 Task: Add a signature Daisy Wilson containing Have a wonderful holiday season, Daisy Wilson to email address softage.4@softage.net and add a label Network
Action: Mouse moved to (900, 309)
Screenshot: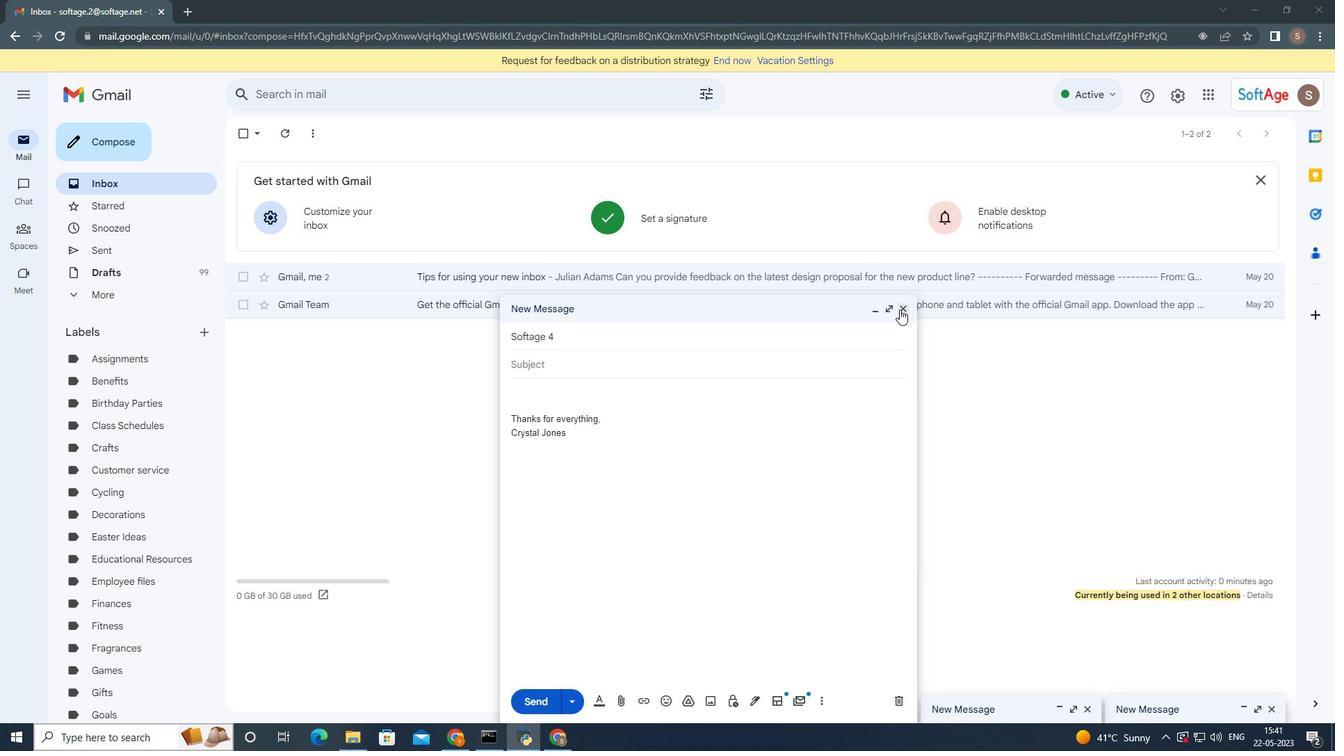 
Action: Mouse pressed left at (900, 309)
Screenshot: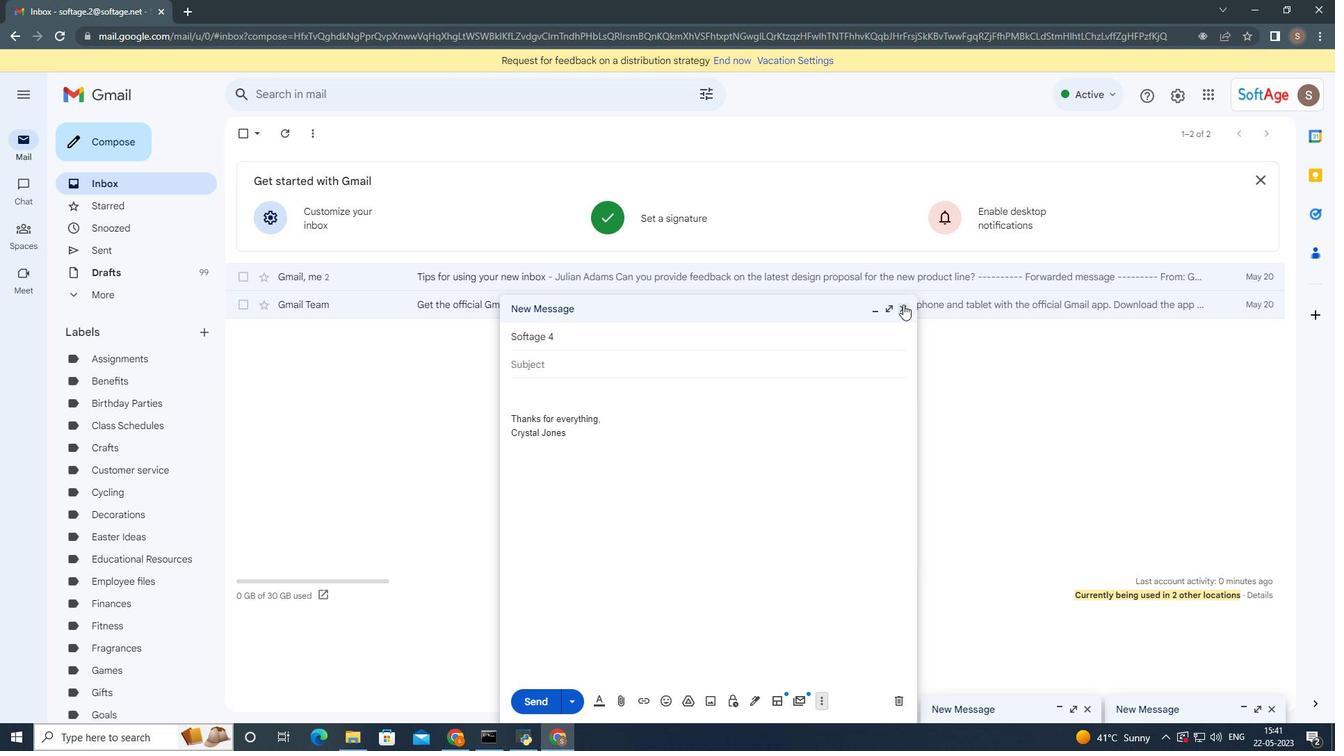 
Action: Mouse moved to (1175, 91)
Screenshot: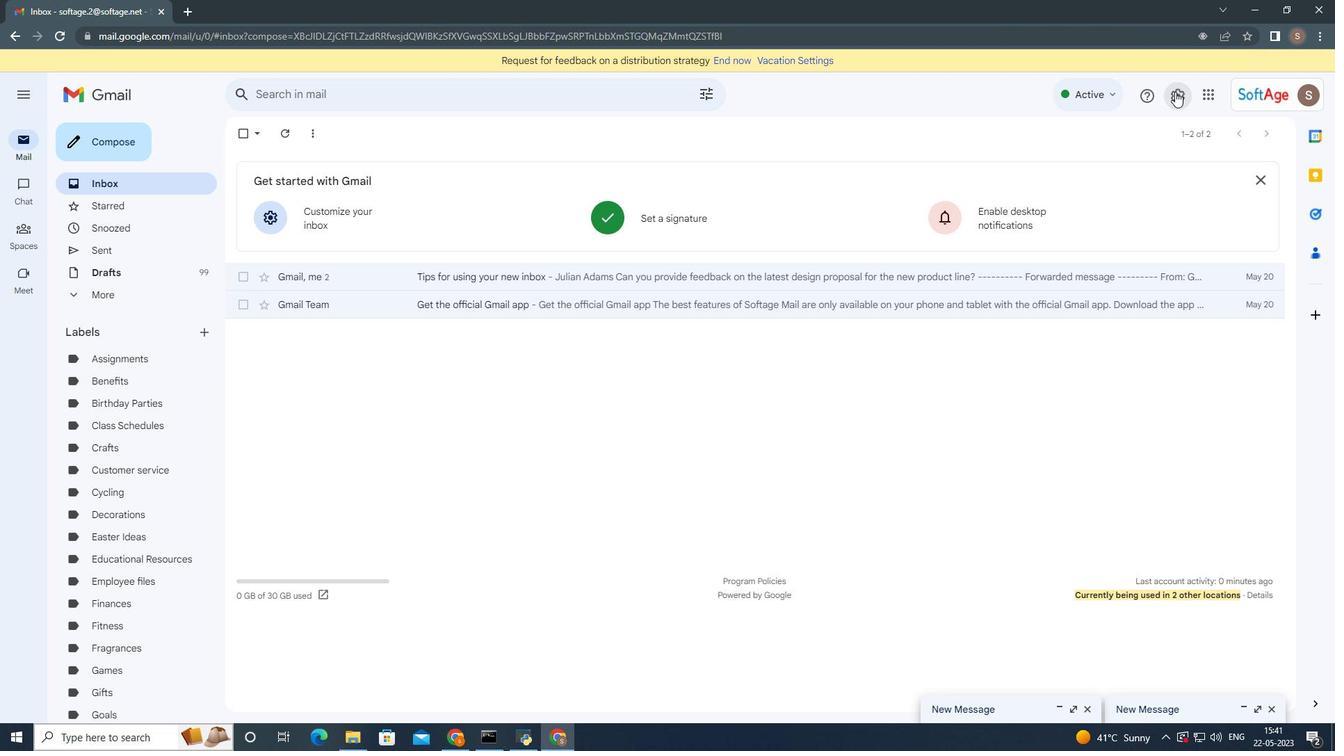 
Action: Mouse pressed left at (1175, 91)
Screenshot: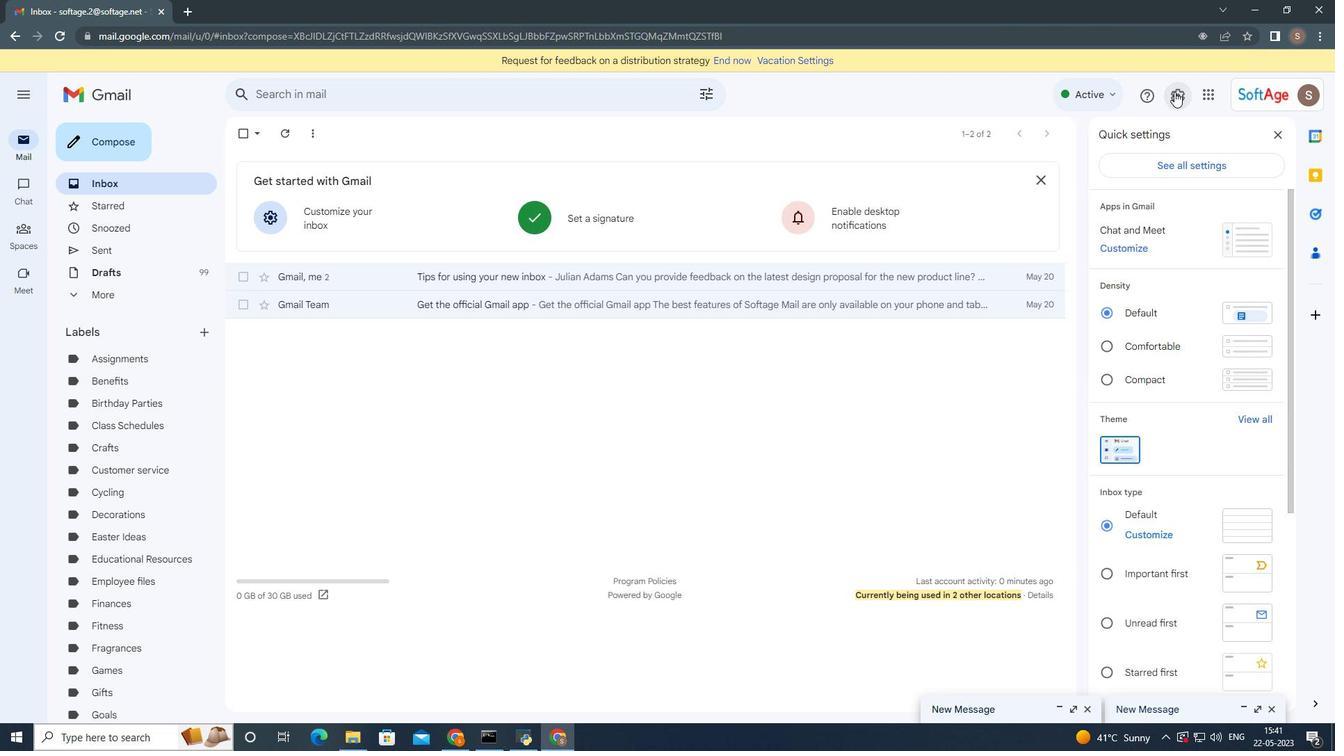 
Action: Mouse moved to (1137, 156)
Screenshot: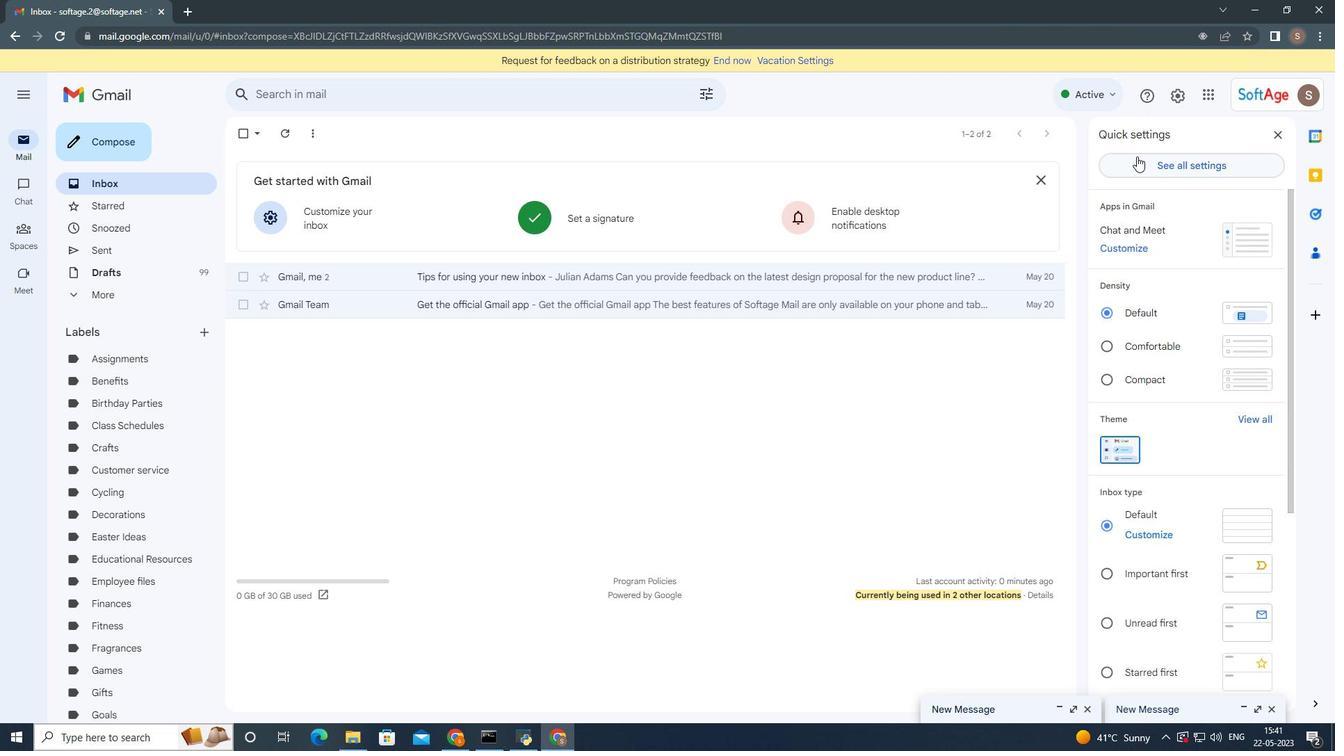 
Action: Mouse pressed left at (1137, 156)
Screenshot: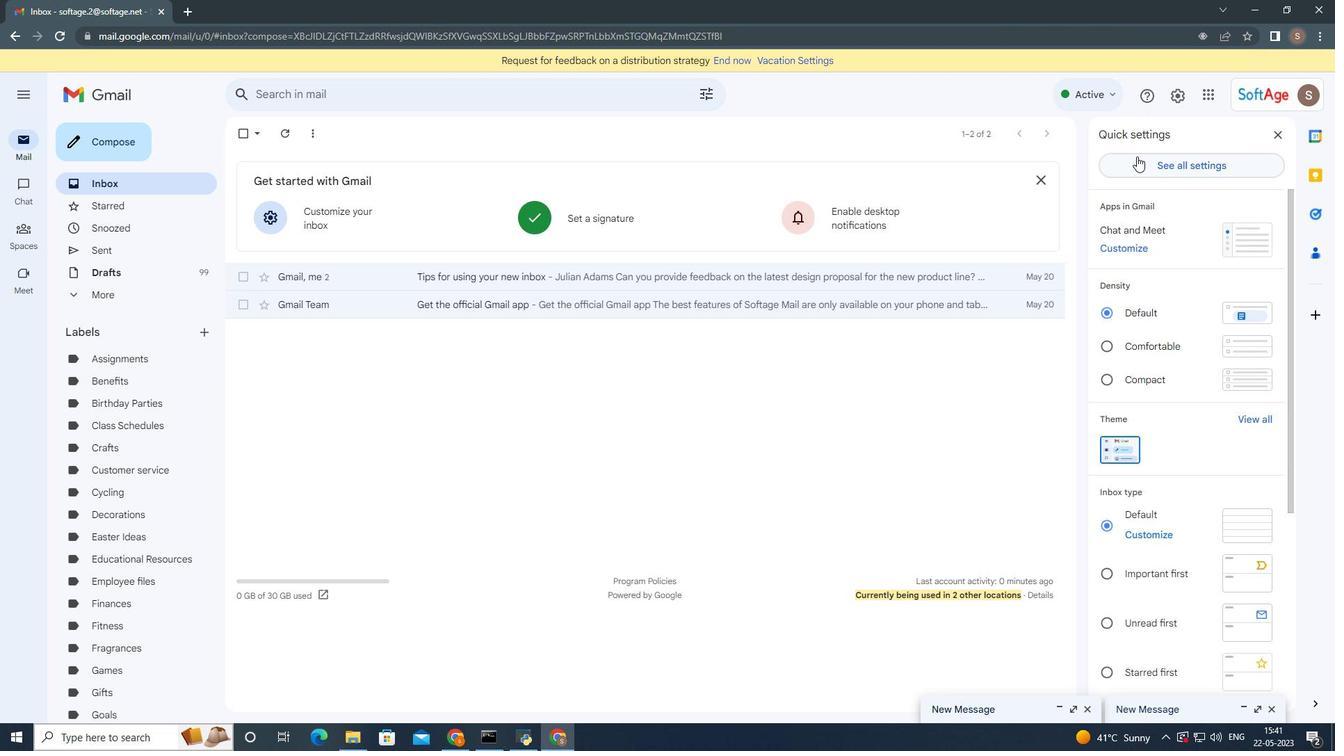 
Action: Mouse moved to (691, 233)
Screenshot: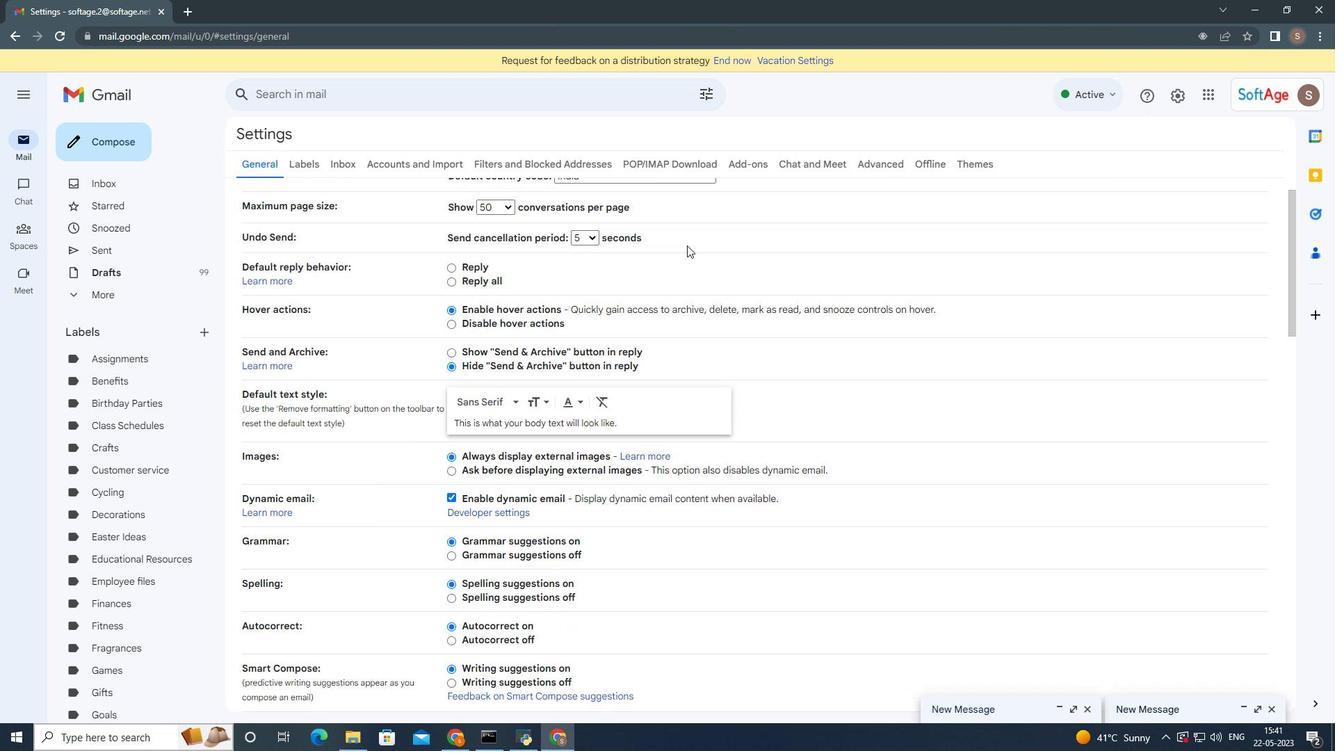 
Action: Mouse scrolled (691, 232) with delta (0, 0)
Screenshot: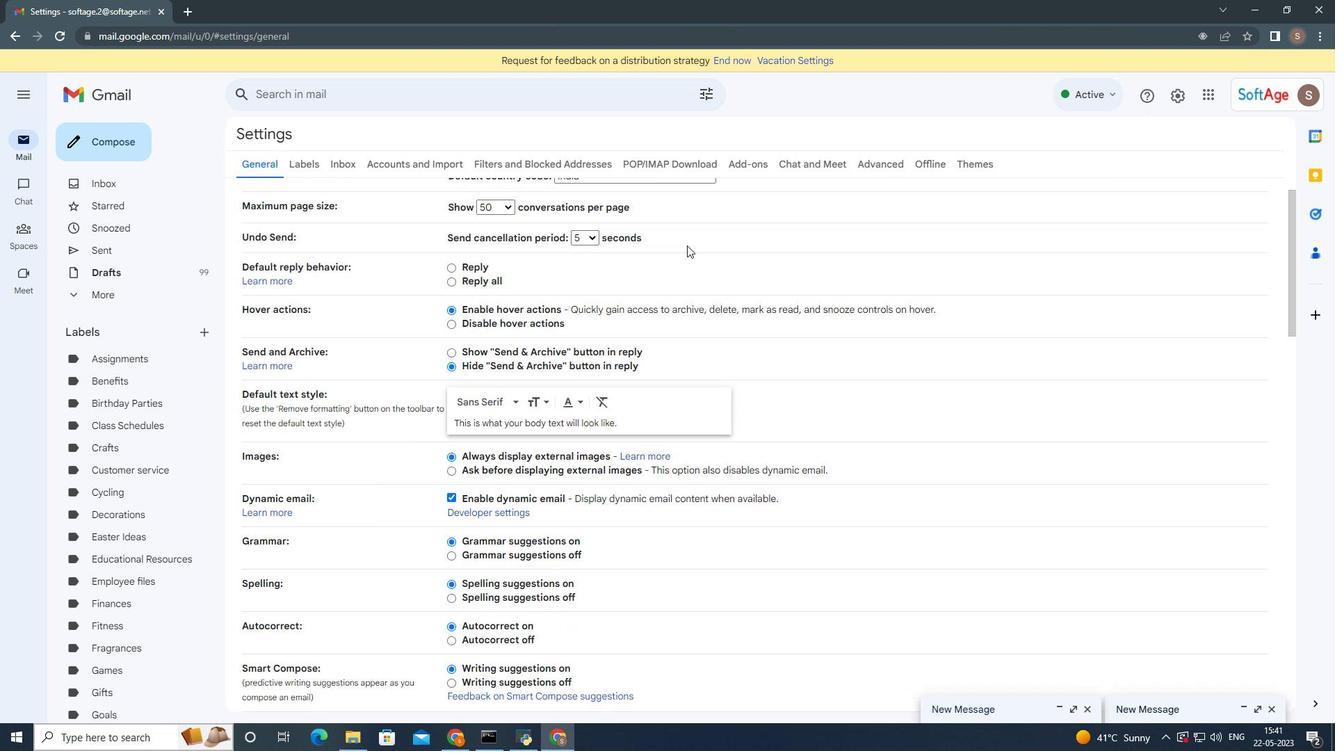 
Action: Mouse moved to (688, 244)
Screenshot: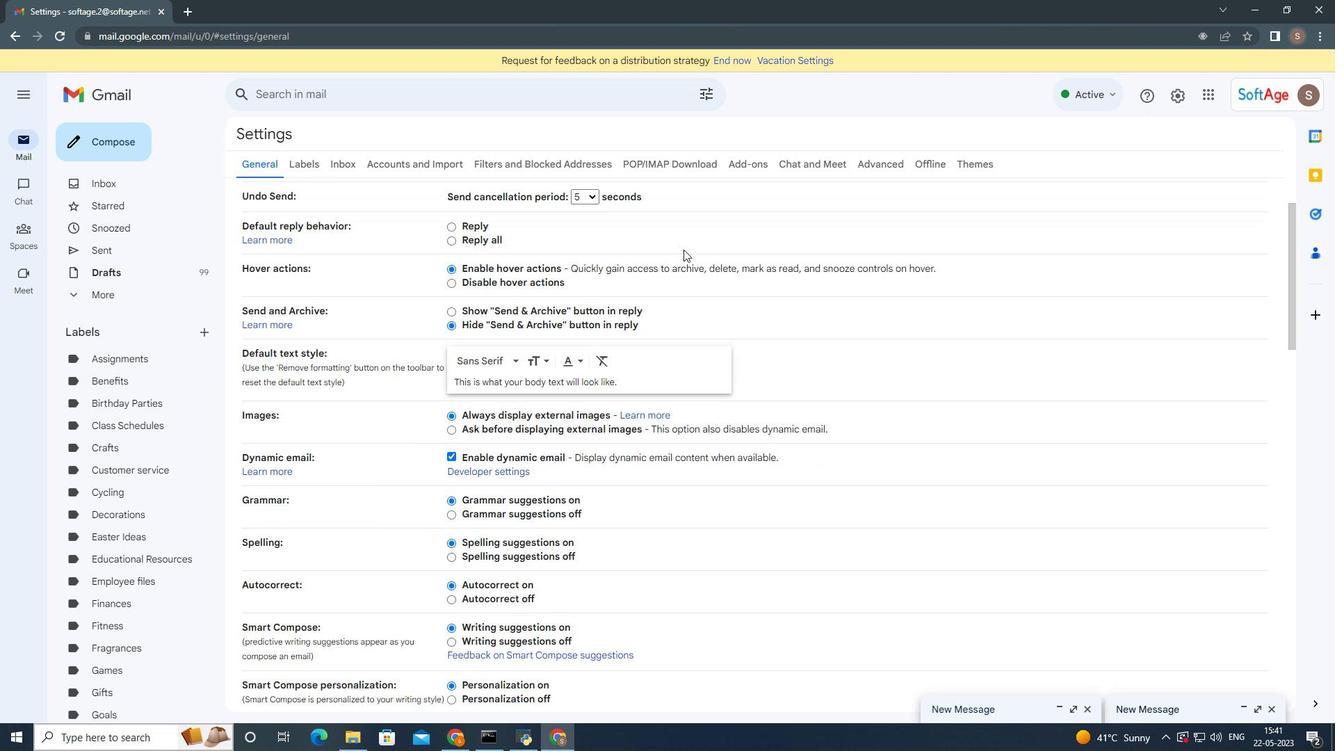 
Action: Mouse scrolled (688, 243) with delta (0, 0)
Screenshot: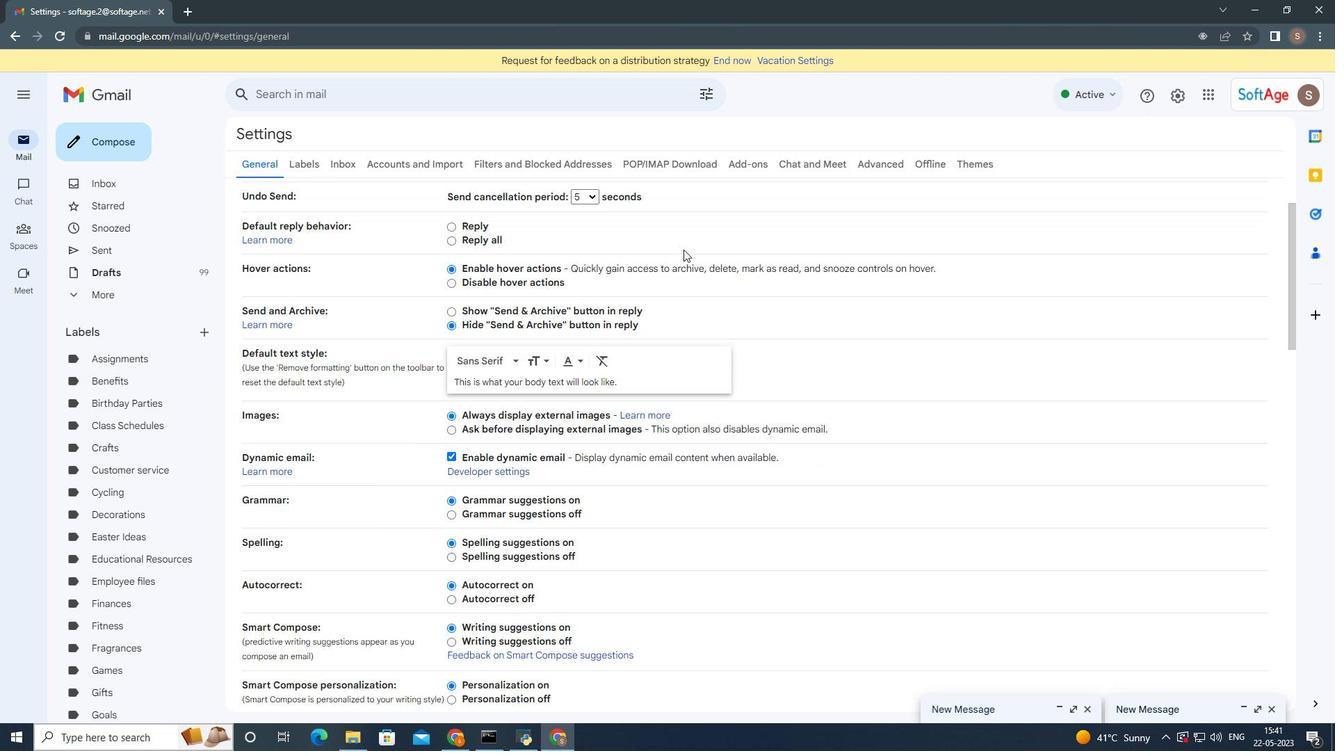 
Action: Mouse moved to (656, 267)
Screenshot: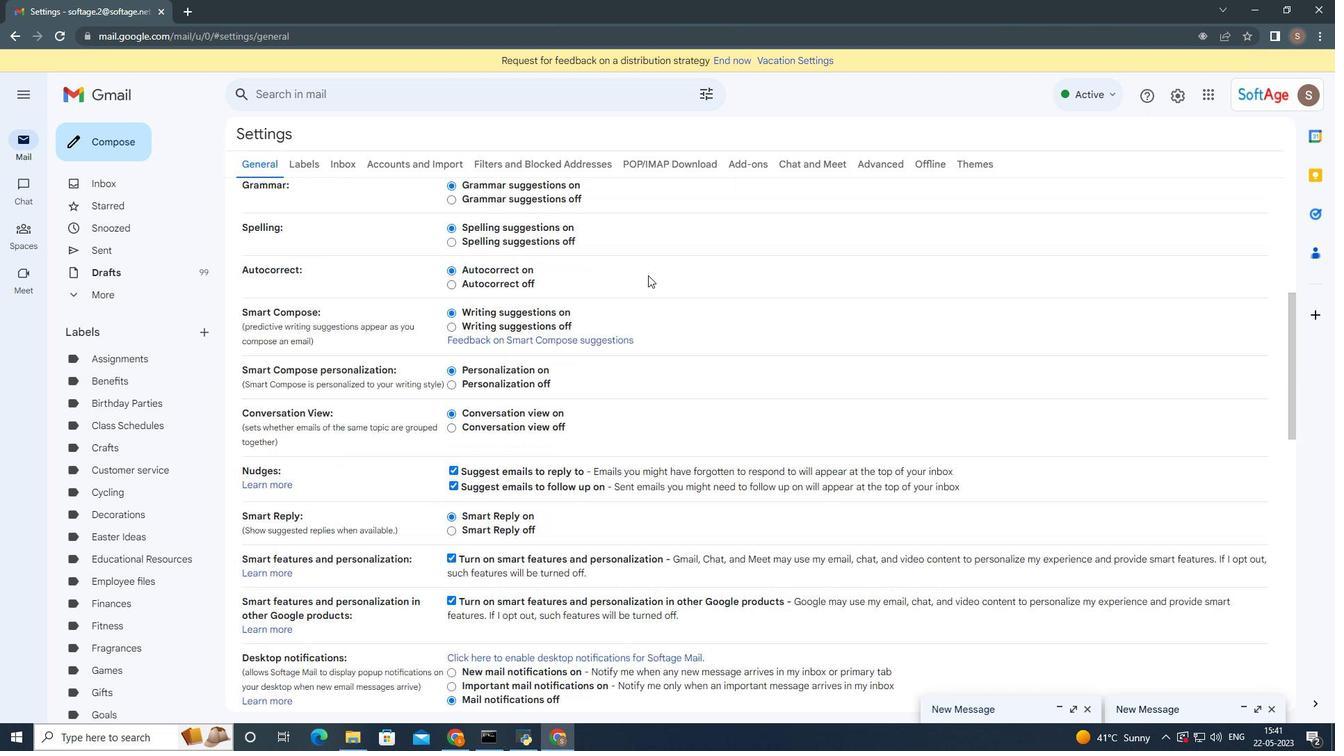 
Action: Mouse scrolled (682, 249) with delta (0, 0)
Screenshot: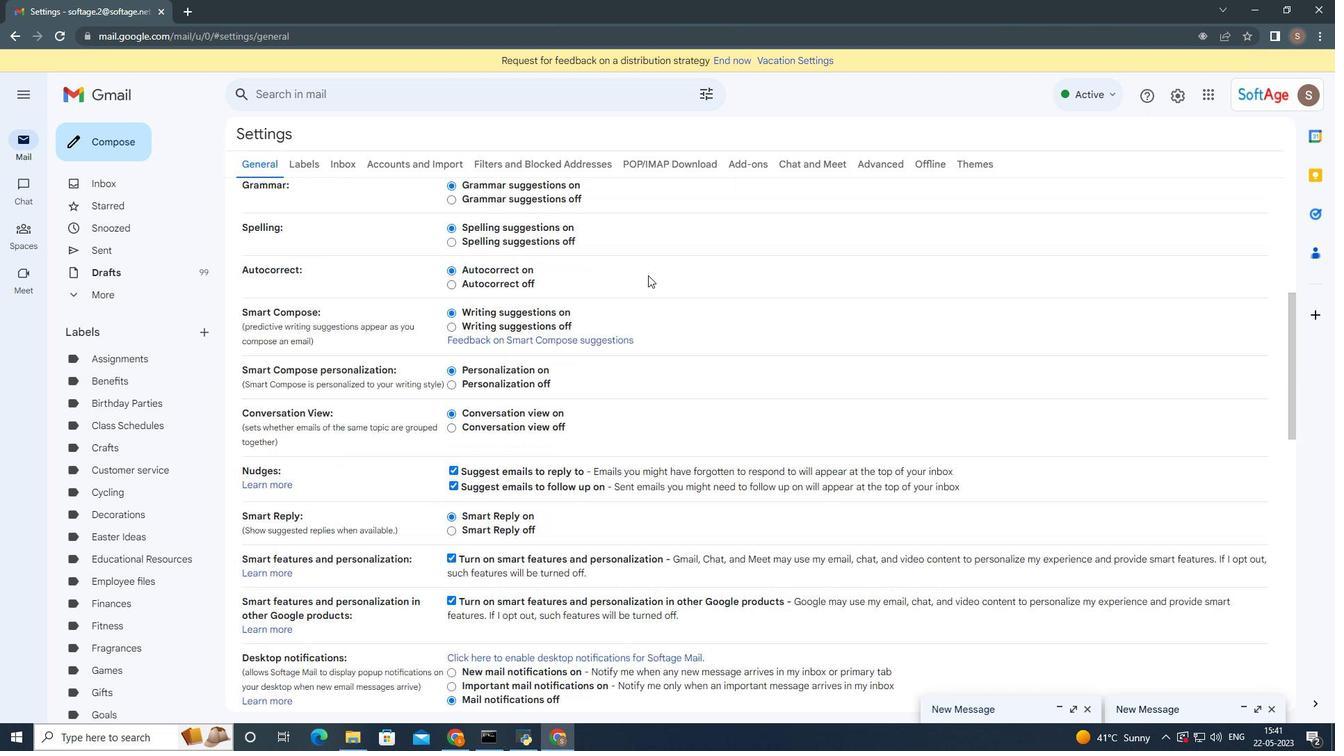 
Action: Mouse moved to (655, 268)
Screenshot: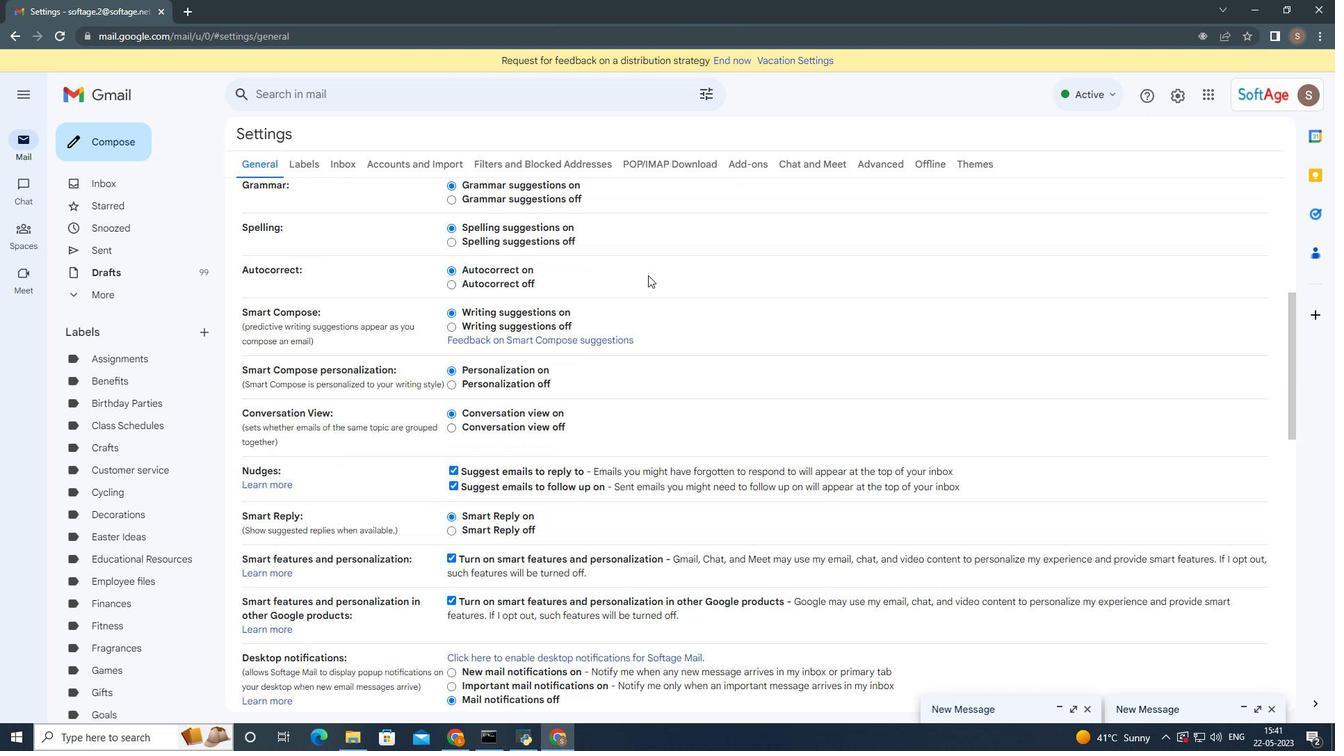 
Action: Mouse scrolled (677, 254) with delta (0, 0)
Screenshot: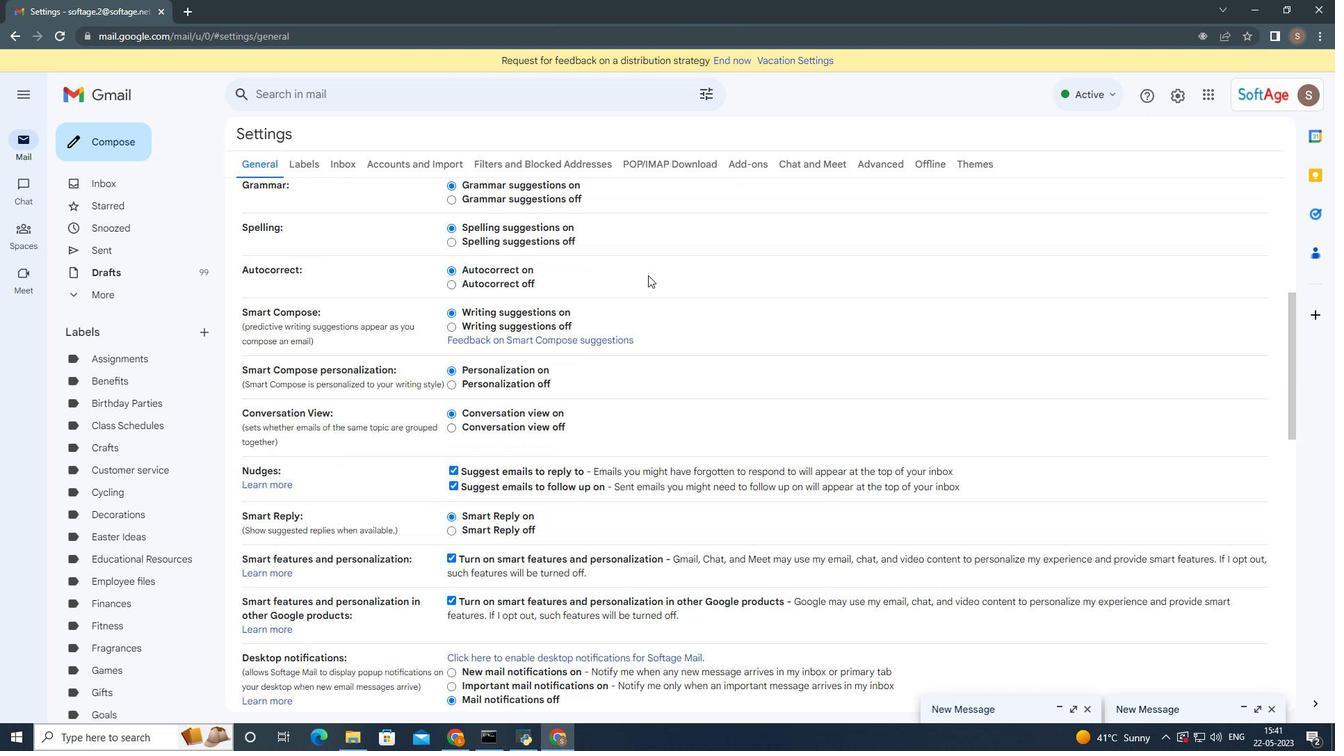 
Action: Mouse moved to (648, 274)
Screenshot: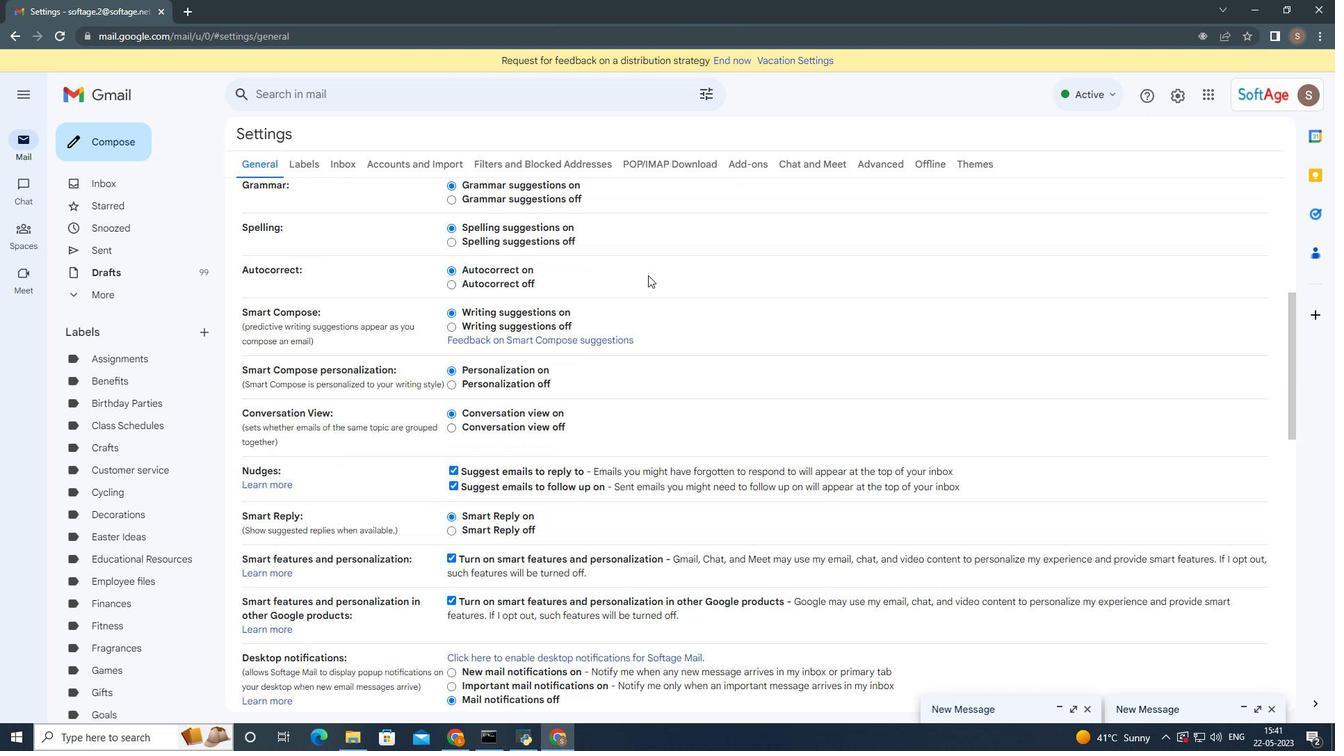 
Action: Mouse scrolled (663, 262) with delta (0, 0)
Screenshot: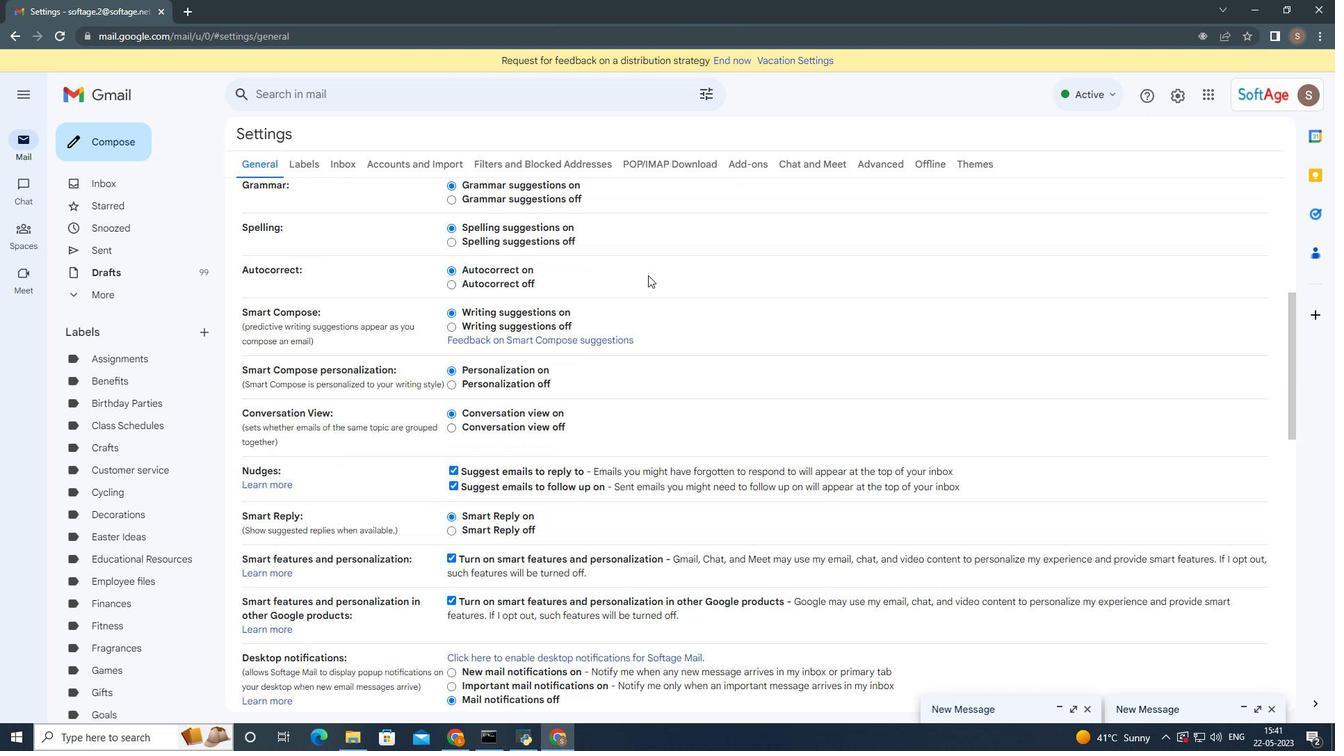 
Action: Mouse moved to (648, 275)
Screenshot: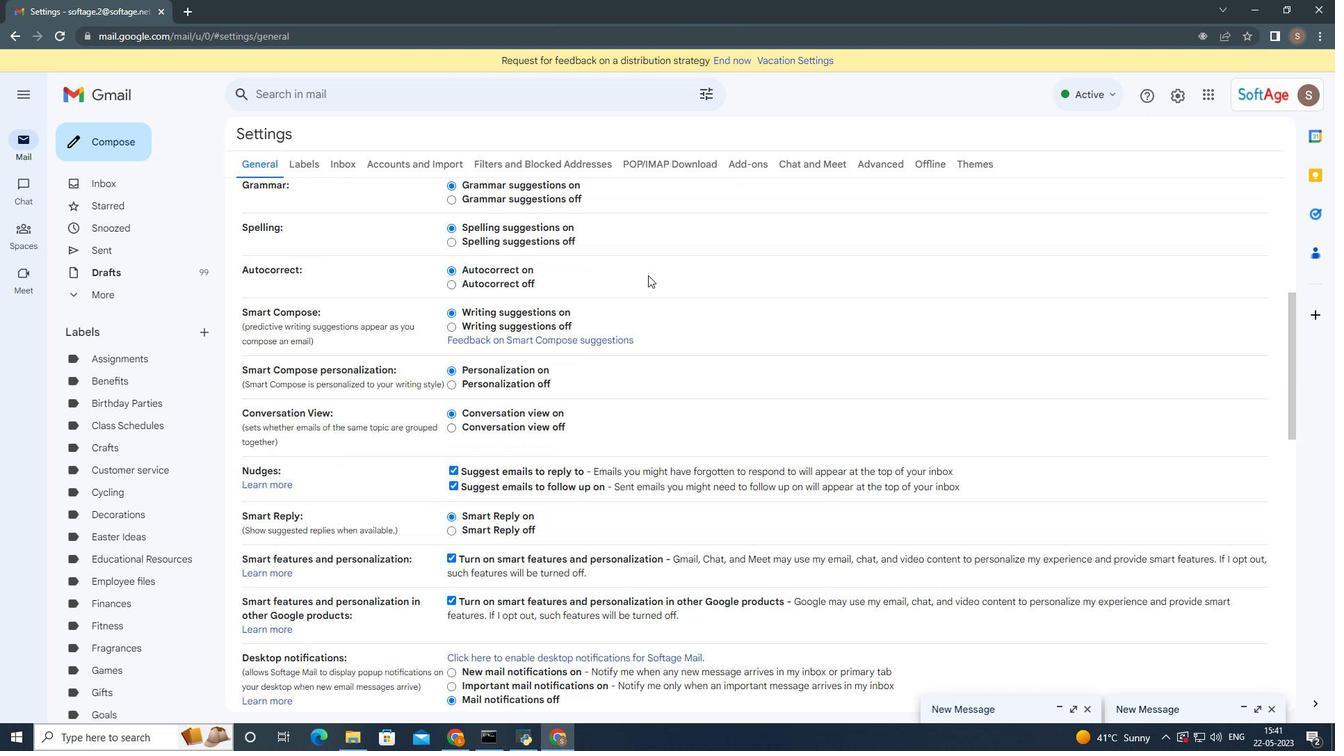
Action: Mouse scrolled (655, 267) with delta (0, 0)
Screenshot: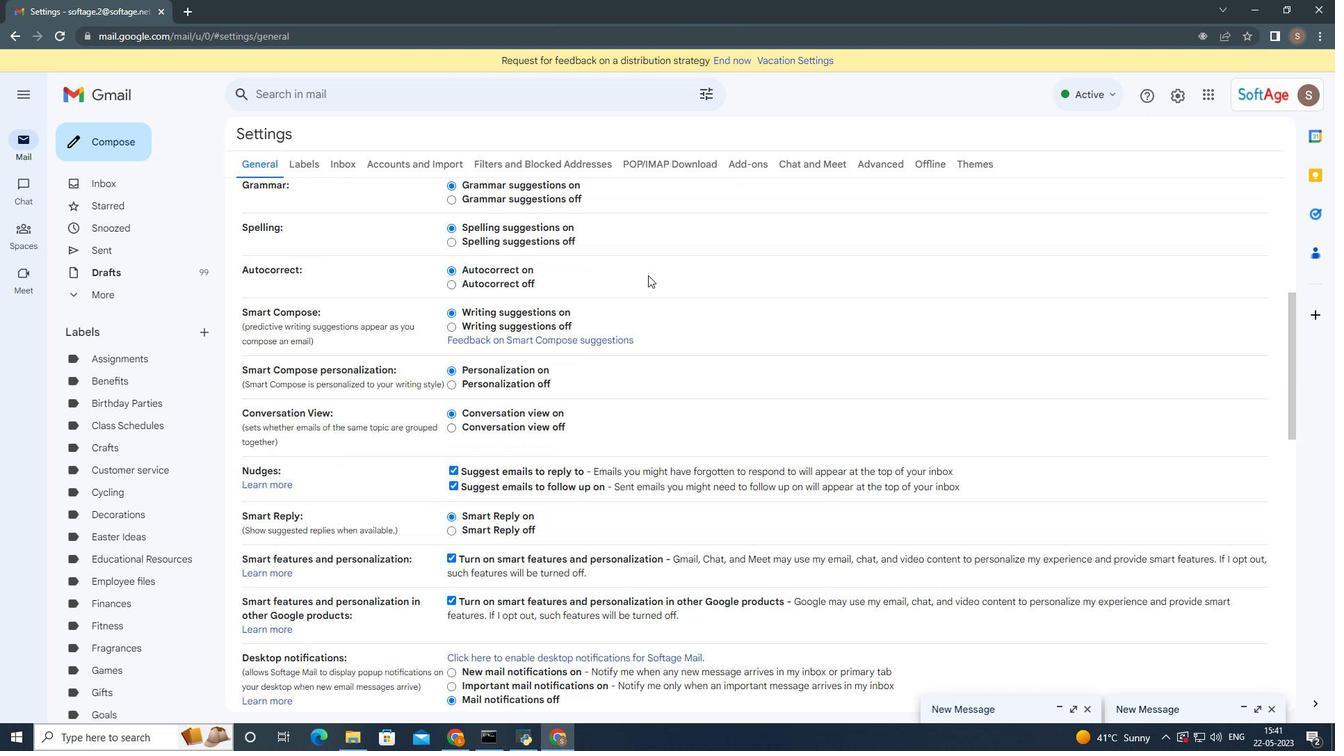 
Action: Mouse moved to (648, 276)
Screenshot: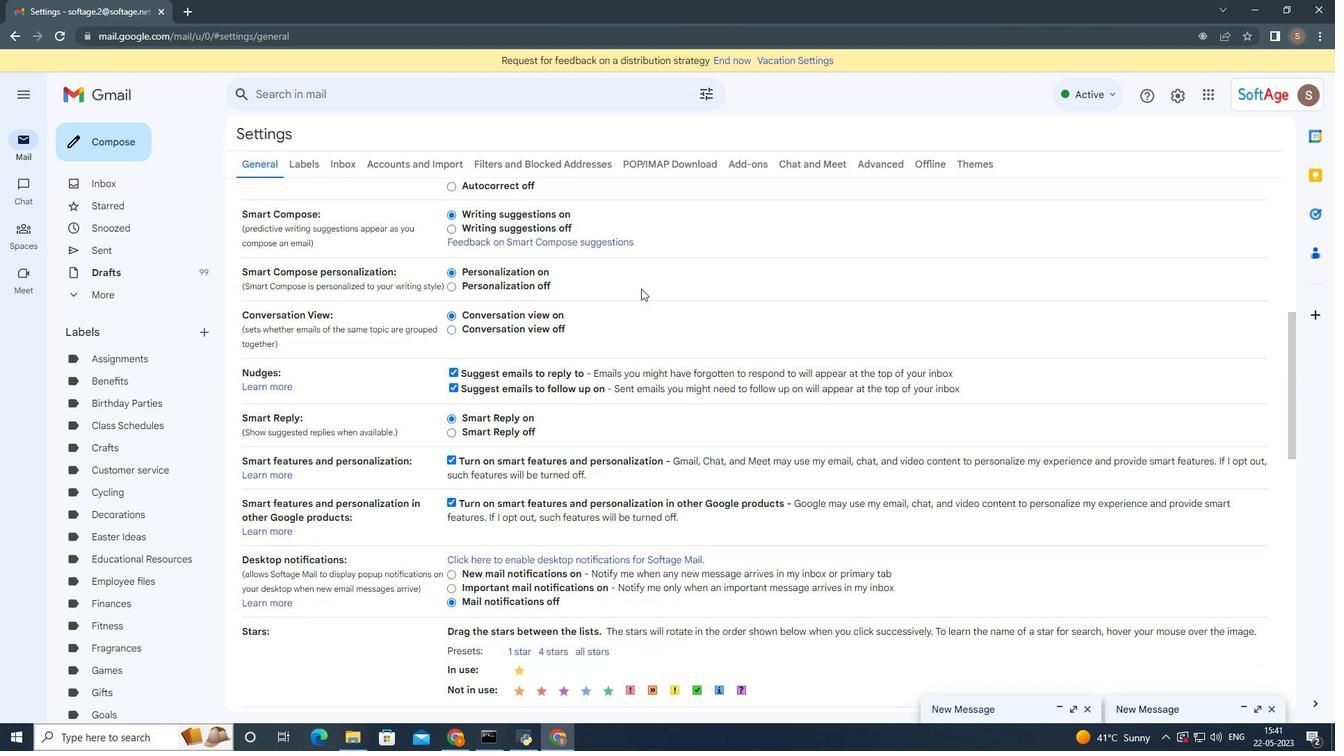 
Action: Mouse scrolled (648, 276) with delta (0, 0)
Screenshot: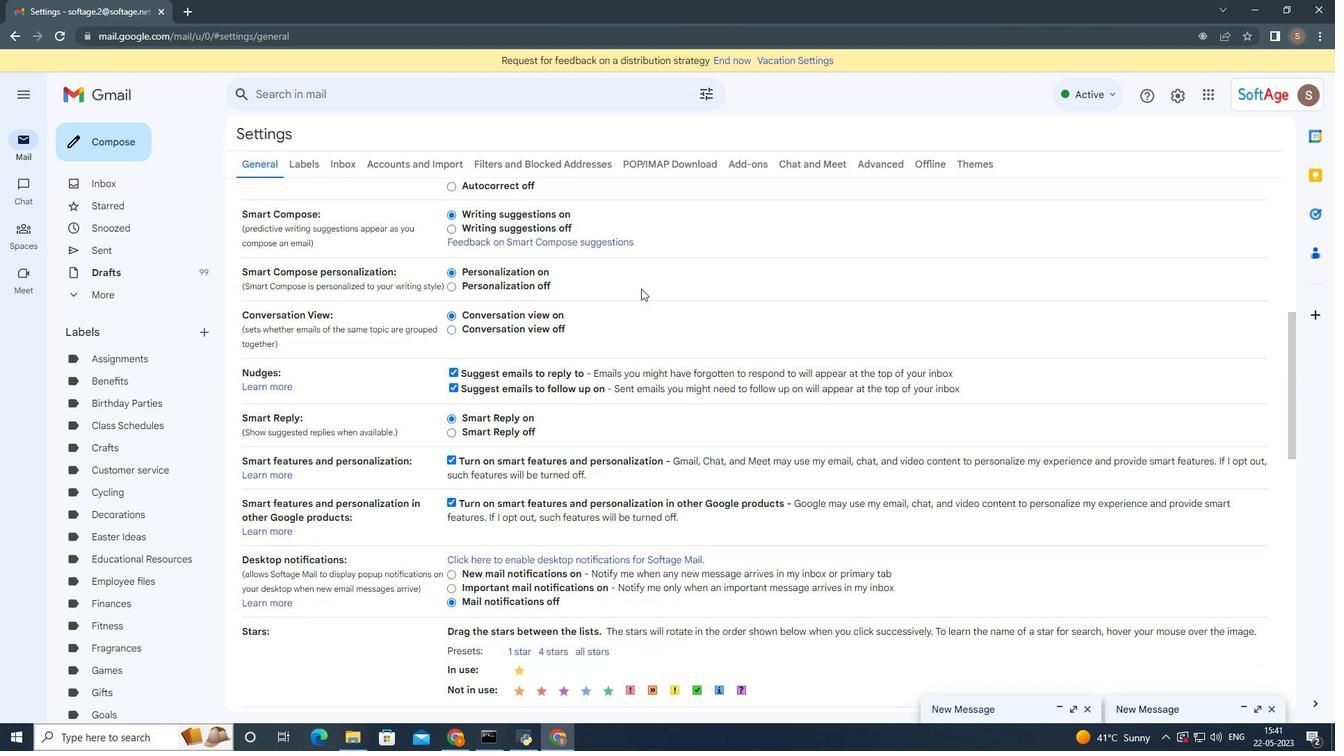 
Action: Mouse moved to (647, 278)
Screenshot: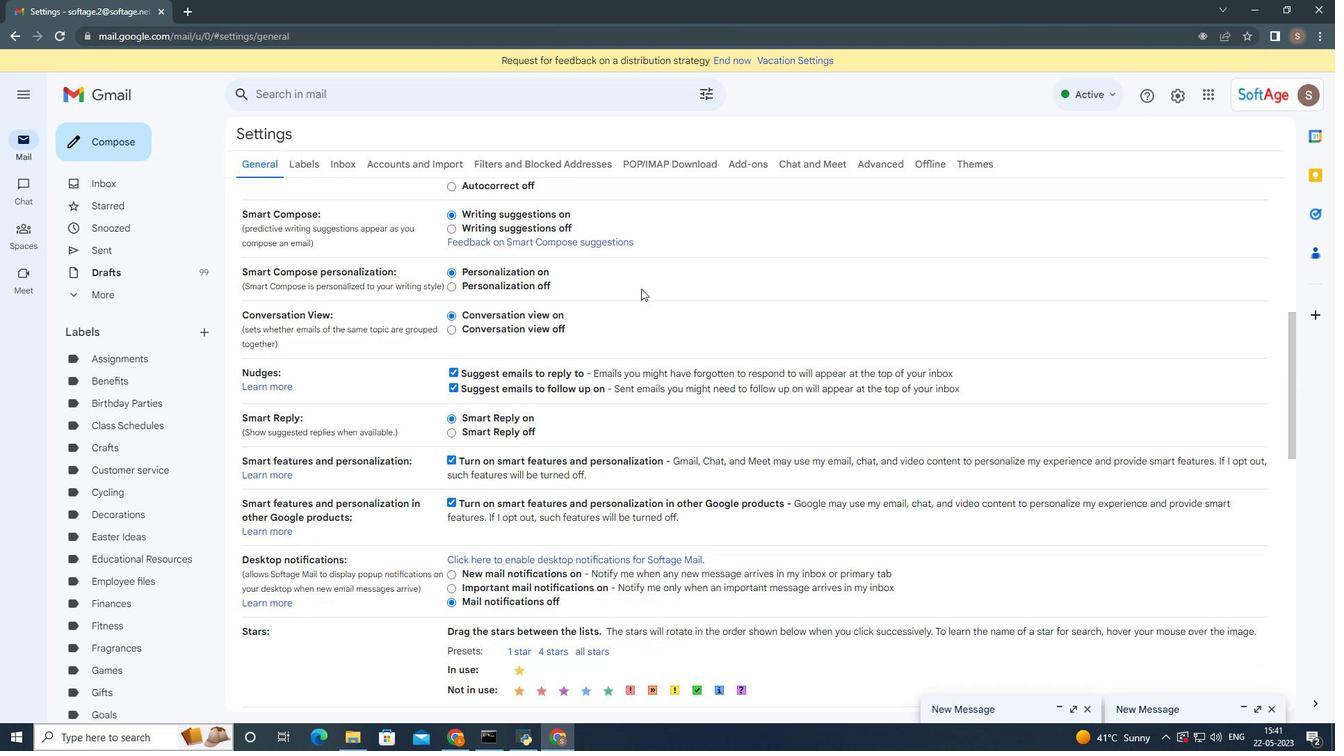 
Action: Mouse scrolled (647, 277) with delta (0, 0)
Screenshot: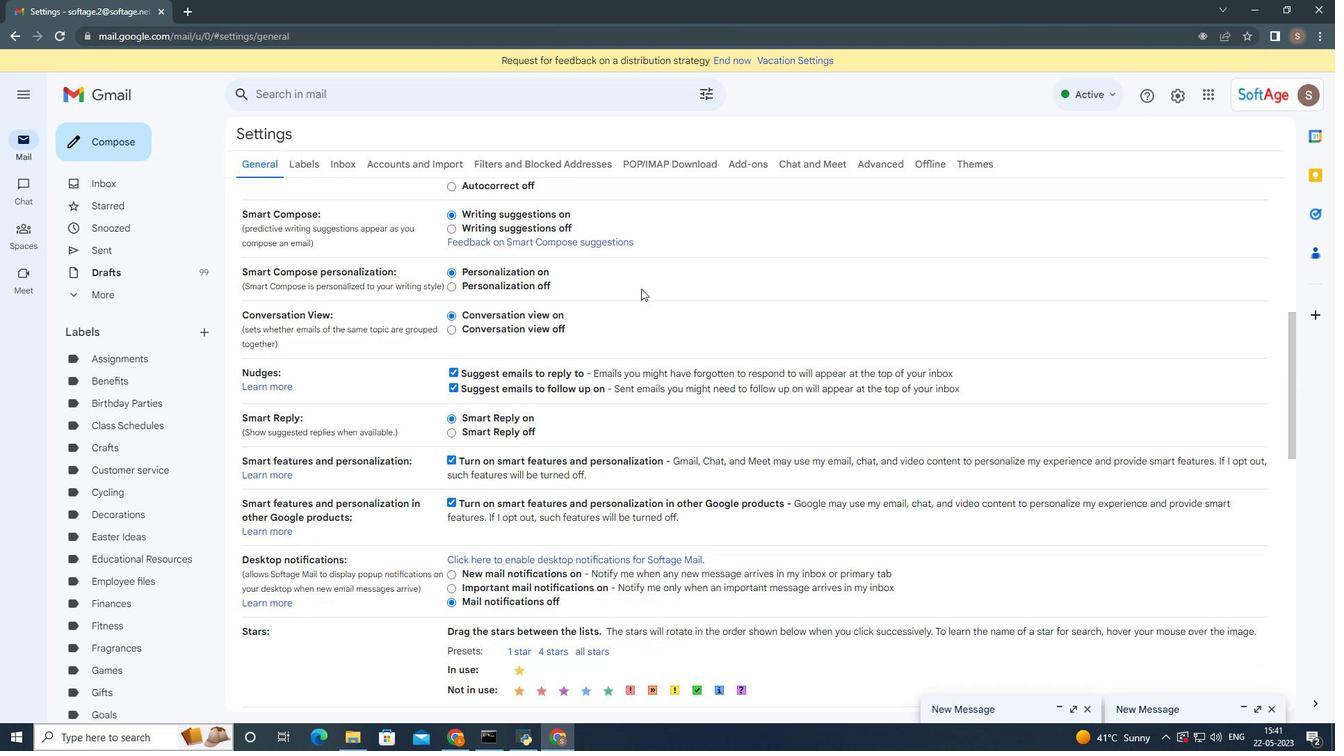 
Action: Mouse moved to (647, 281)
Screenshot: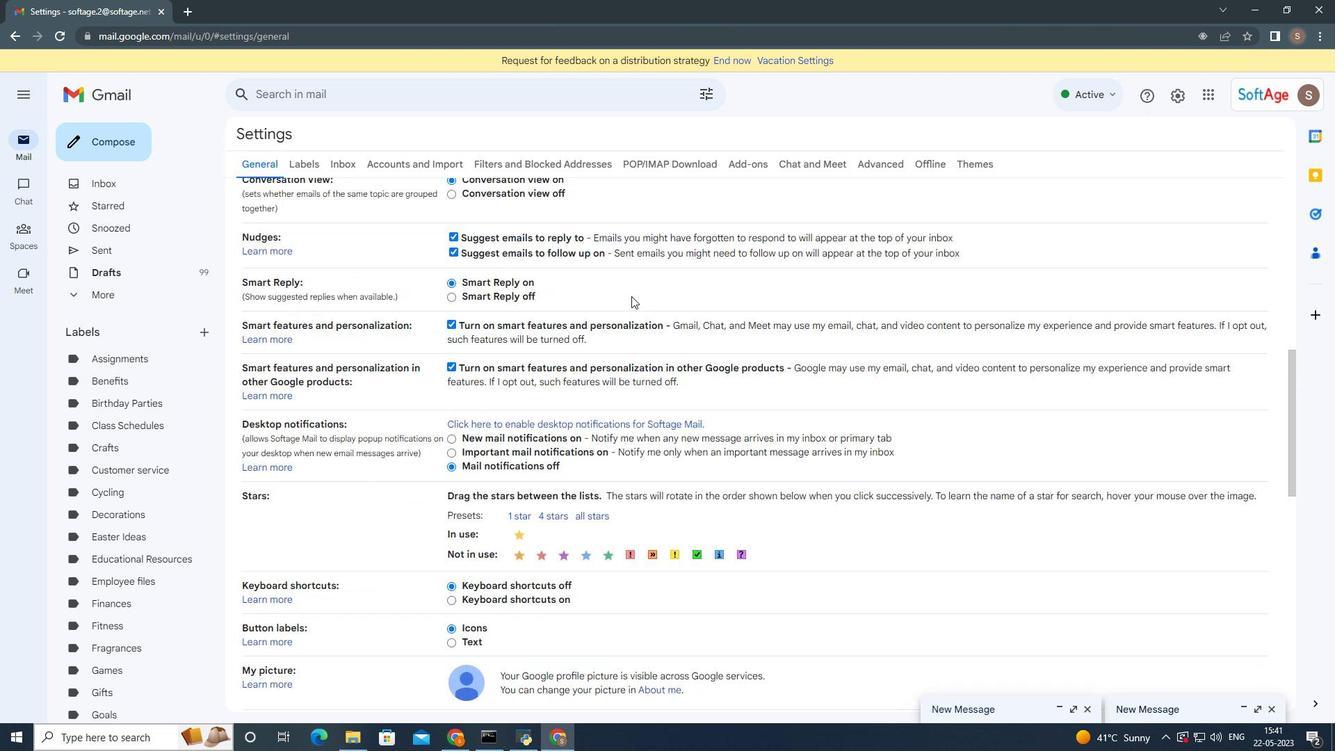 
Action: Mouse scrolled (647, 280) with delta (0, 0)
Screenshot: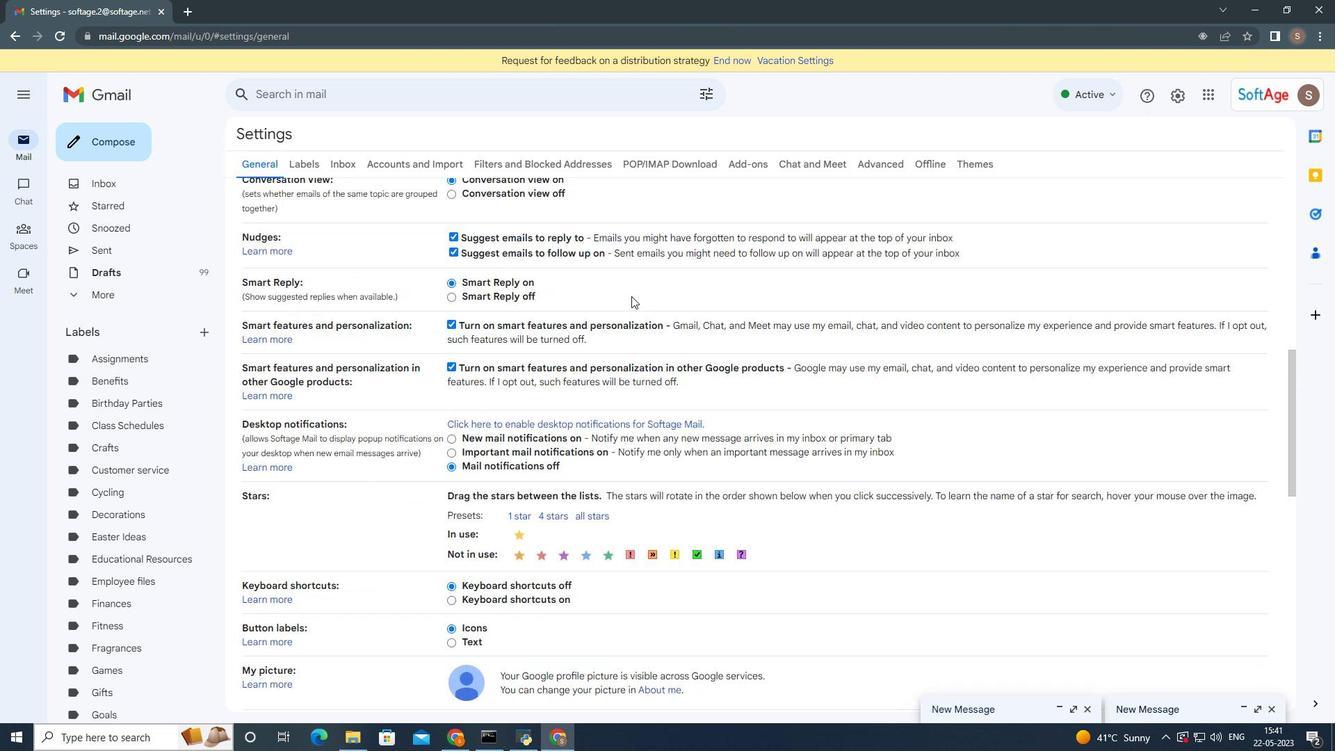 
Action: Mouse moved to (645, 283)
Screenshot: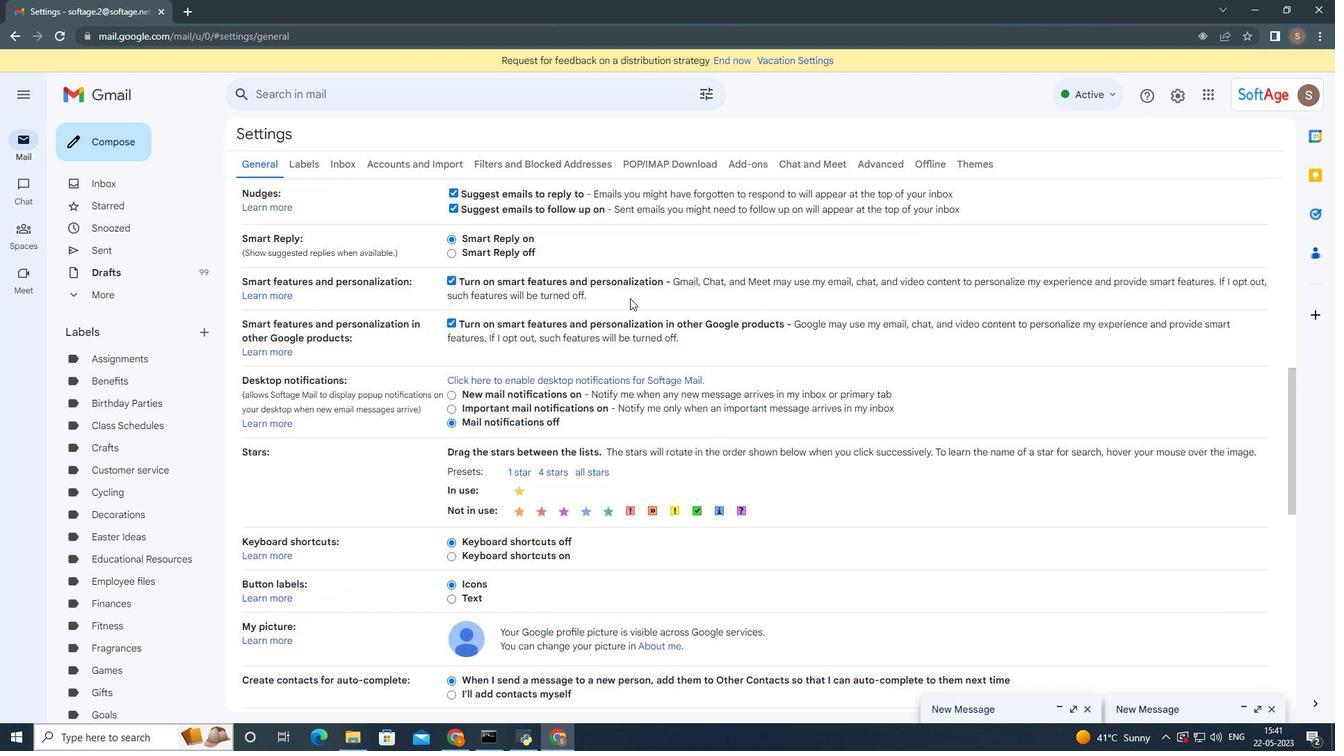 
Action: Mouse scrolled (645, 283) with delta (0, 0)
Screenshot: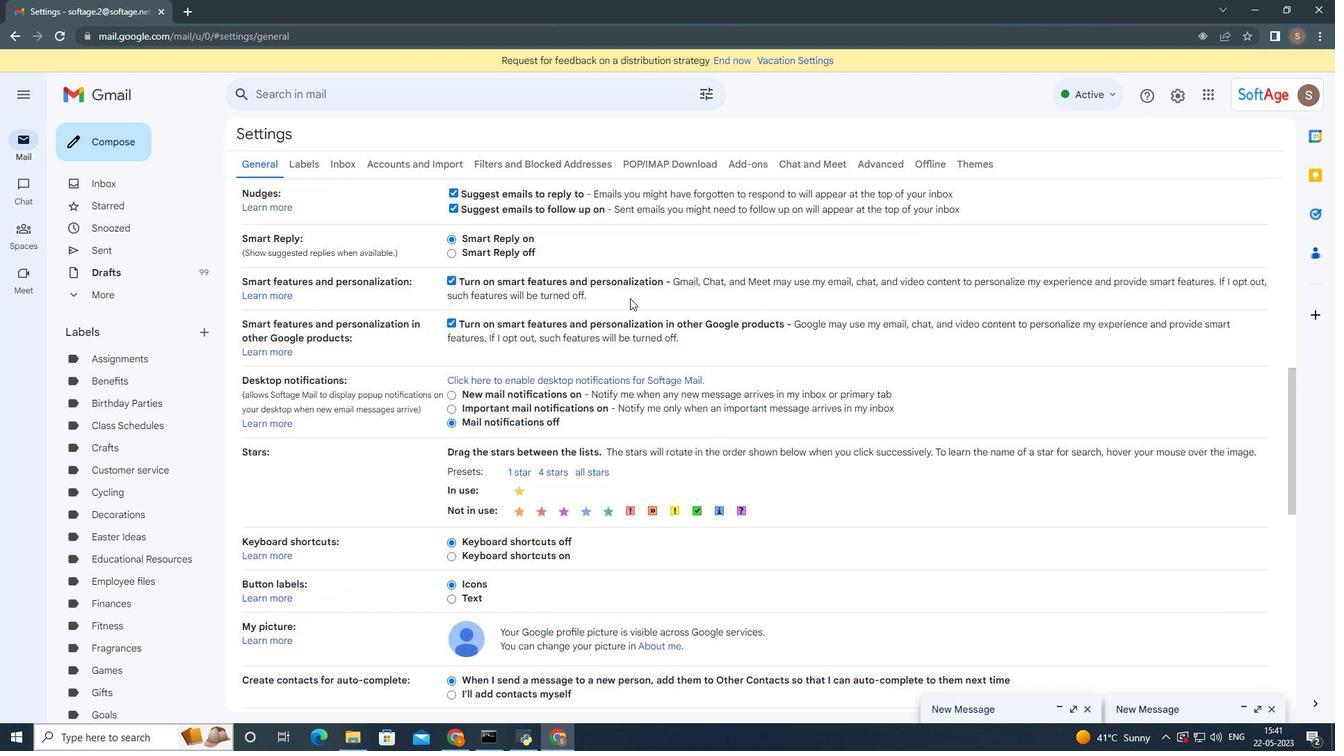 
Action: Mouse moved to (623, 309)
Screenshot: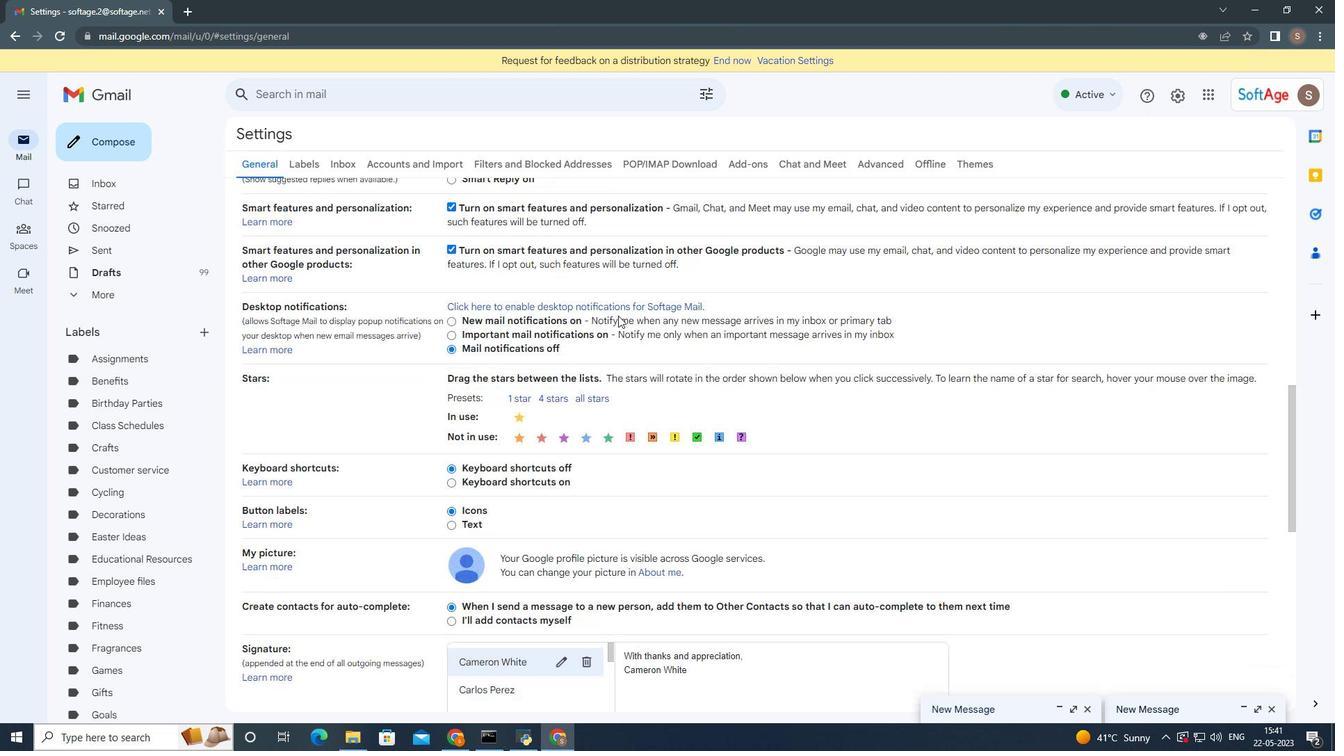 
Action: Mouse scrolled (623, 308) with delta (0, 0)
Screenshot: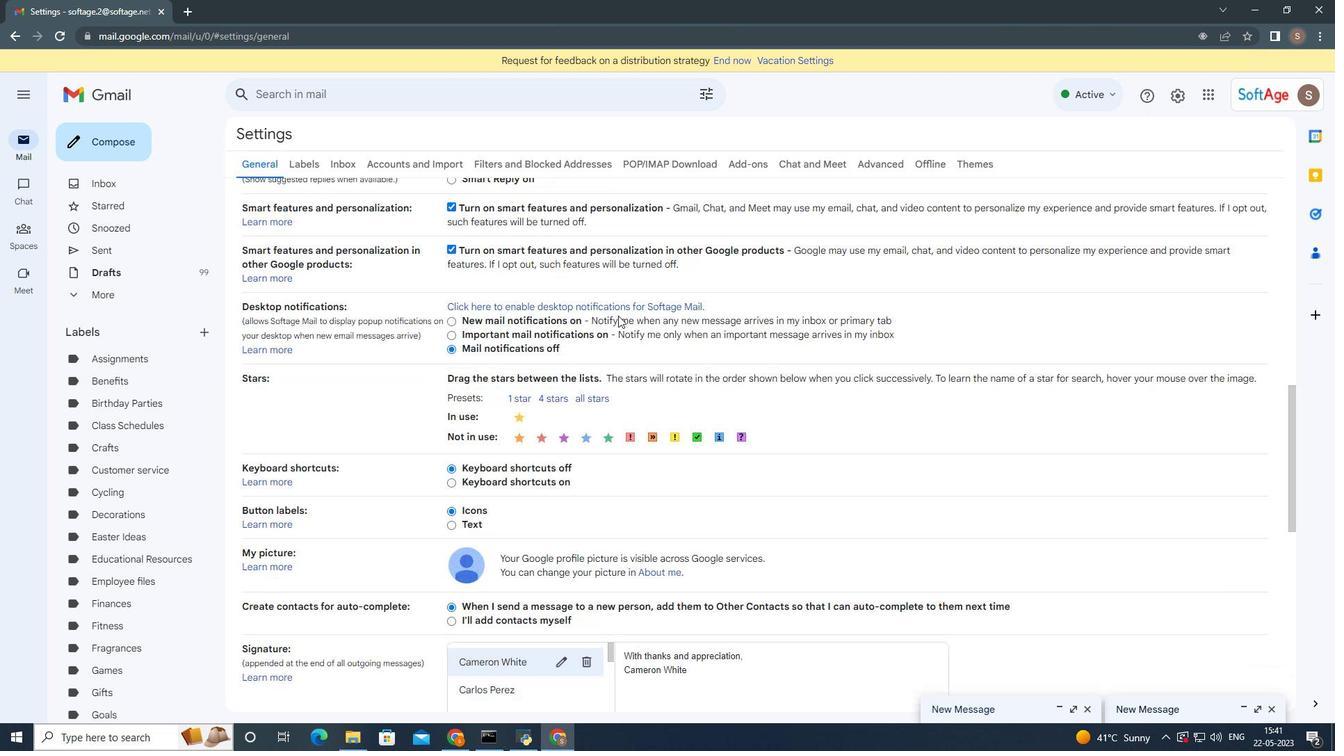 
Action: Mouse moved to (622, 311)
Screenshot: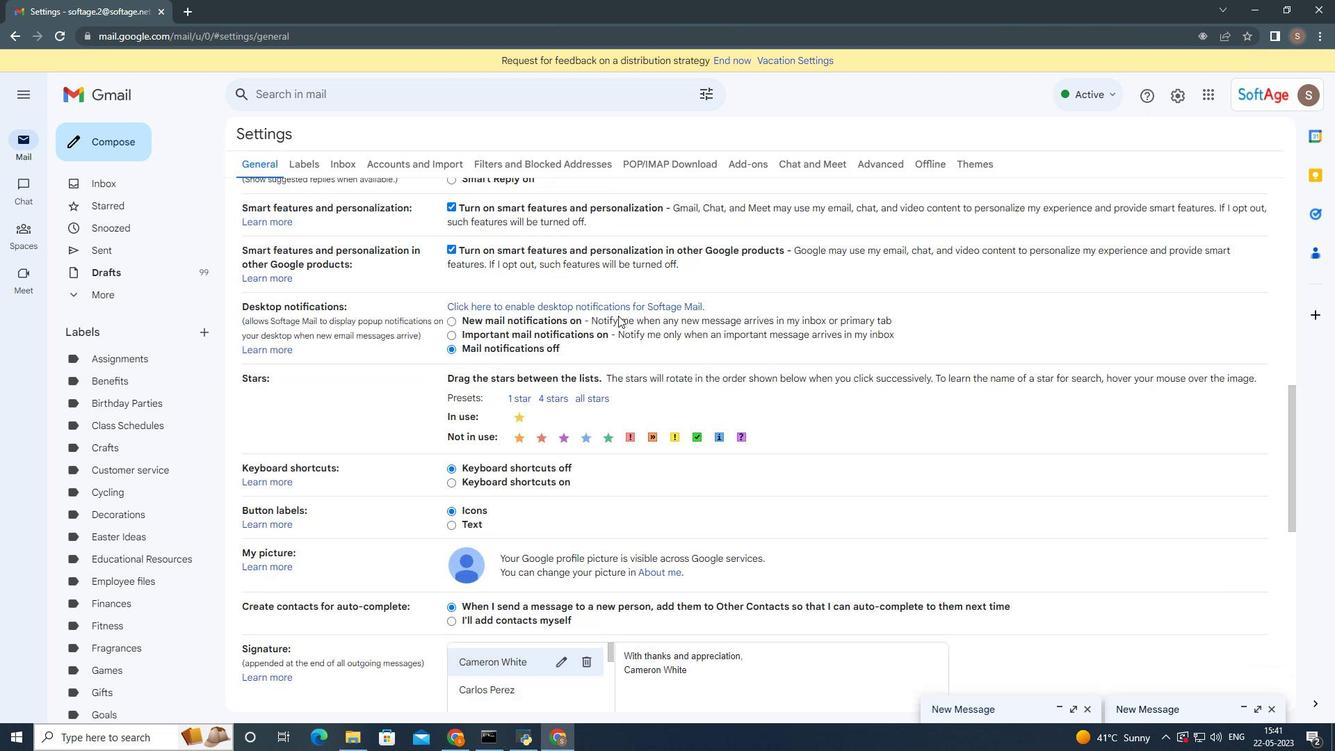 
Action: Mouse scrolled (622, 310) with delta (0, 0)
Screenshot: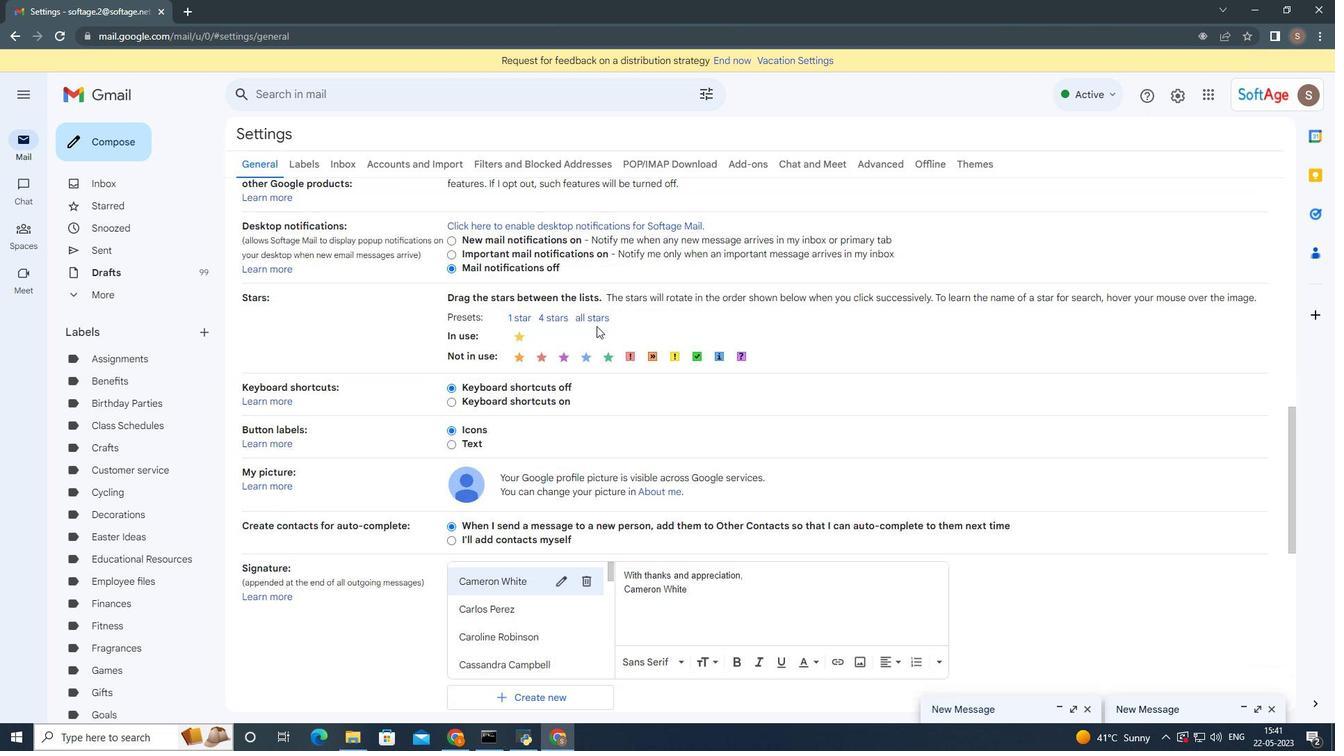 
Action: Mouse moved to (622, 311)
Screenshot: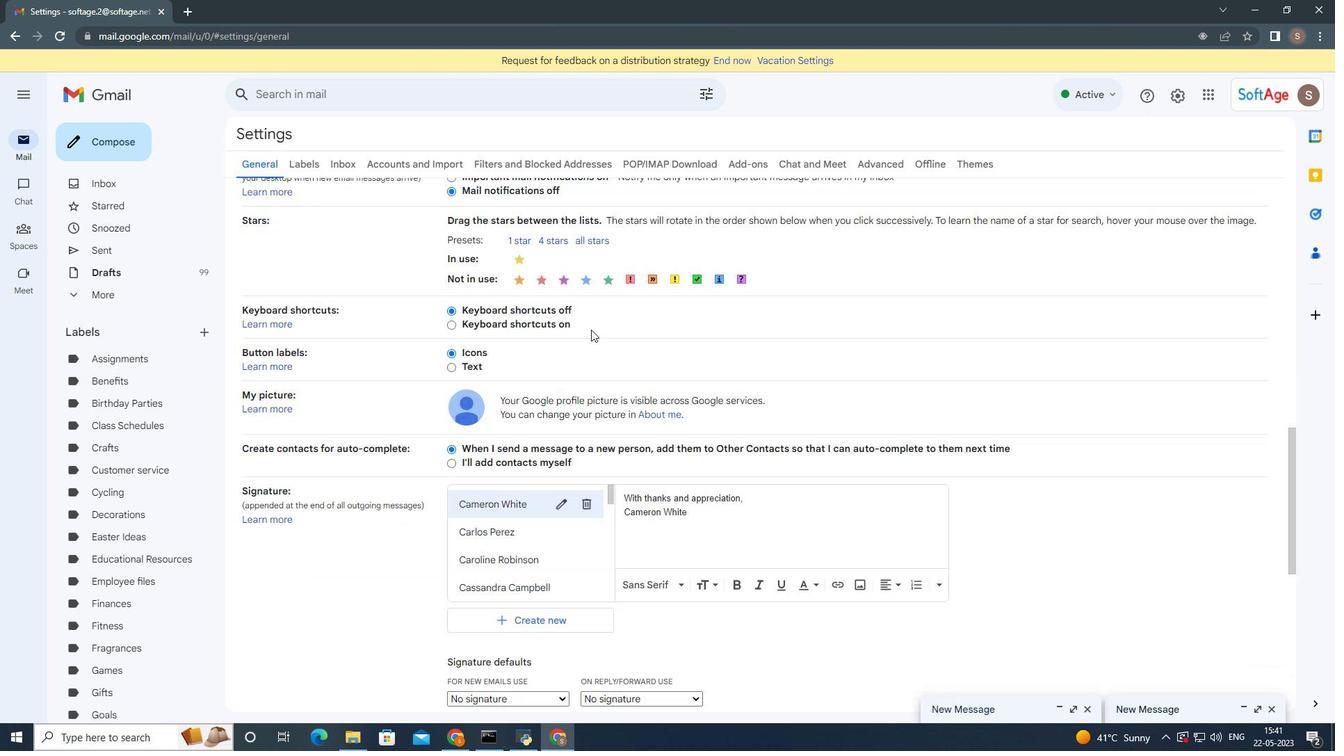 
Action: Mouse scrolled (622, 311) with delta (0, 0)
Screenshot: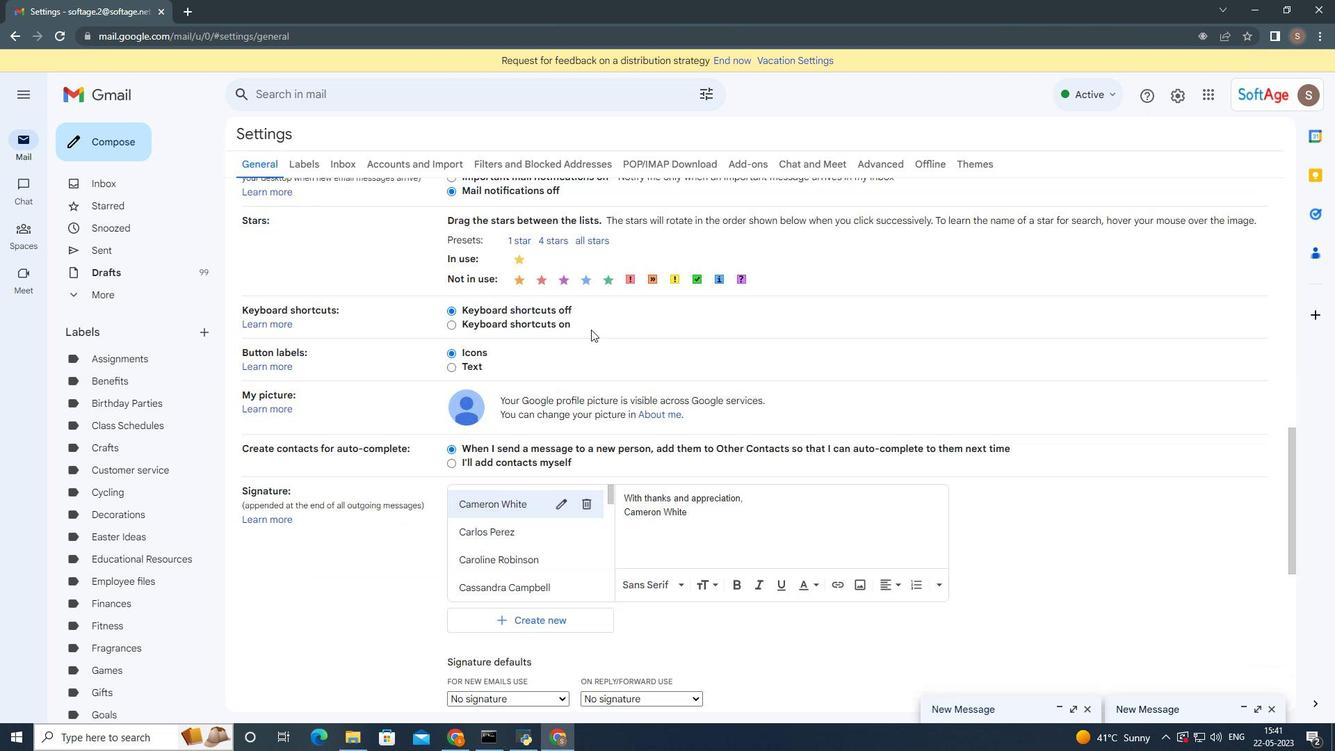 
Action: Mouse moved to (614, 317)
Screenshot: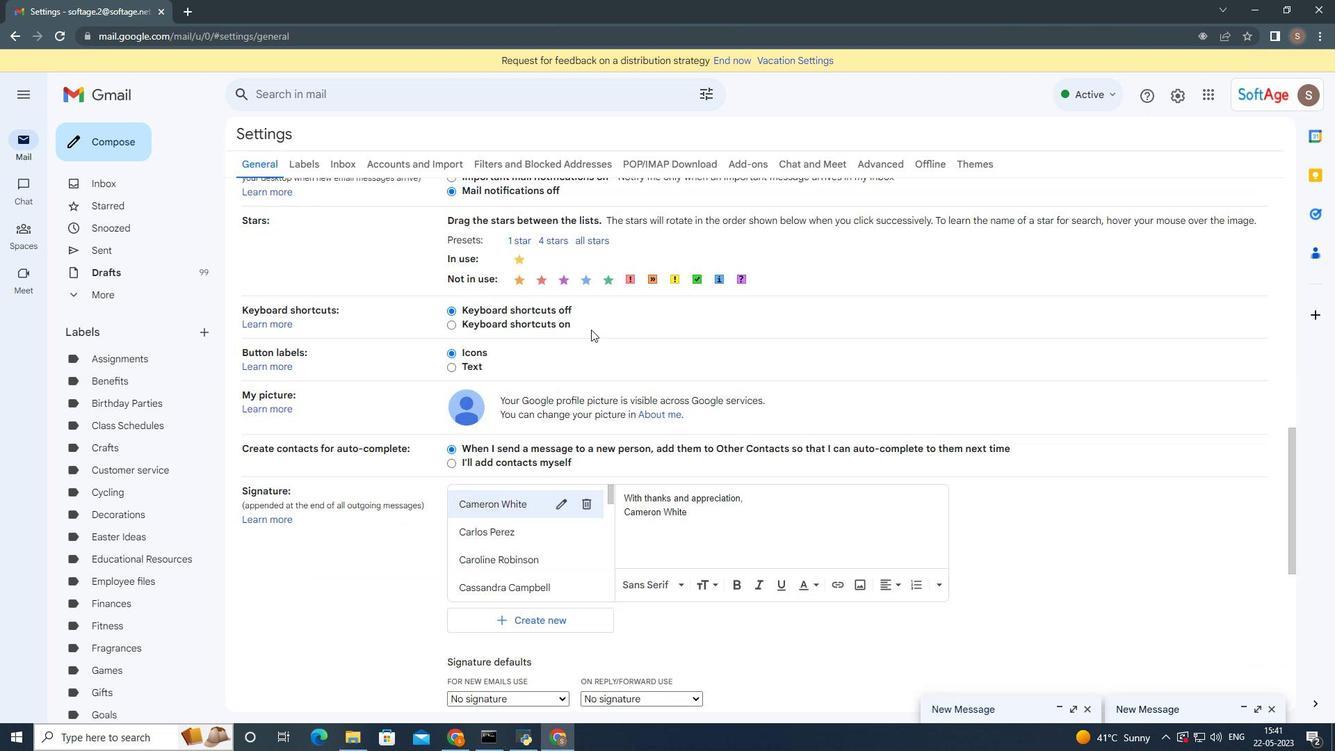 
Action: Mouse scrolled (614, 317) with delta (0, 0)
Screenshot: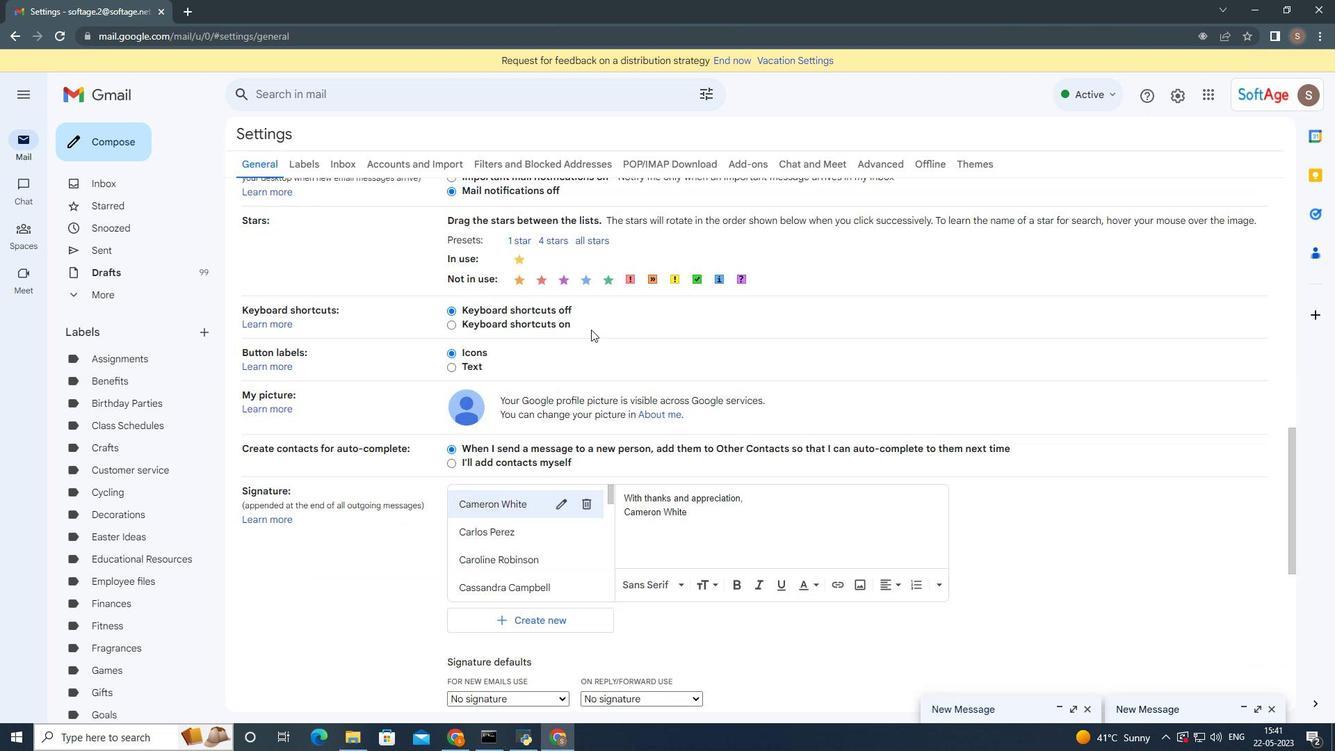 
Action: Mouse moved to (590, 331)
Screenshot: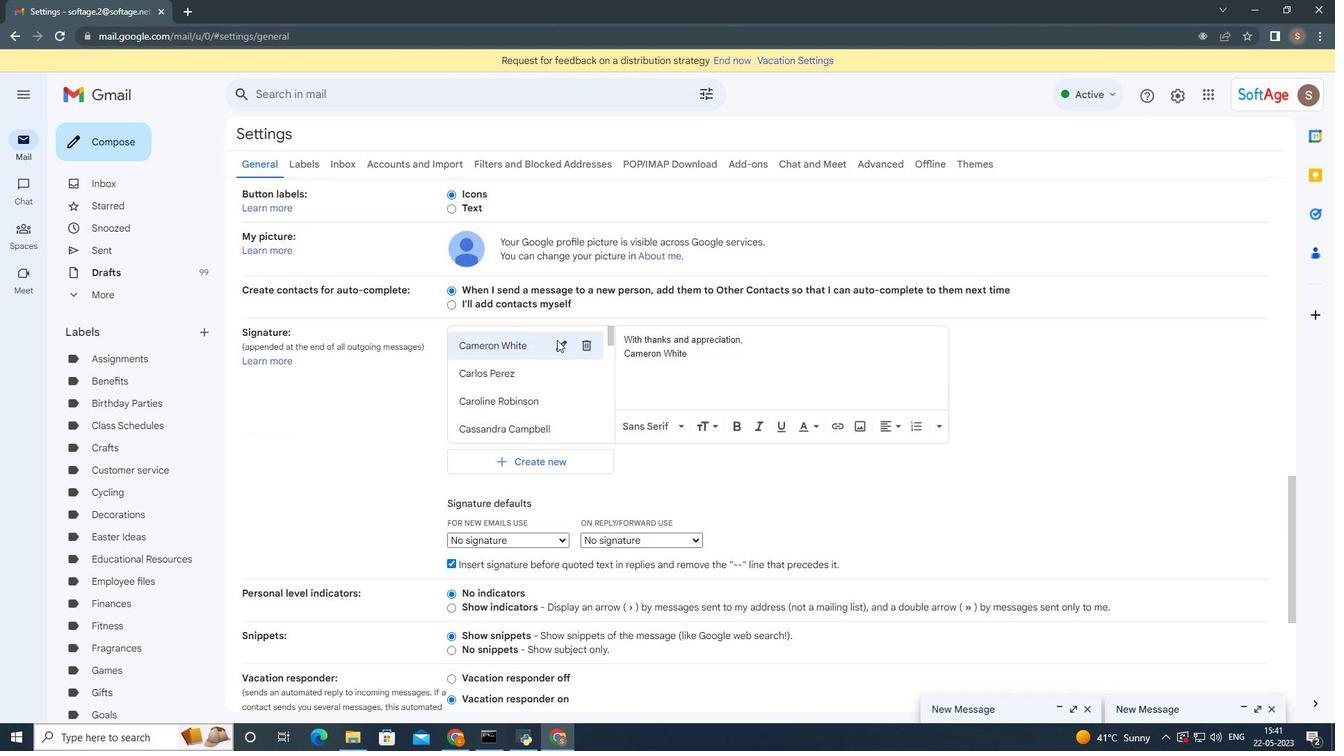 
Action: Mouse scrolled (590, 330) with delta (0, 0)
Screenshot: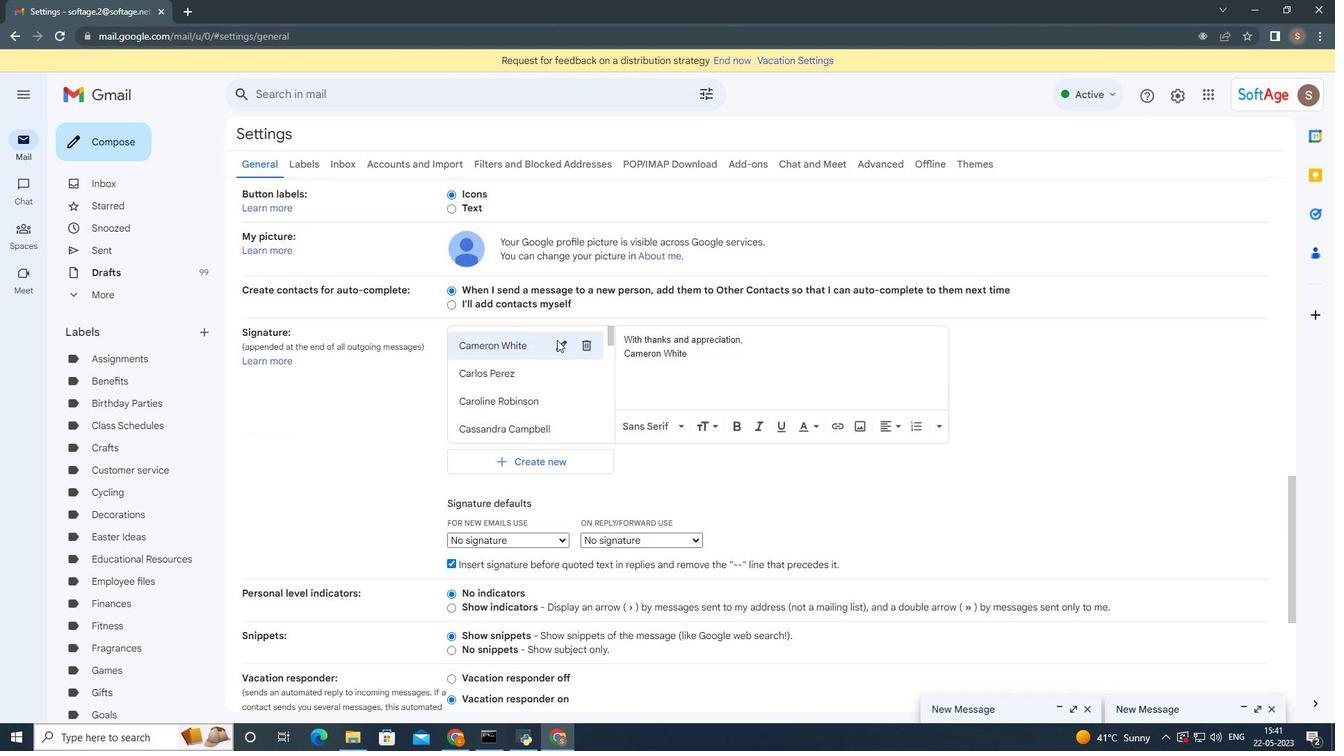 
Action: Mouse moved to (580, 336)
Screenshot: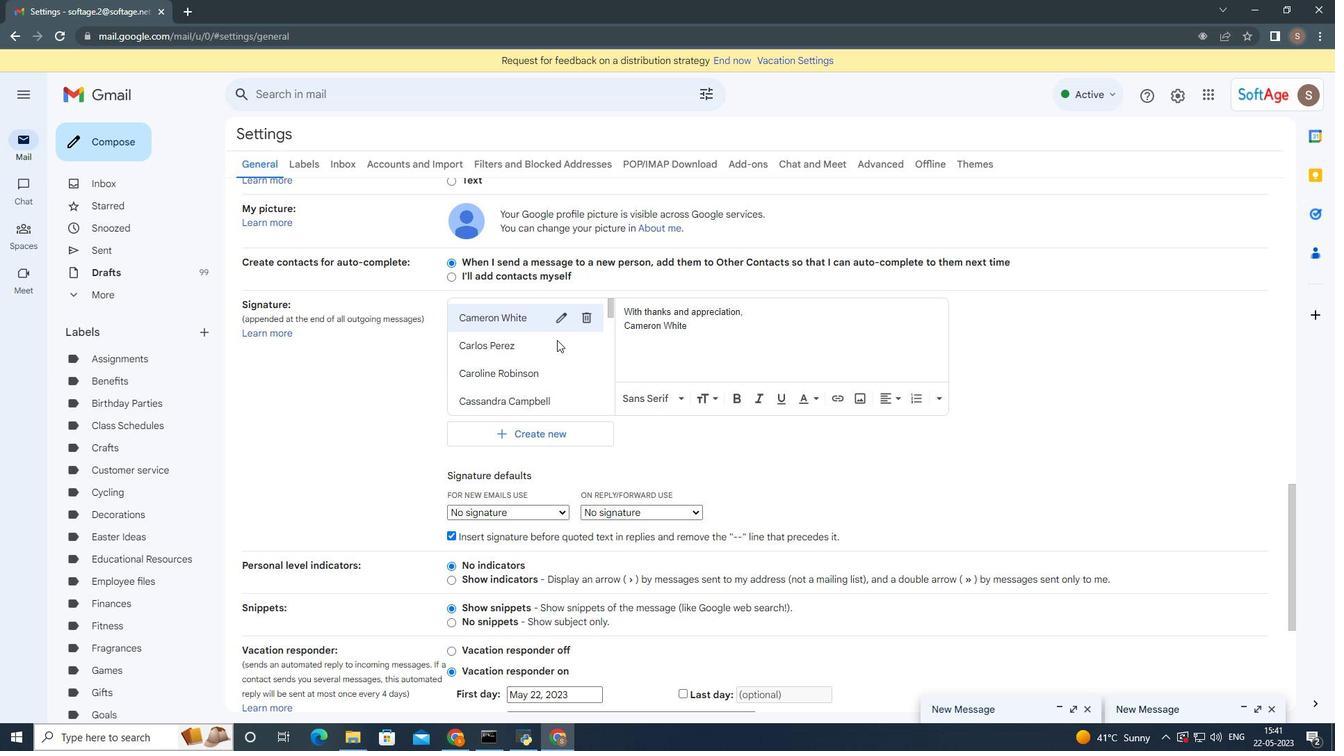 
Action: Mouse scrolled (580, 335) with delta (0, 0)
Screenshot: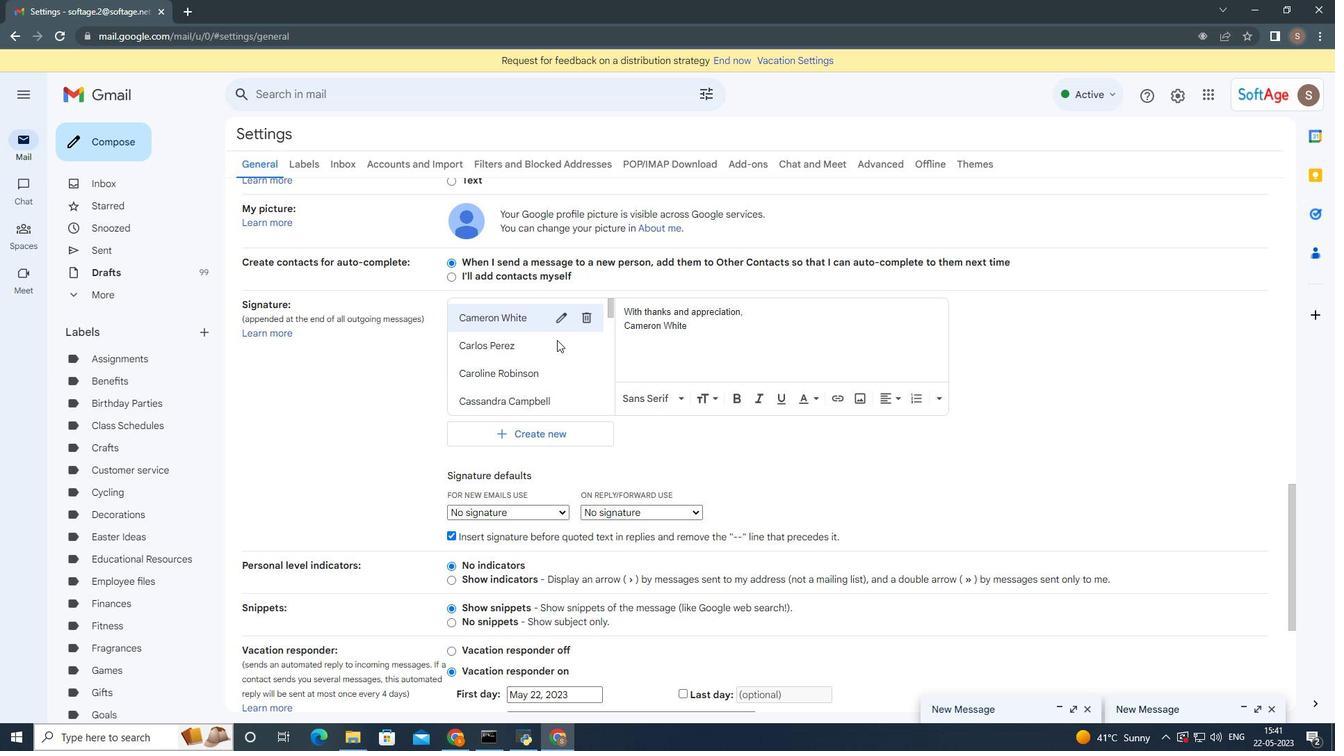 
Action: Mouse moved to (519, 434)
Screenshot: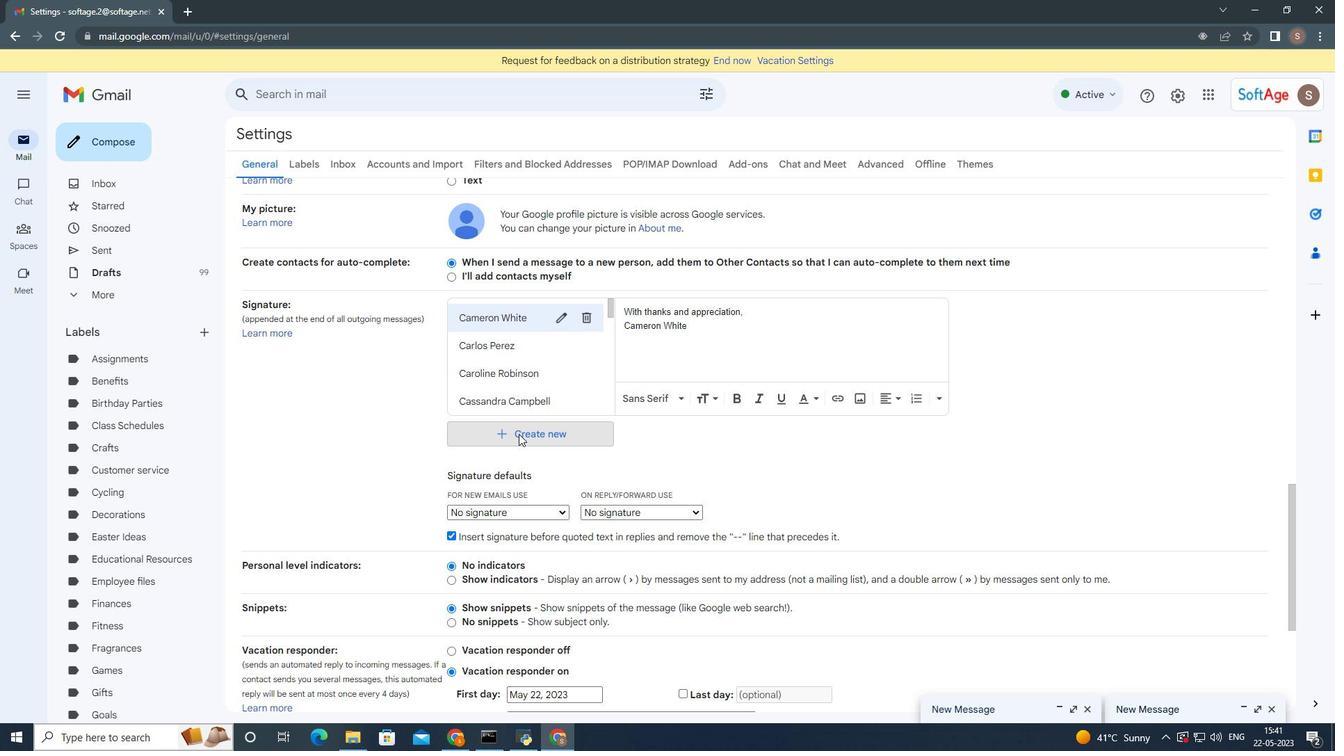 
Action: Mouse pressed left at (519, 434)
Screenshot: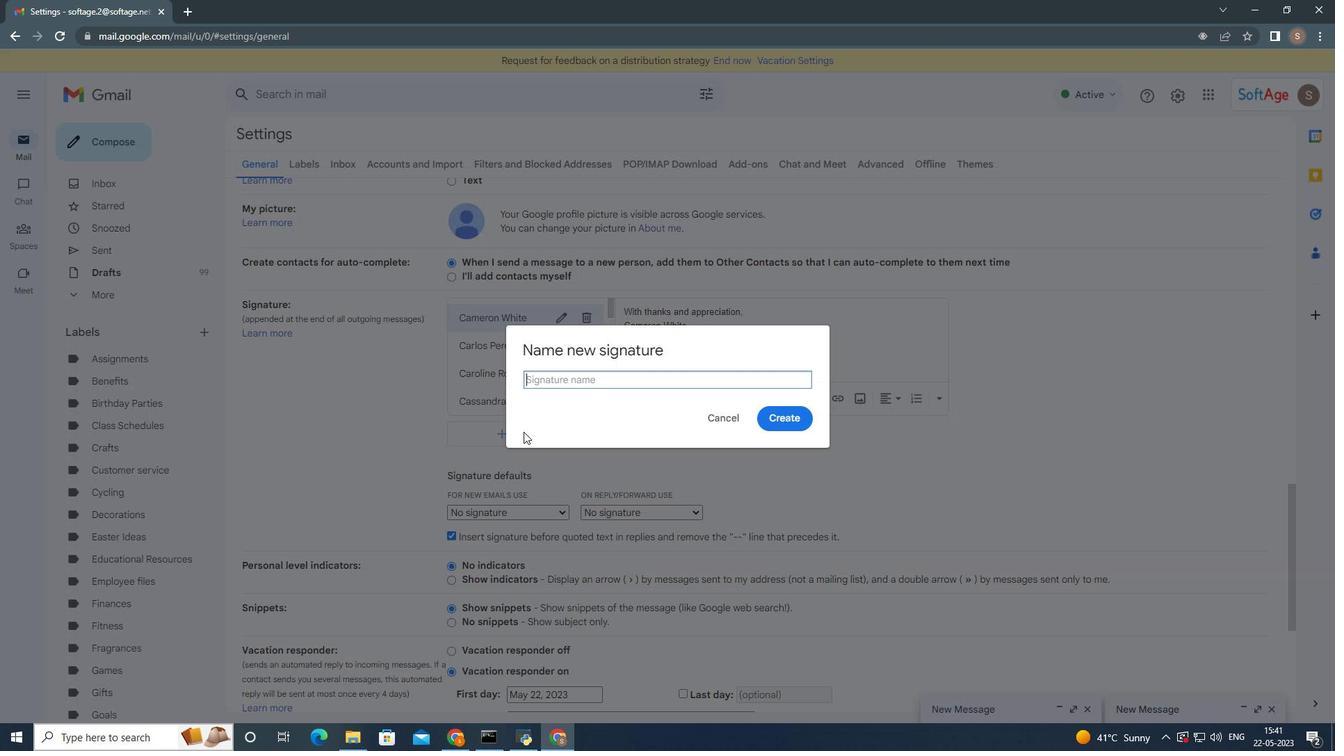 
Action: Mouse moved to (596, 375)
Screenshot: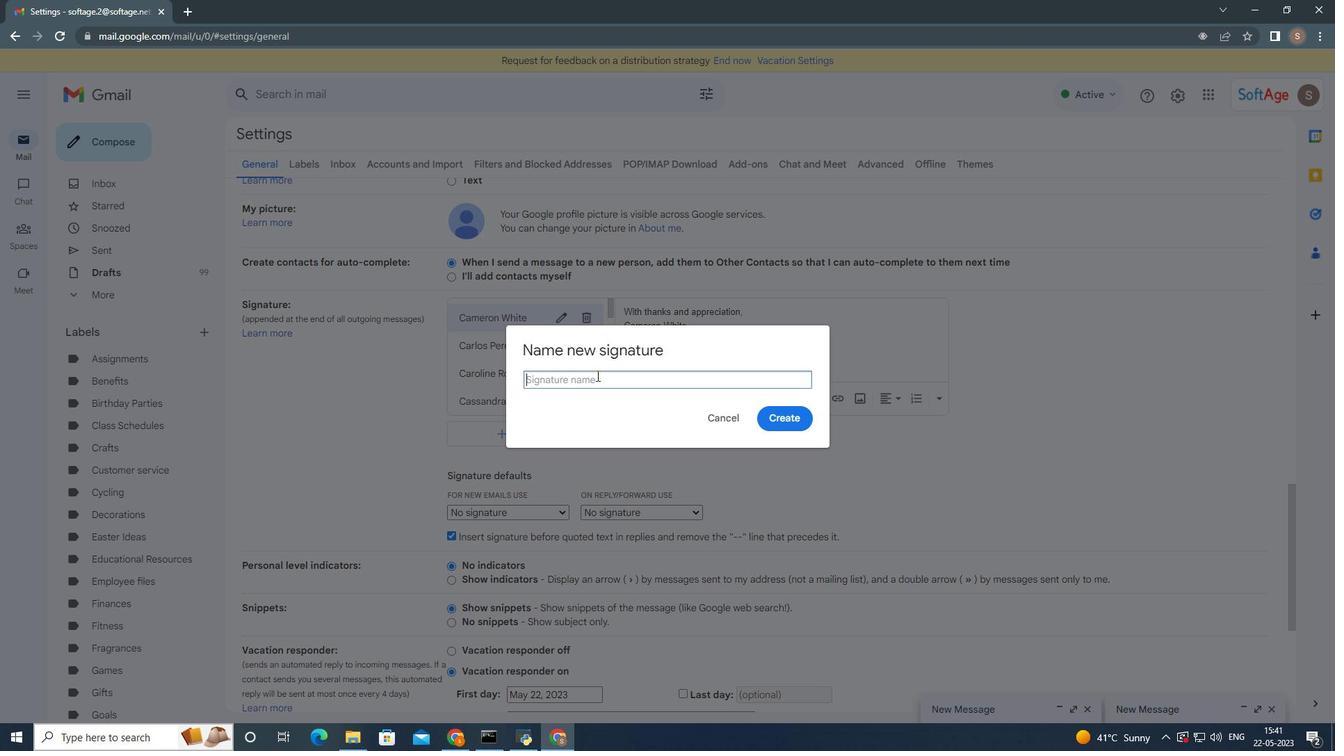 
Action: Key pressed <Key.shift><Key.shift><Key.shift><Key.shift><Key.shift><Key.shift>Daisy<Key.space><Key.shift>Wilson
Screenshot: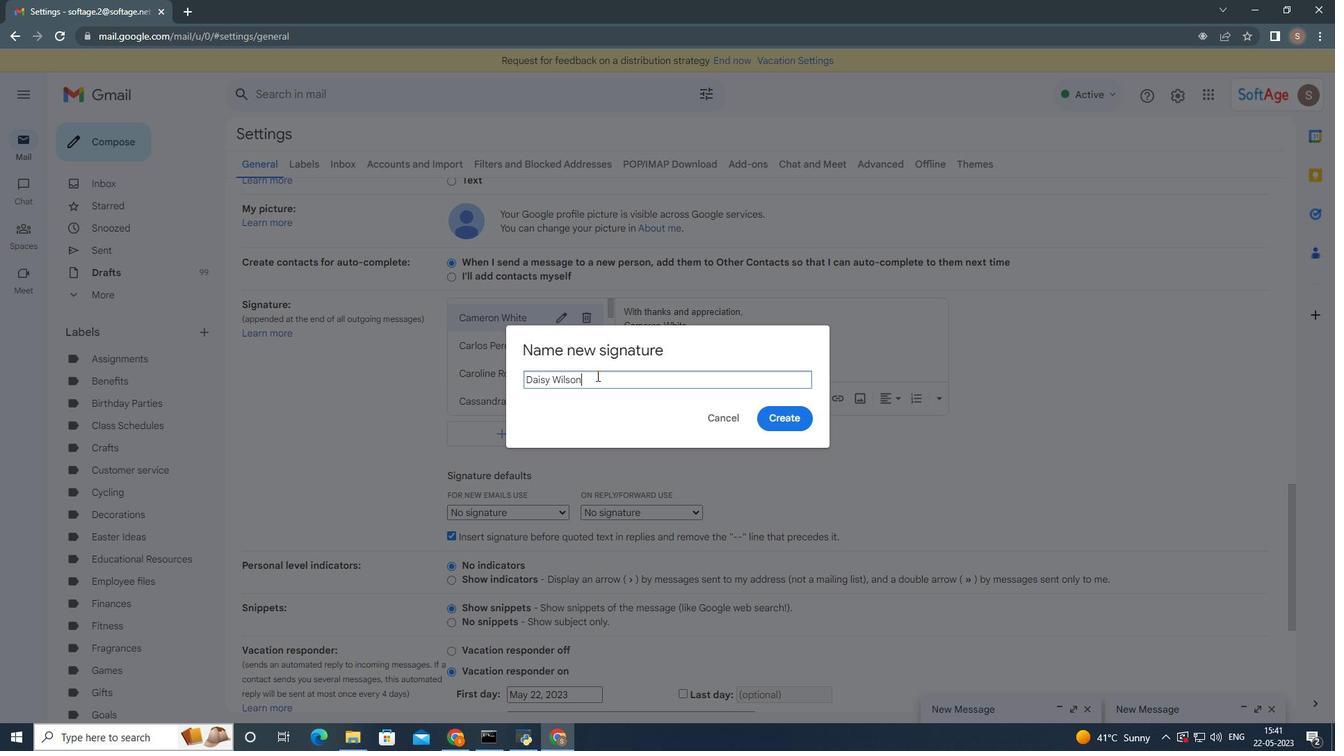 
Action: Mouse moved to (782, 413)
Screenshot: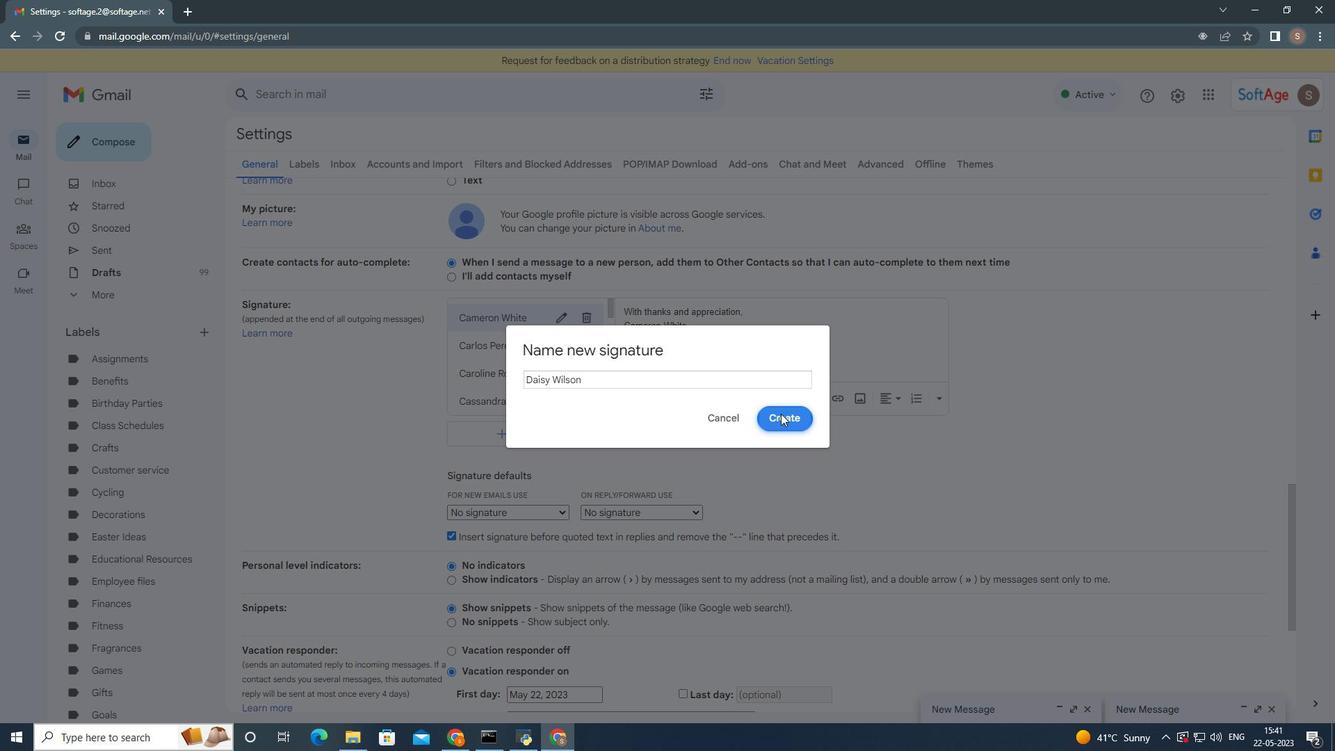 
Action: Mouse pressed left at (782, 413)
Screenshot: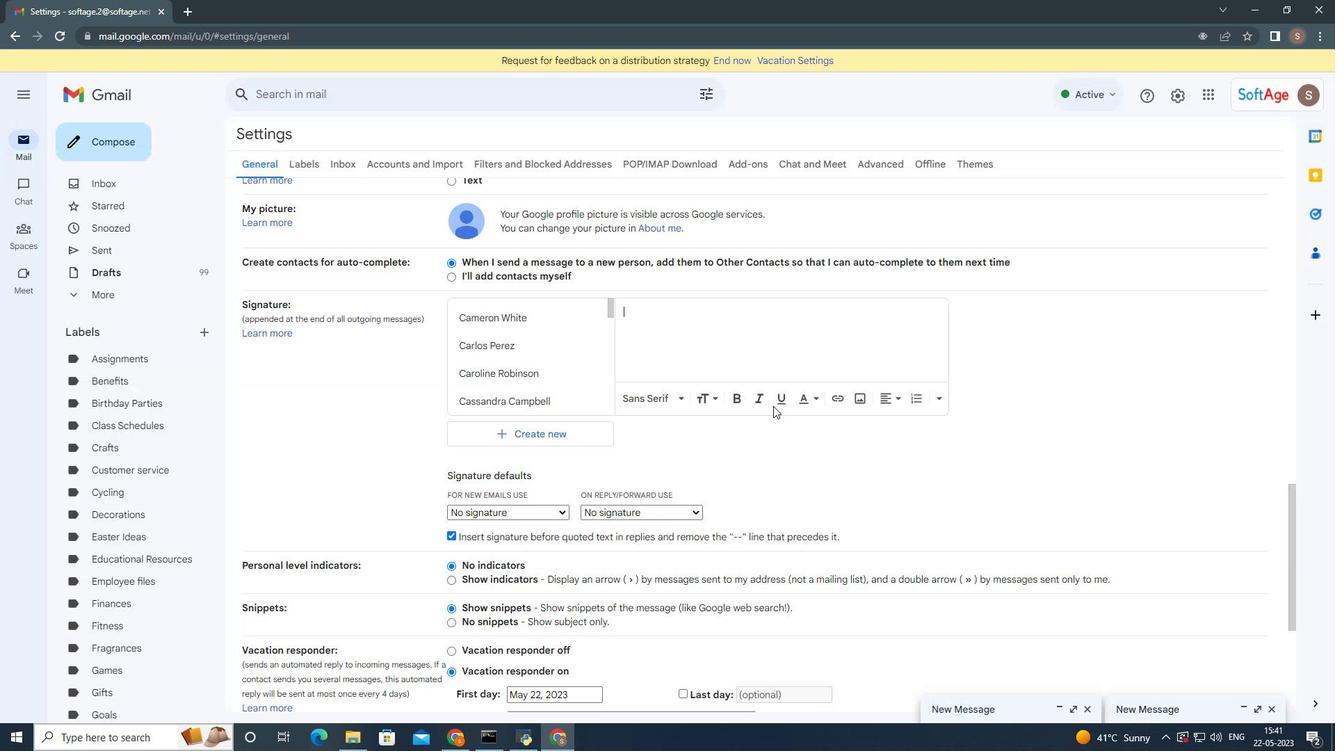 
Action: Mouse moved to (672, 323)
Screenshot: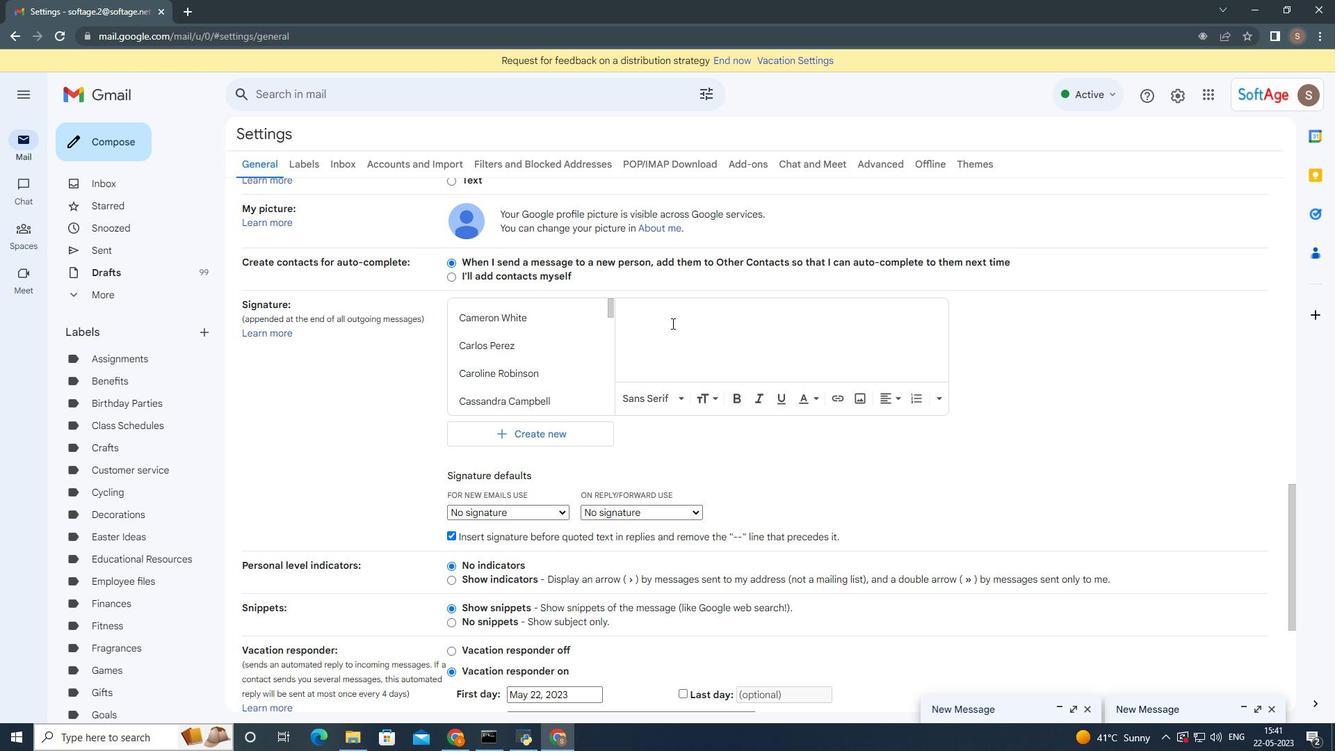 
Action: Key pressed <Key.shift>Have<Key.space>a<Key.space>wondrful<Key.left><Key.left><Key.left><Key.left>e<Key.right><Key.right><Key.right><Key.right><Key.space>holiday<Key.space>seasi<Key.backspace>on,<Key.enter><Key.shift>Daisy<Key.space><Key.shift>Wilson
Screenshot: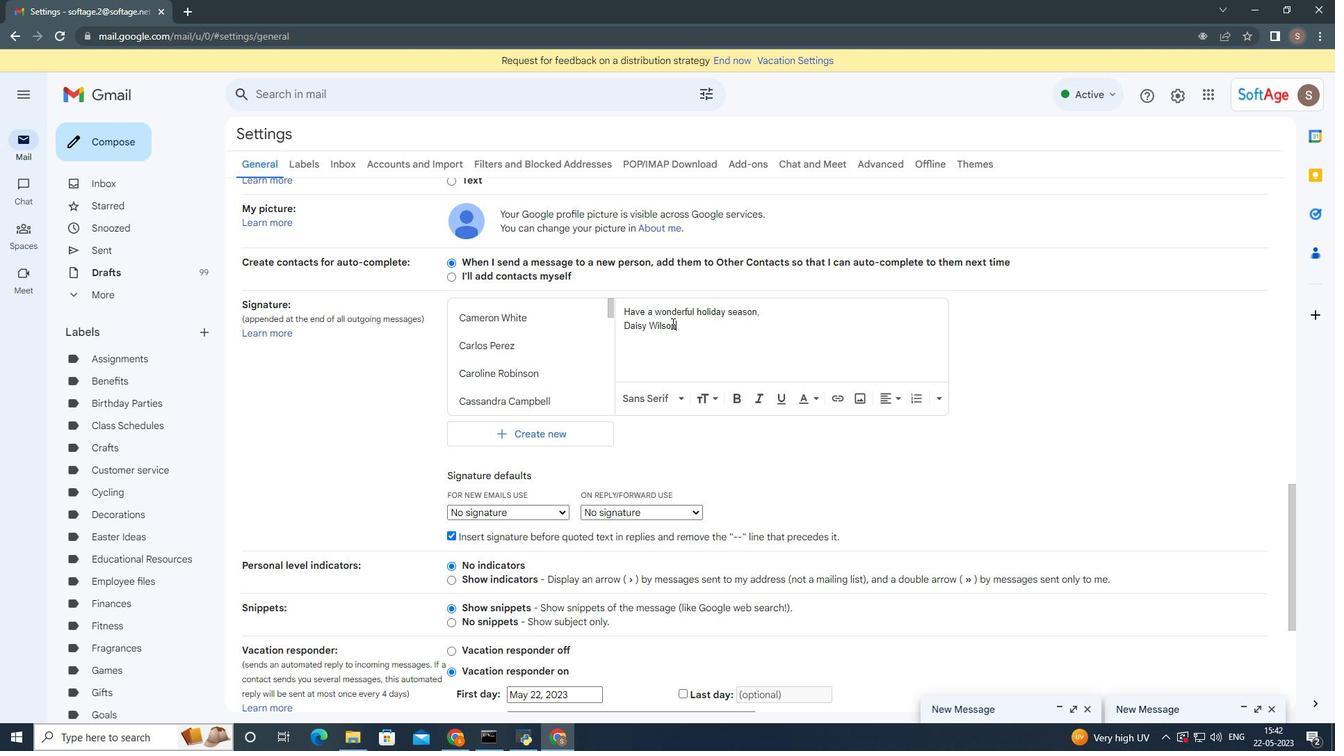 
Action: Mouse moved to (672, 323)
Screenshot: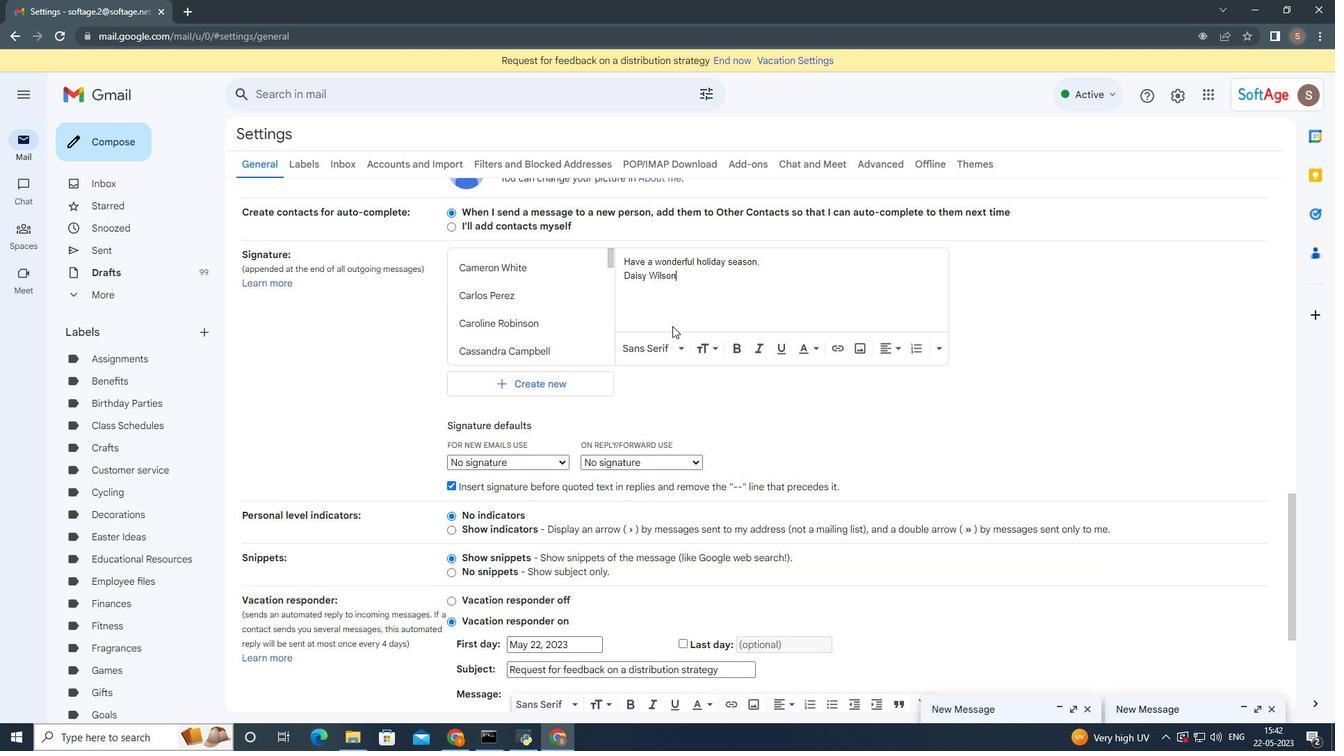 
Action: Mouse scrolled (672, 322) with delta (0, 0)
Screenshot: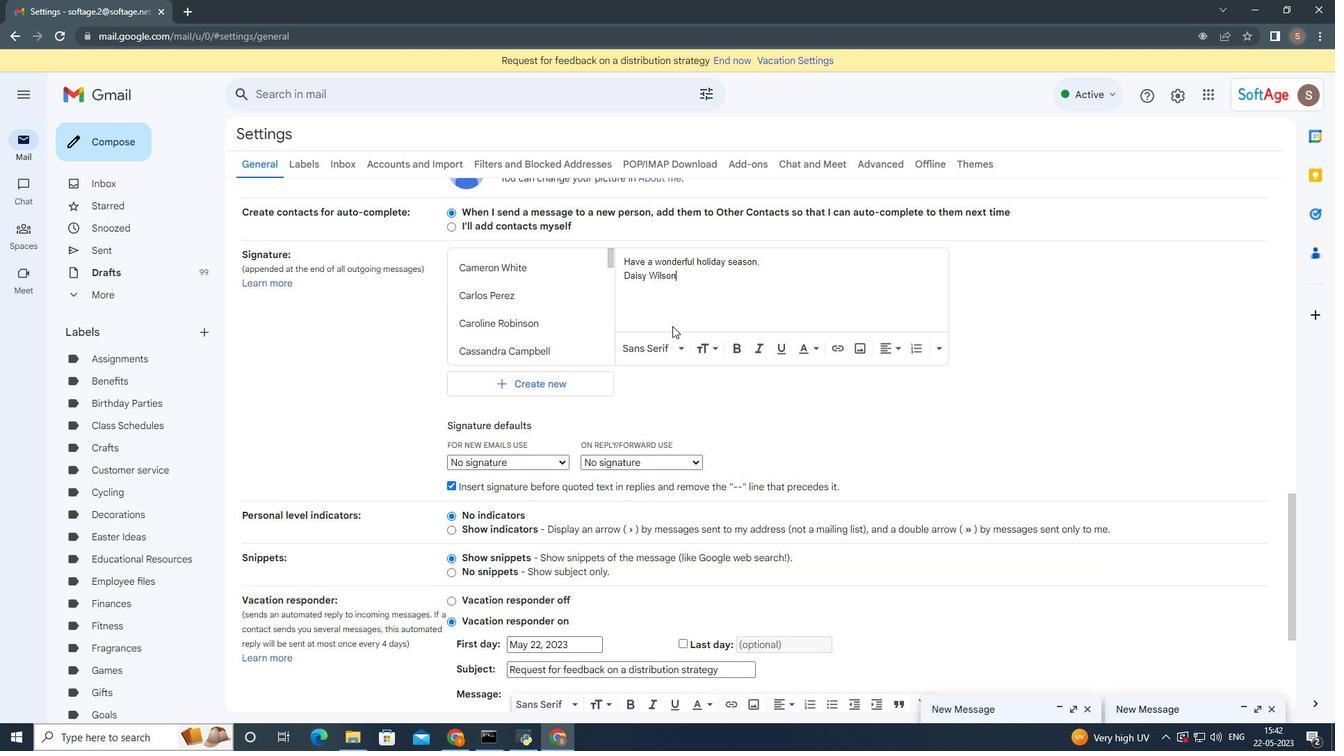 
Action: Mouse moved to (673, 323)
Screenshot: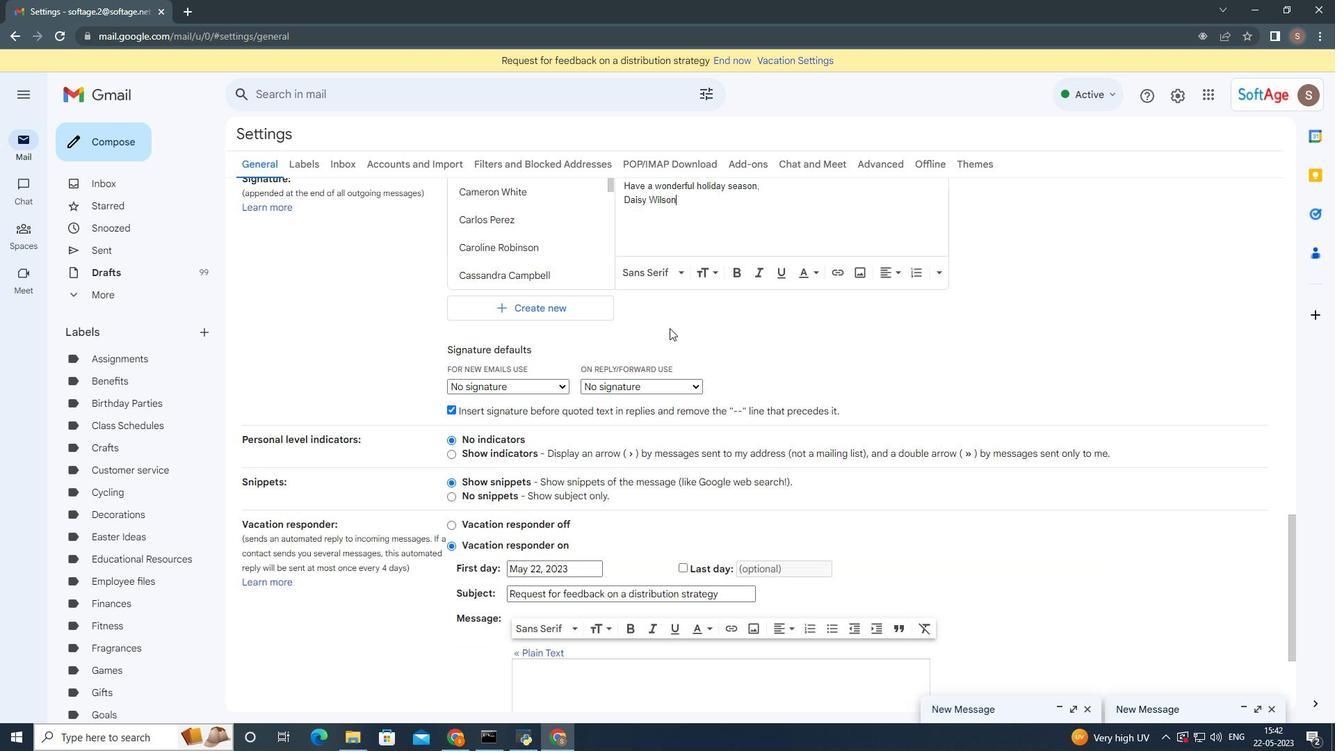 
Action: Mouse scrolled (673, 322) with delta (0, 0)
Screenshot: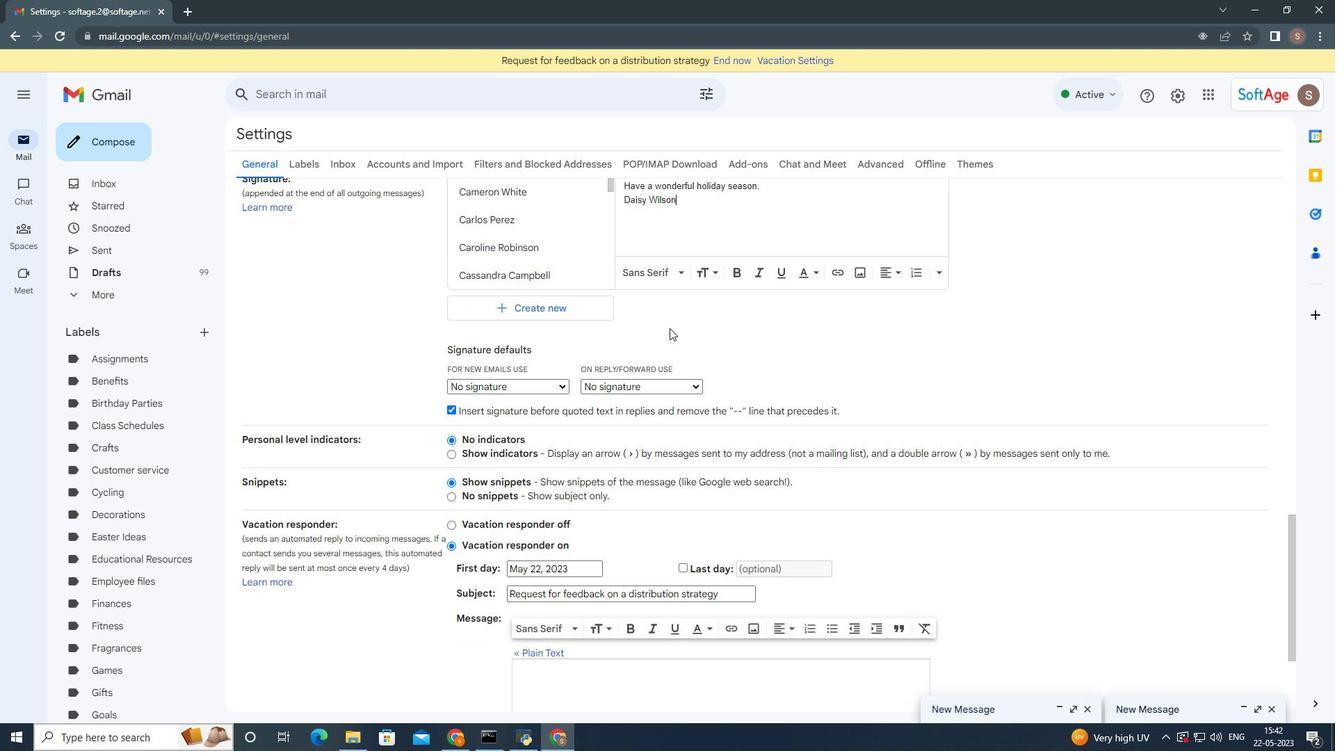 
Action: Mouse moved to (672, 326)
Screenshot: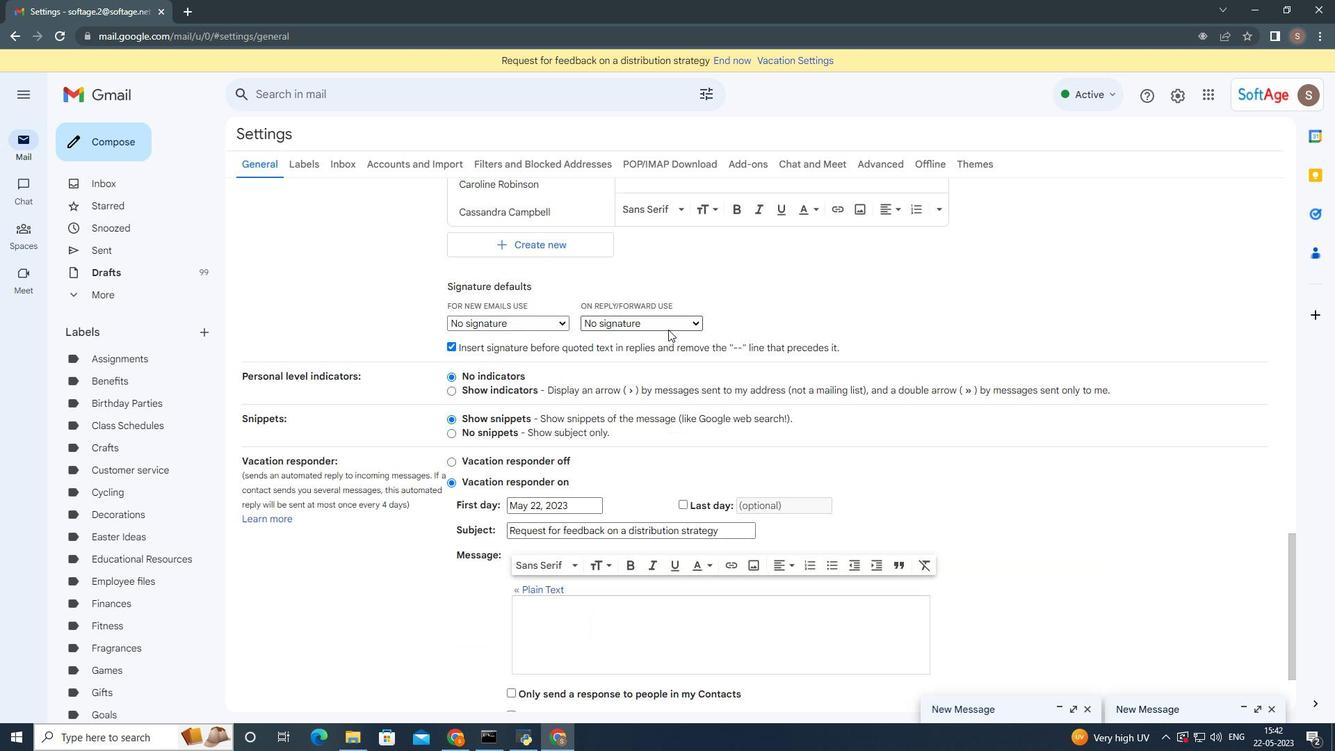 
Action: Mouse scrolled (672, 325) with delta (0, 0)
Screenshot: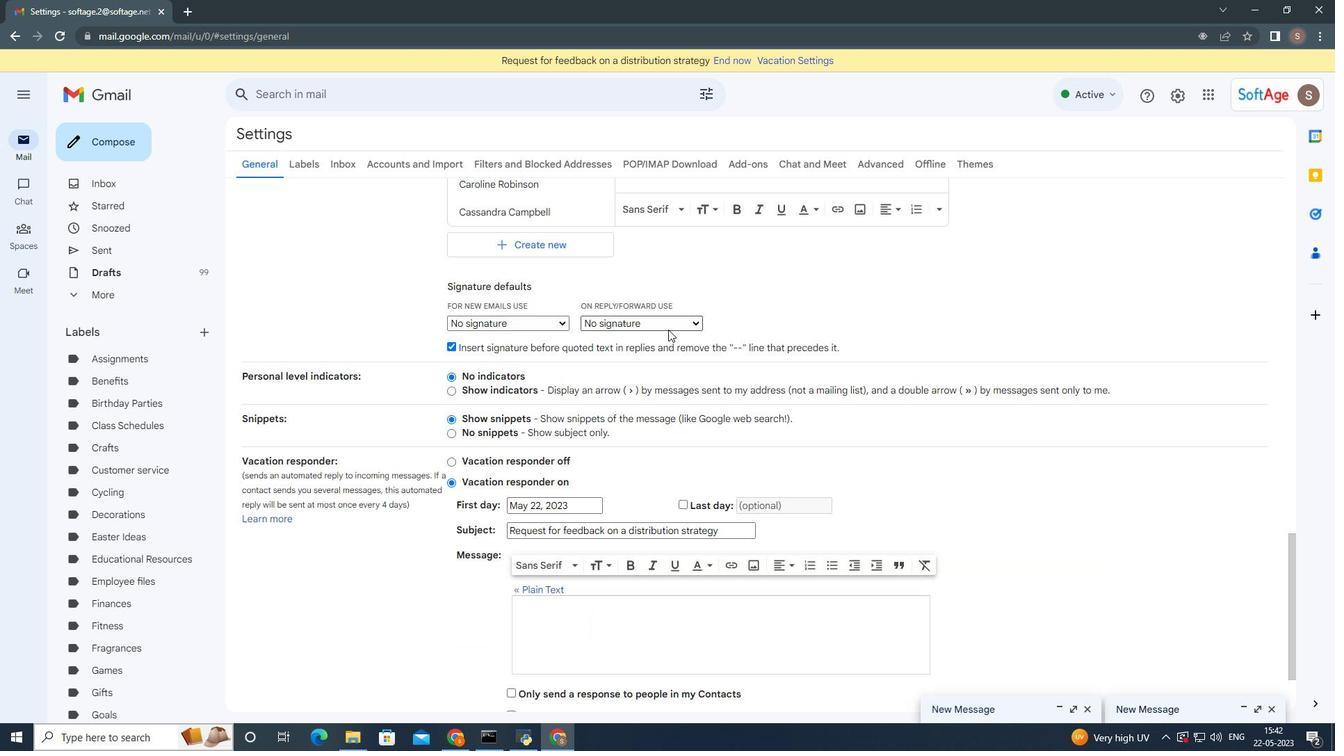 
Action: Mouse moved to (669, 328)
Screenshot: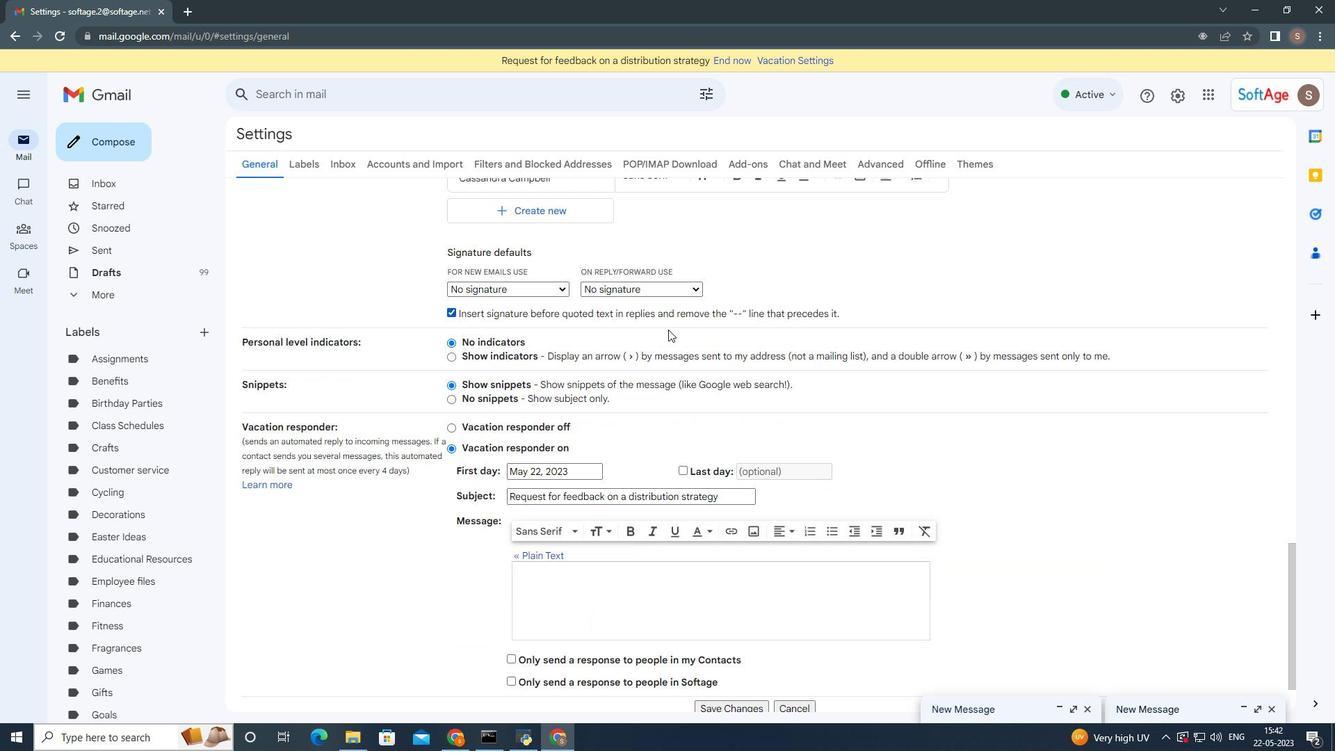 
Action: Mouse scrolled (669, 327) with delta (0, 0)
Screenshot: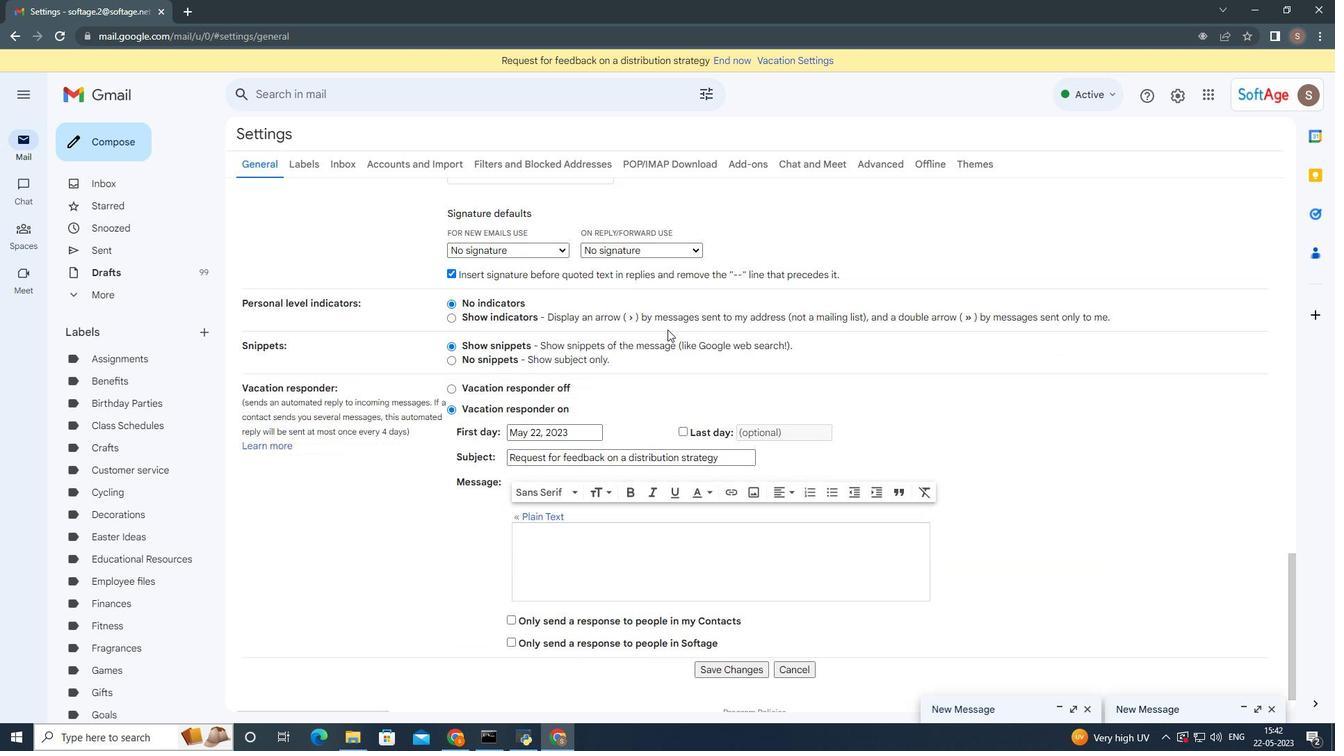 
Action: Mouse moved to (668, 329)
Screenshot: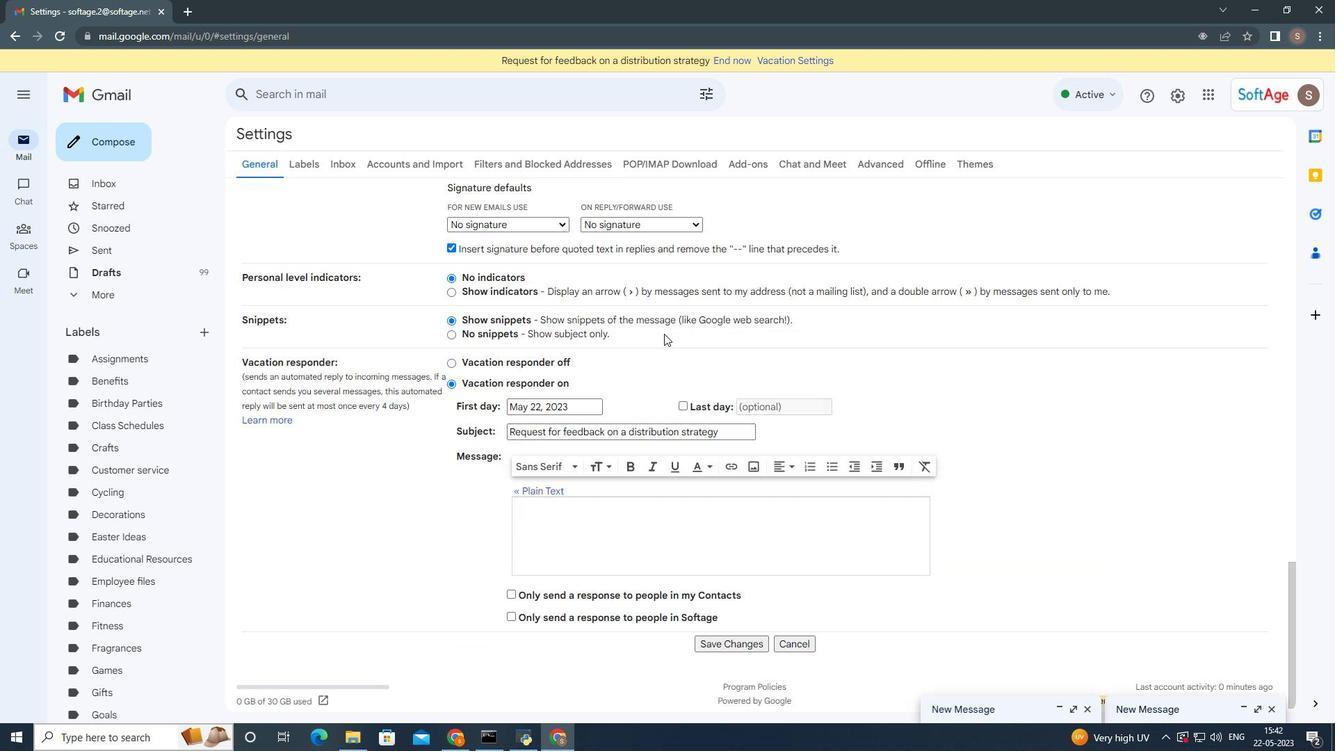 
Action: Mouse scrolled (668, 329) with delta (0, 0)
Screenshot: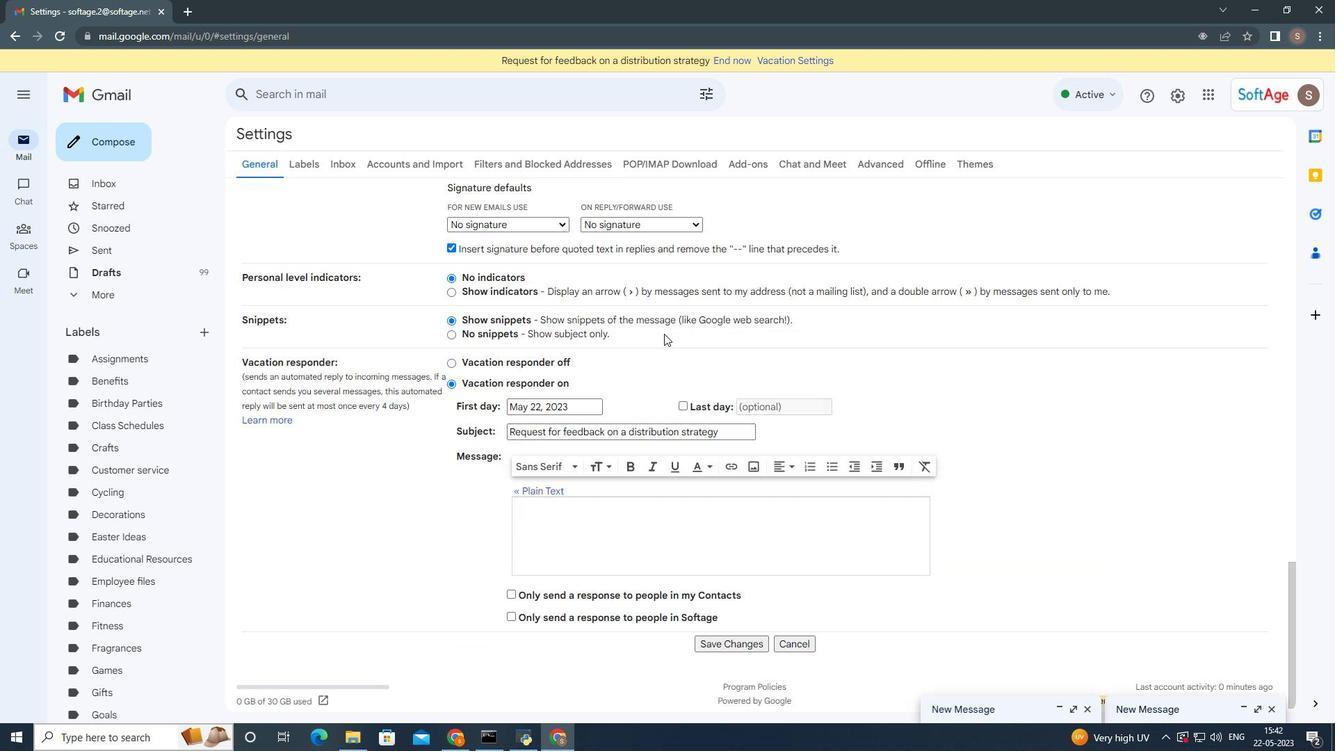 
Action: Mouse moved to (667, 329)
Screenshot: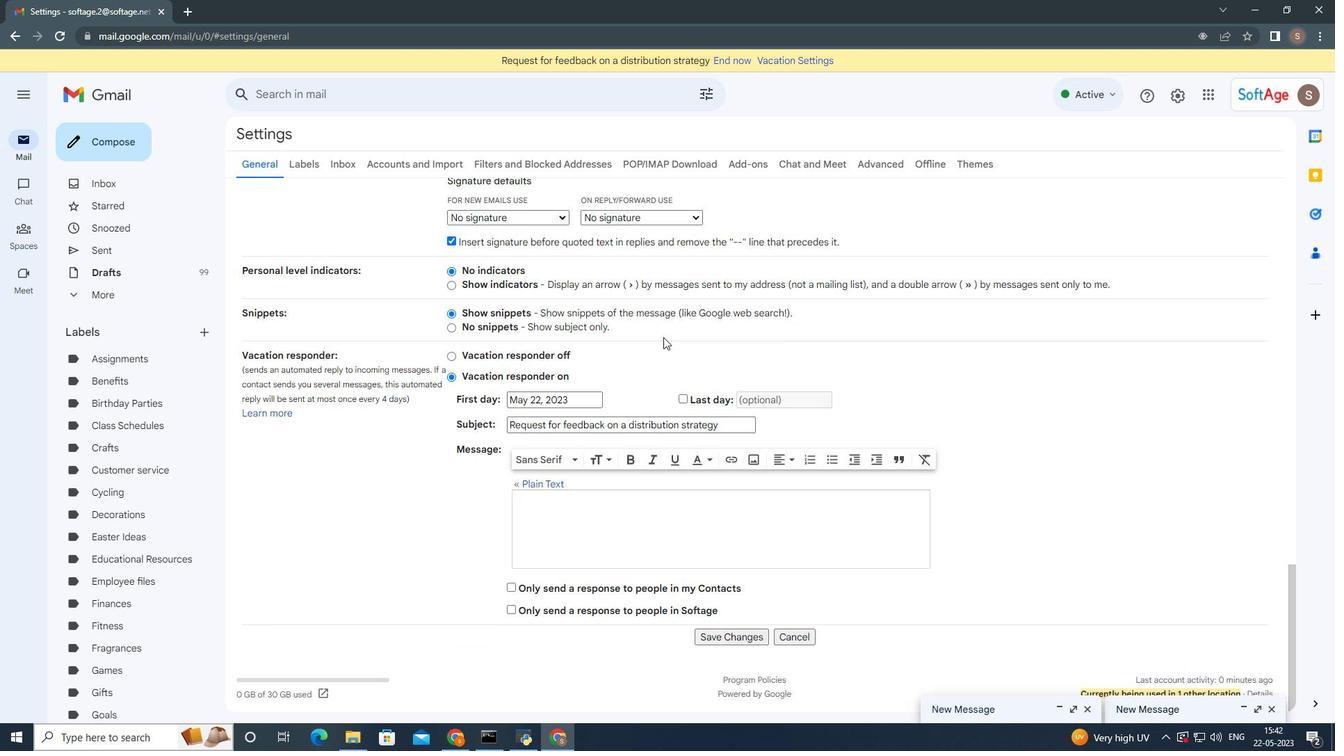
Action: Mouse scrolled (667, 329) with delta (0, 0)
Screenshot: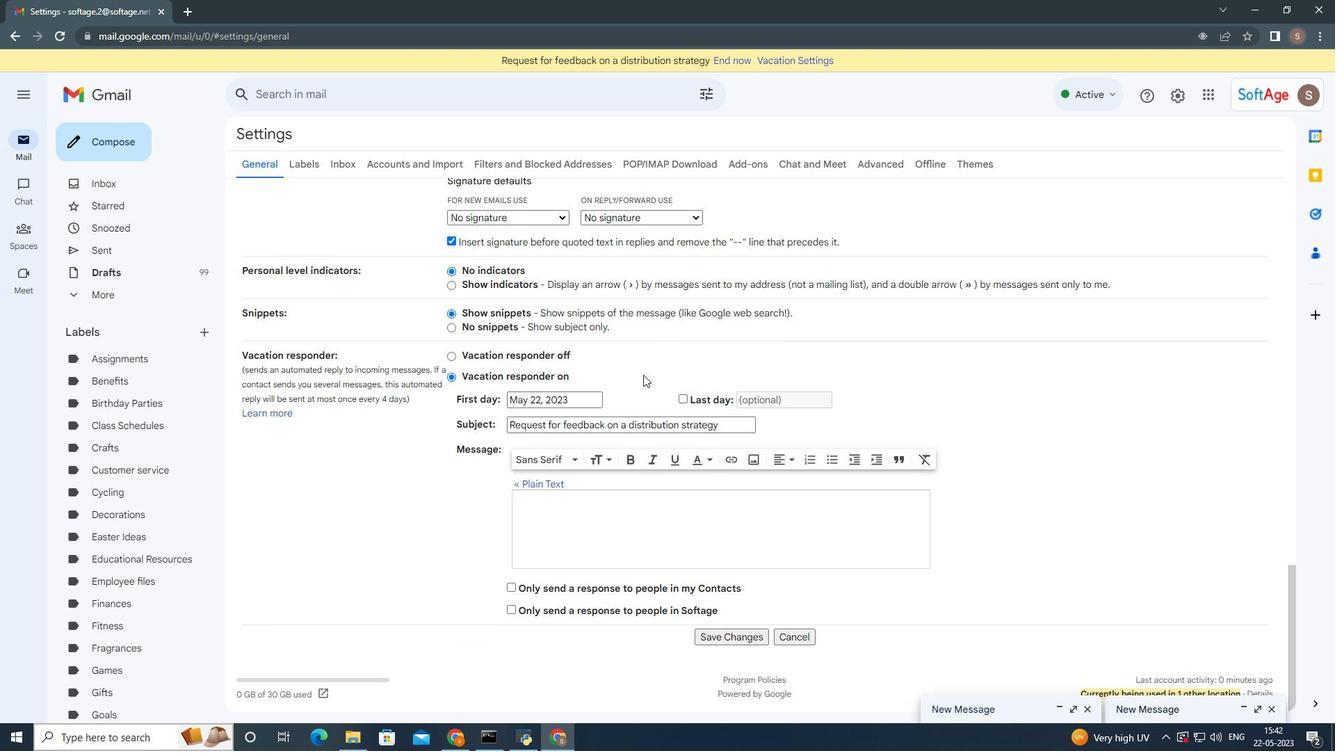 
Action: Mouse moved to (664, 333)
Screenshot: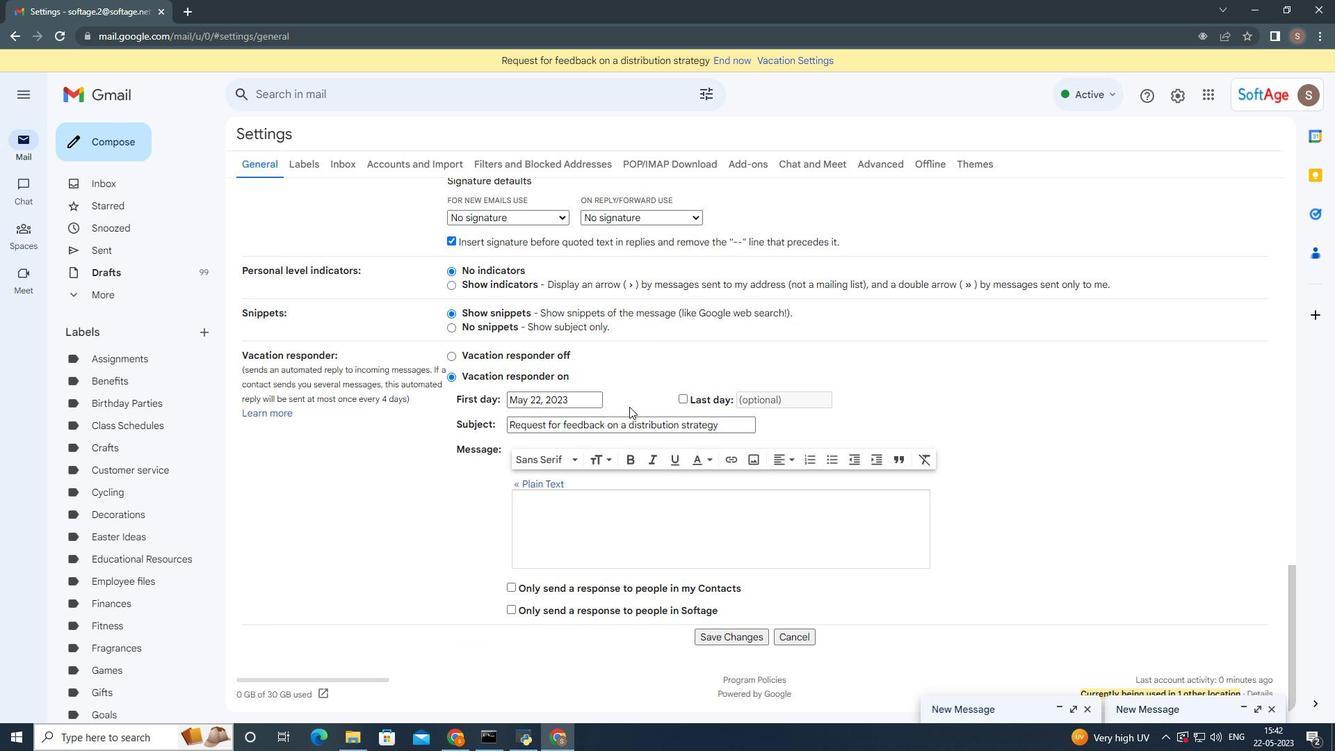 
Action: Mouse scrolled (664, 333) with delta (0, 0)
Screenshot: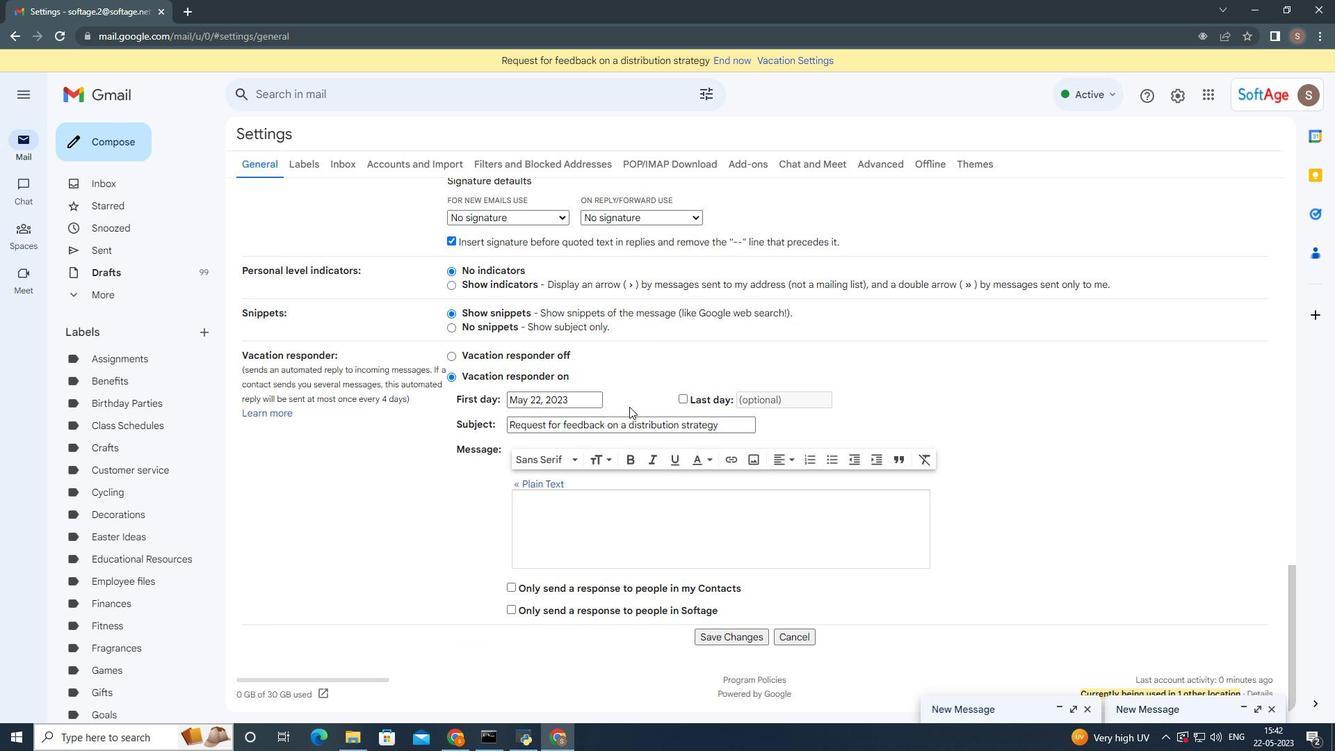 
Action: Mouse moved to (626, 459)
Screenshot: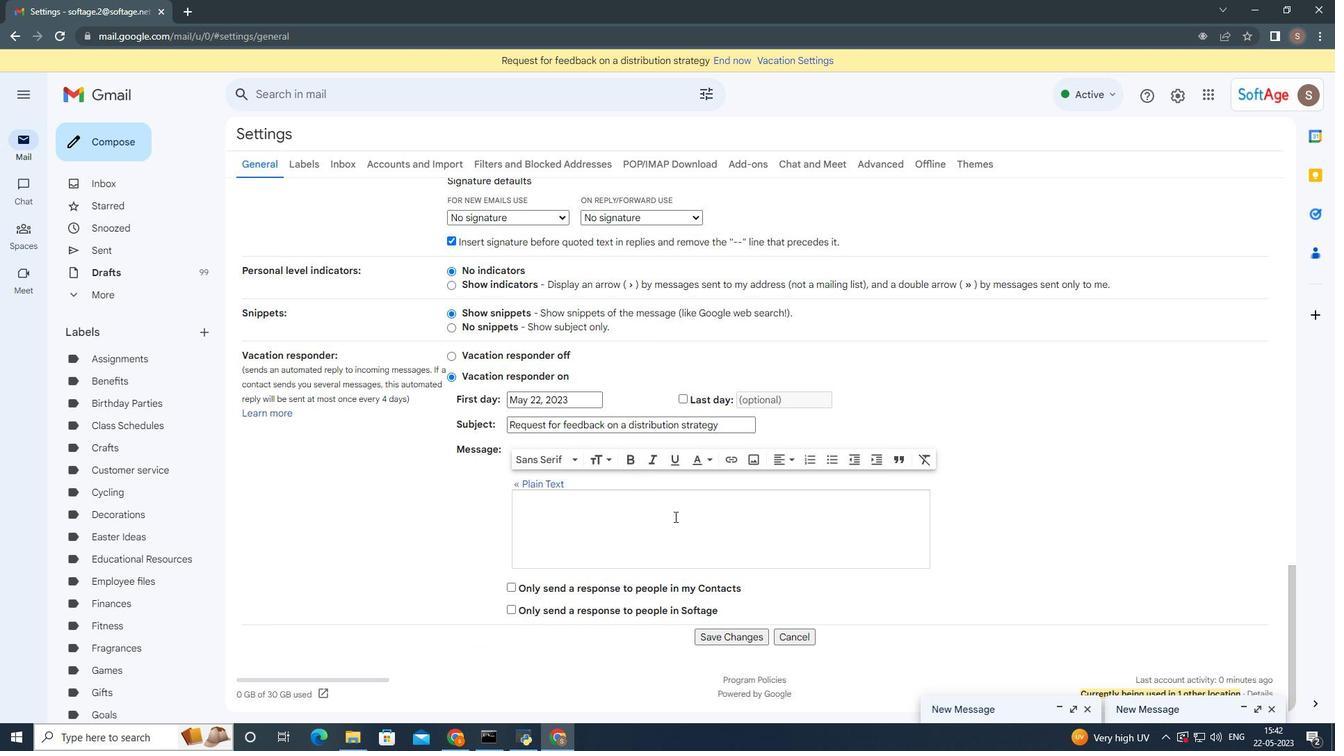 
Action: Mouse scrolled (626, 459) with delta (0, 0)
Screenshot: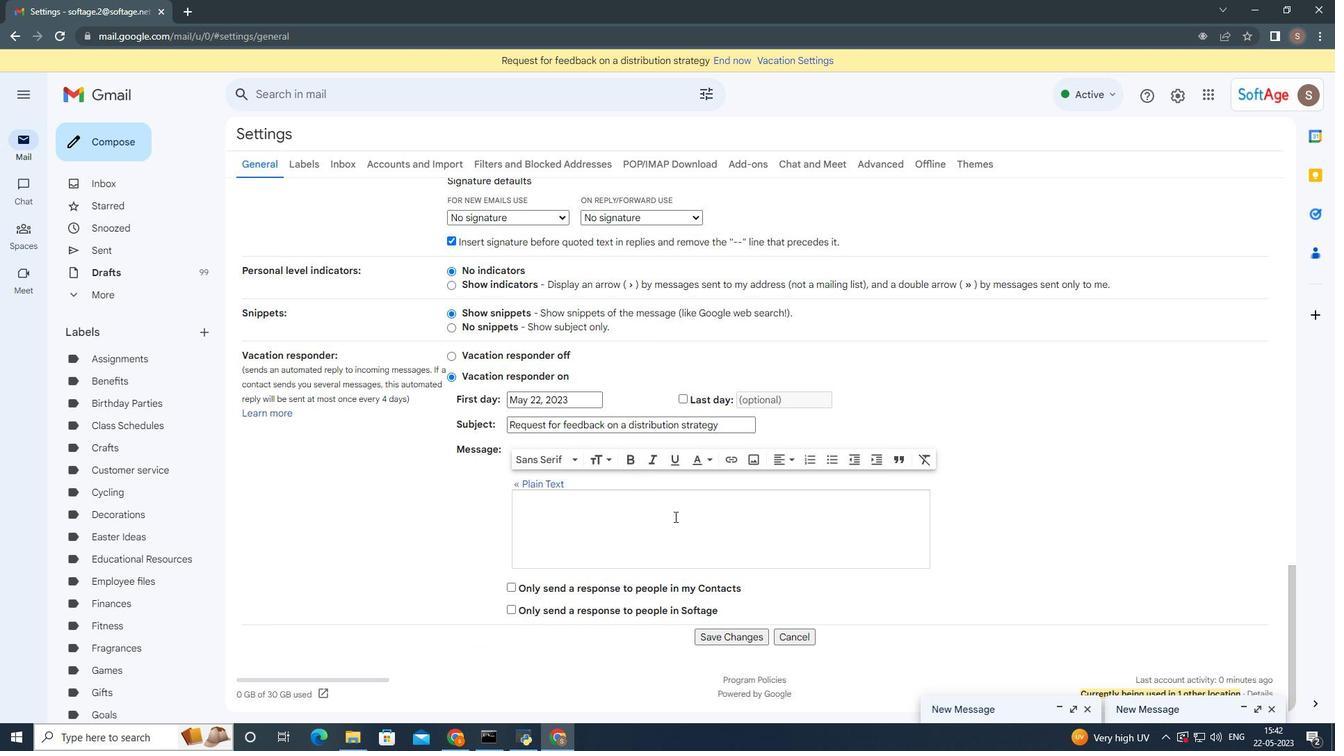 
Action: Mouse moved to (641, 480)
Screenshot: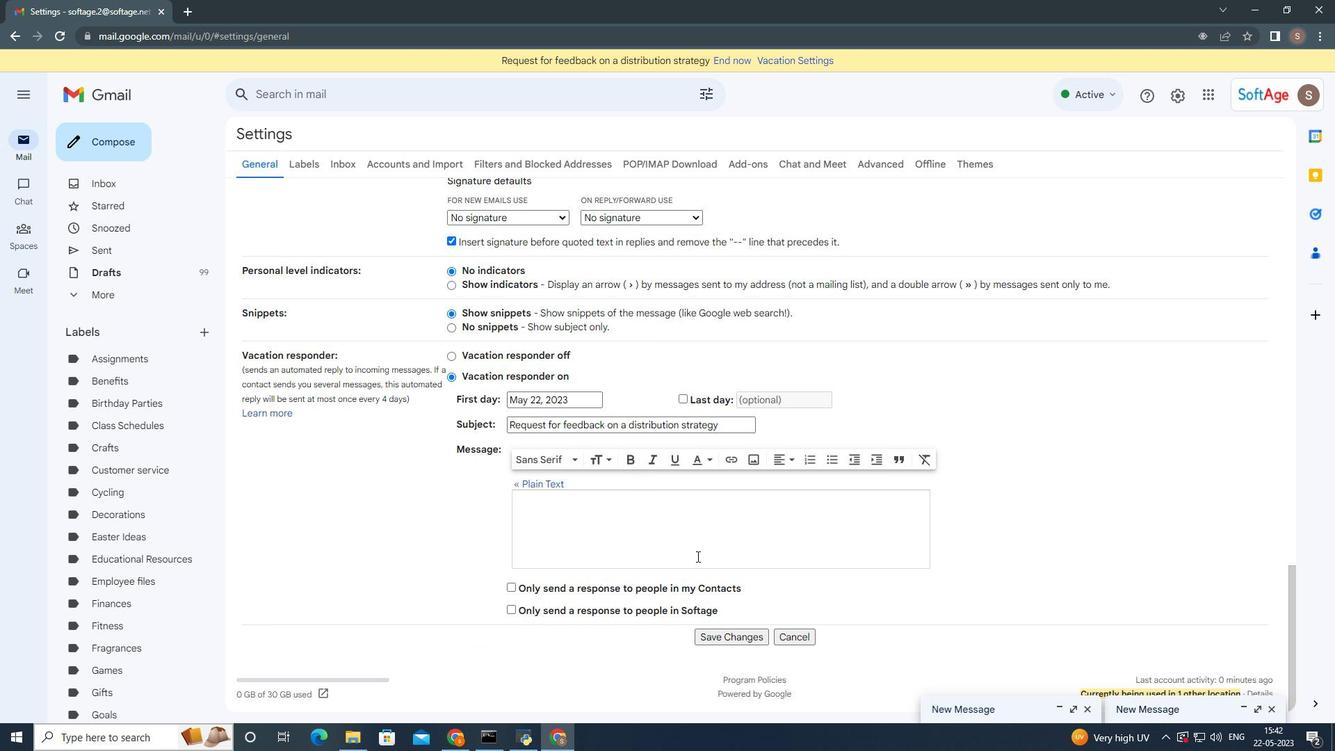 
Action: Mouse scrolled (641, 480) with delta (0, 0)
Screenshot: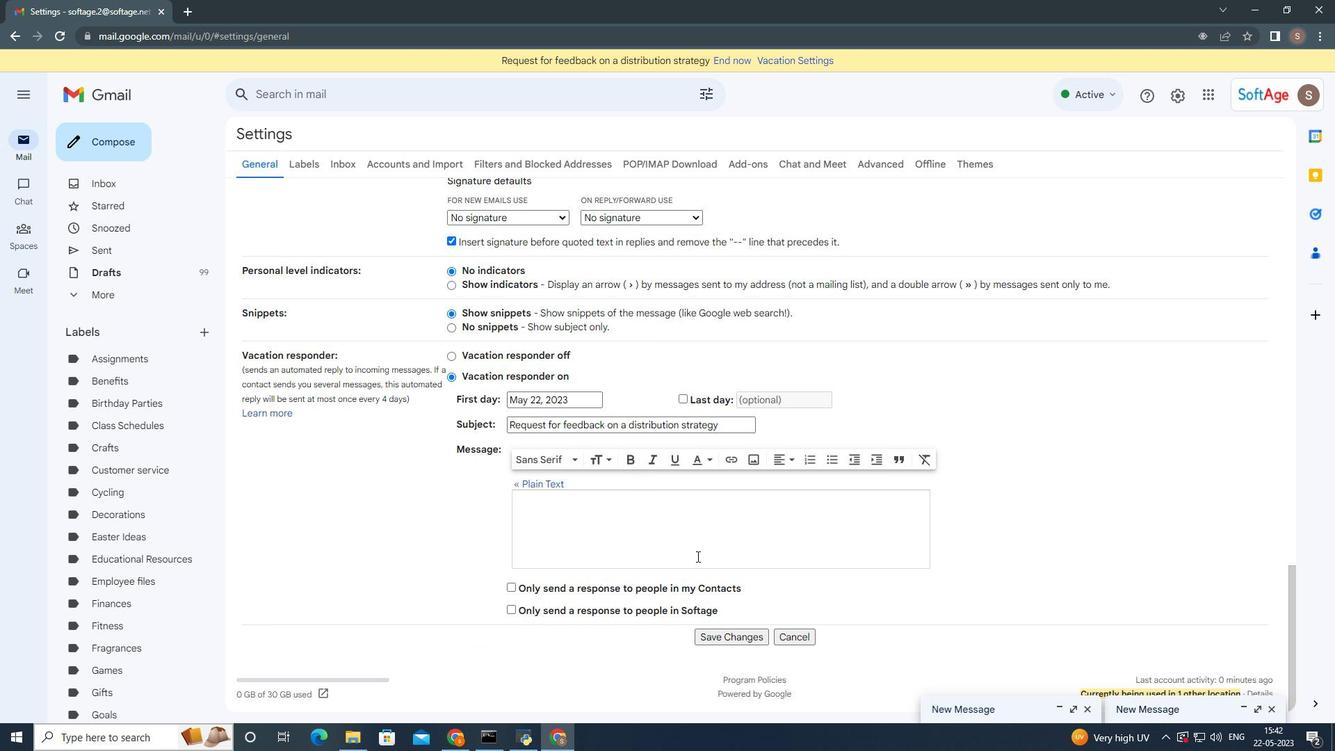 
Action: Mouse moved to (731, 642)
Screenshot: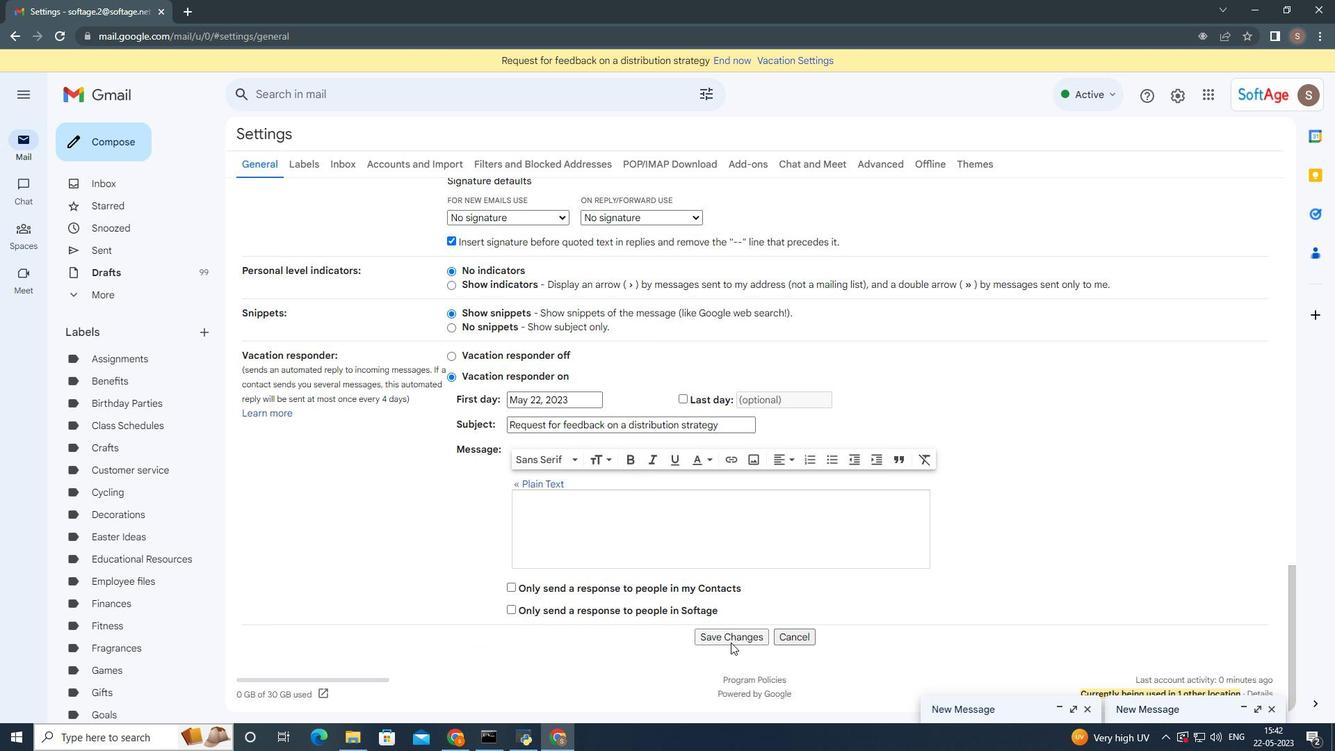 
Action: Mouse pressed left at (731, 642)
Screenshot: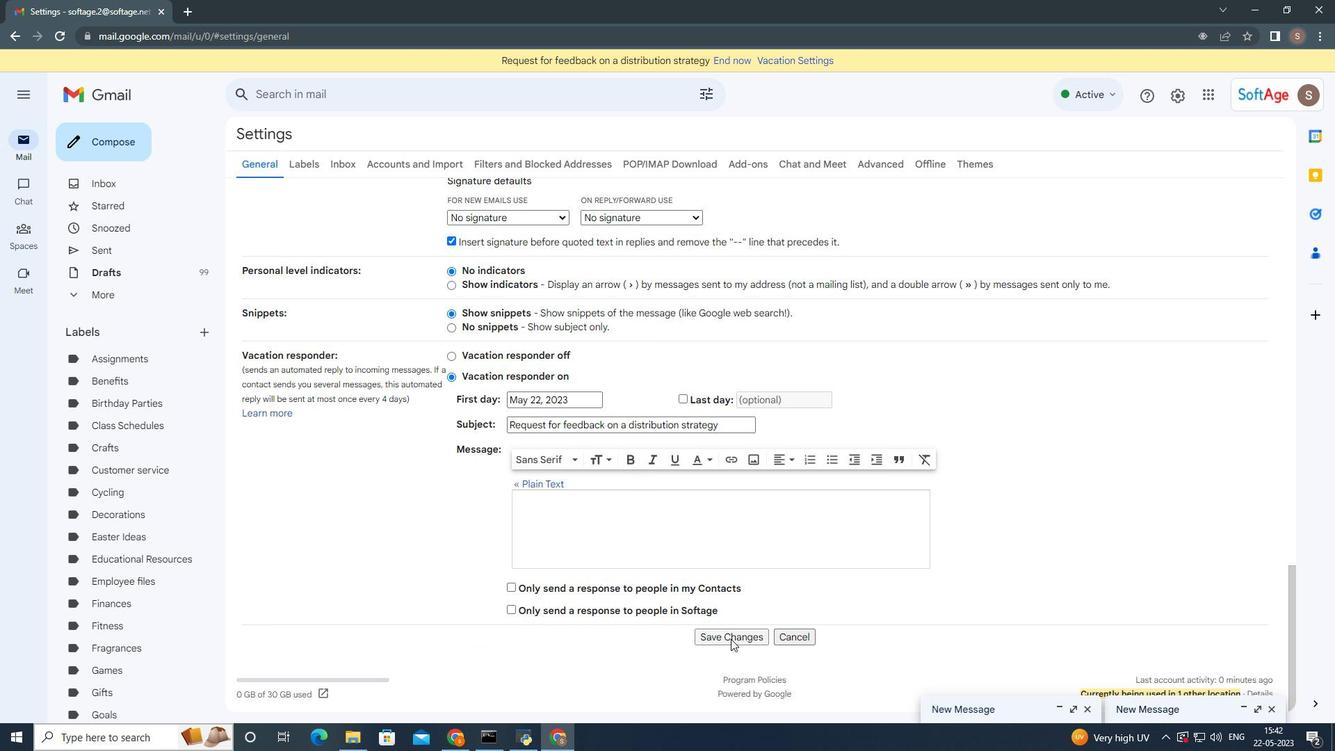 
Action: Mouse moved to (97, 140)
Screenshot: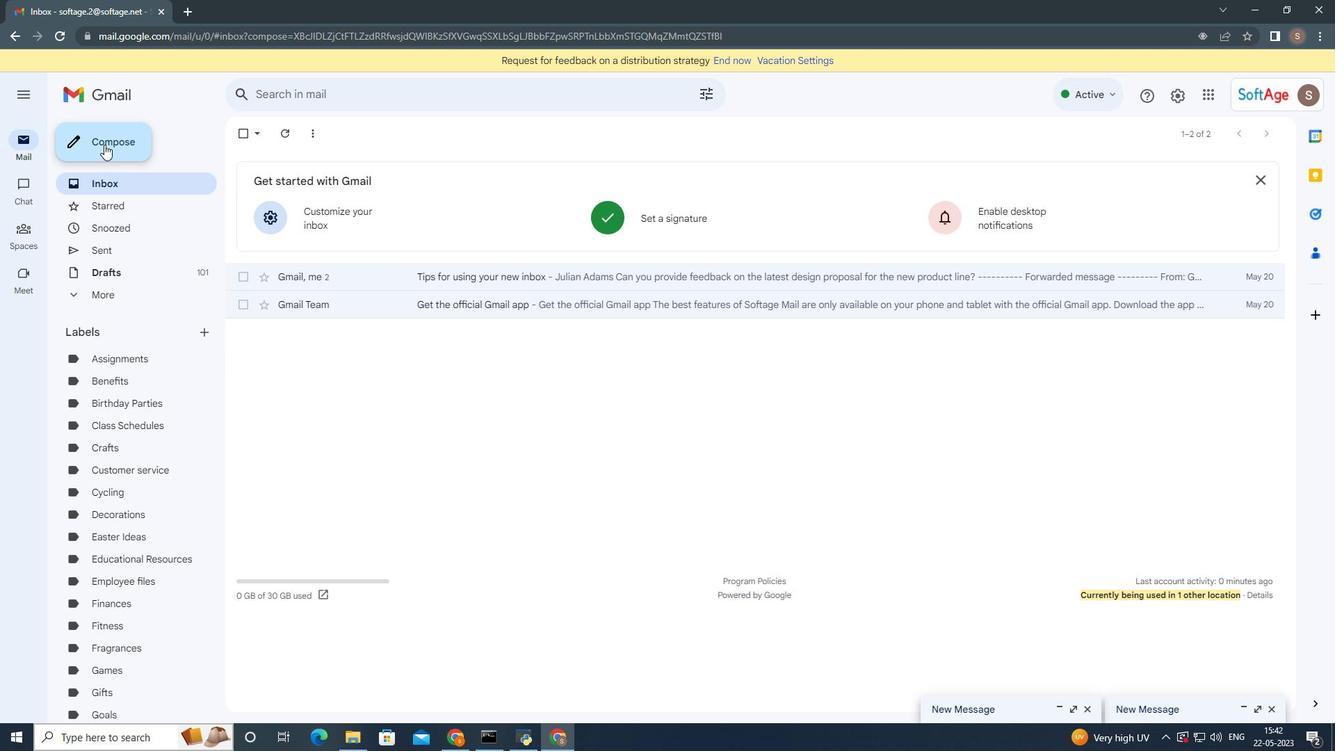 
Action: Mouse pressed left at (97, 140)
Screenshot: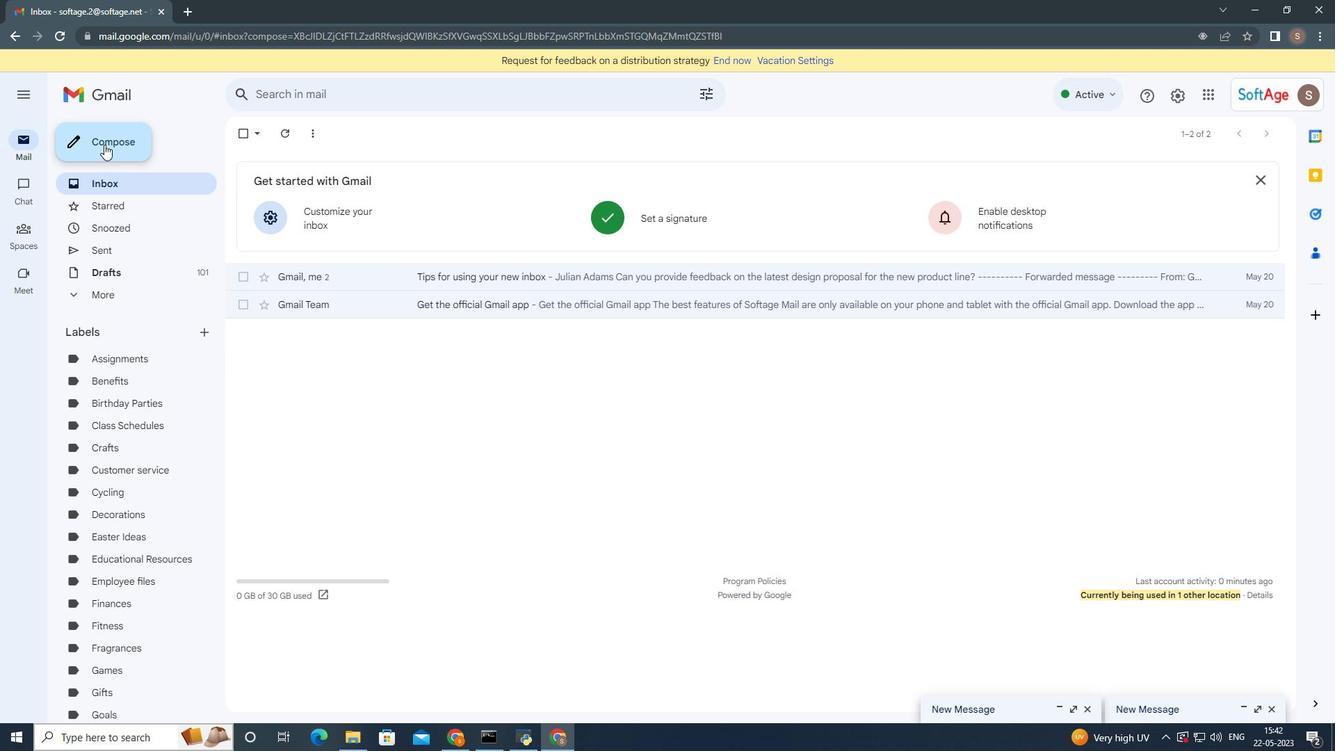 
Action: Mouse moved to (638, 328)
Screenshot: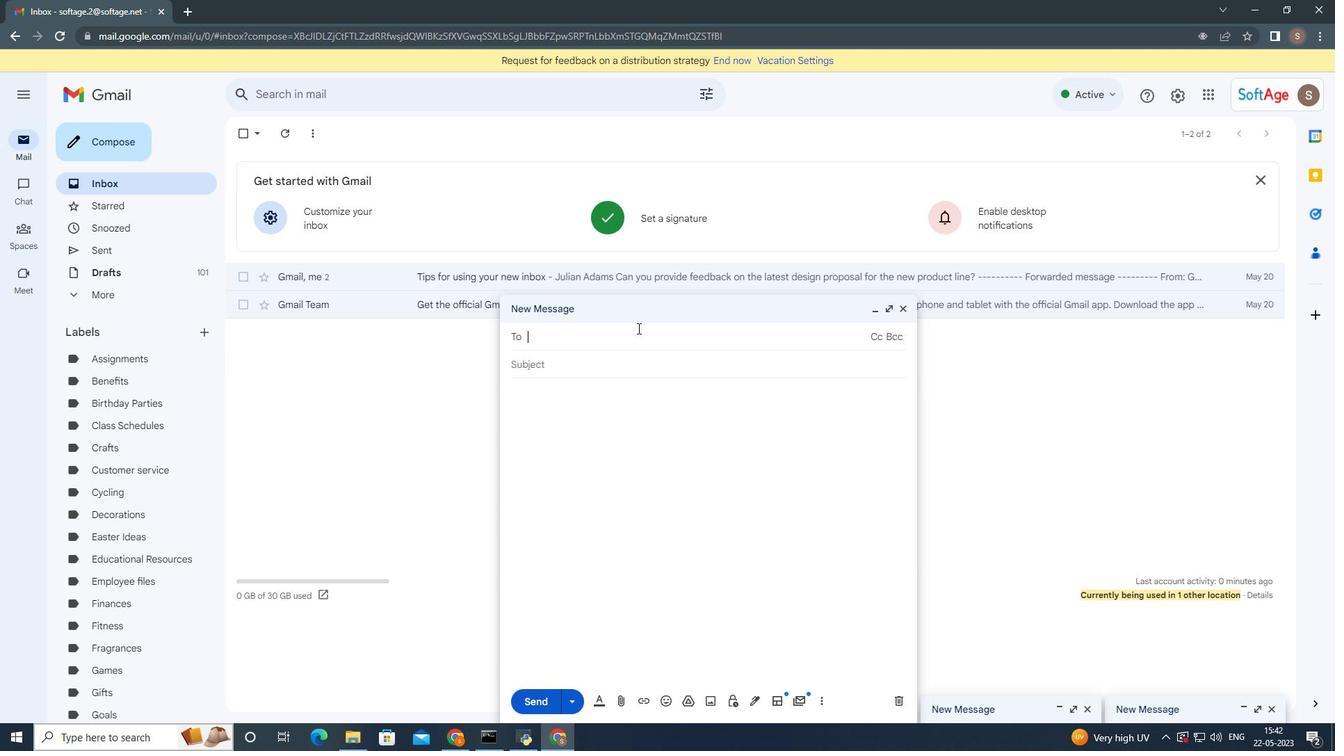
Action: Key pressed softage.4
Screenshot: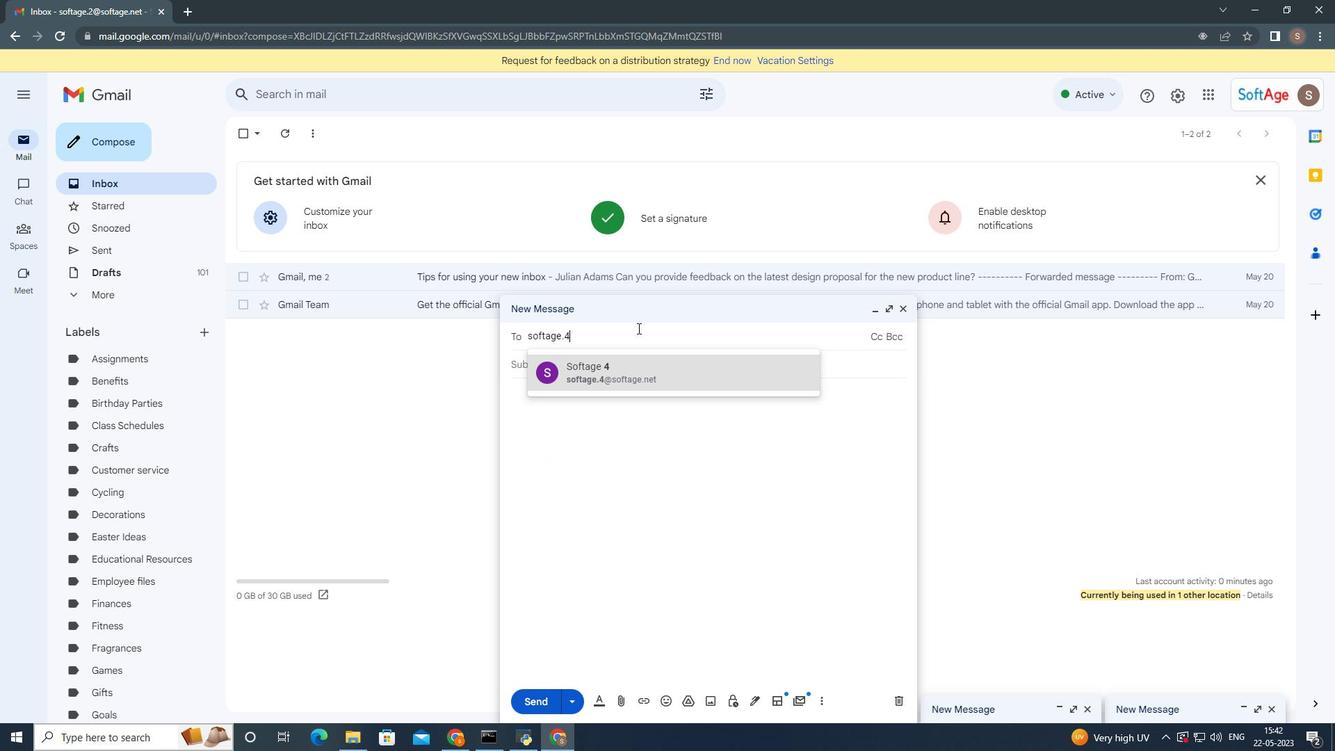 
Action: Mouse moved to (627, 383)
Screenshot: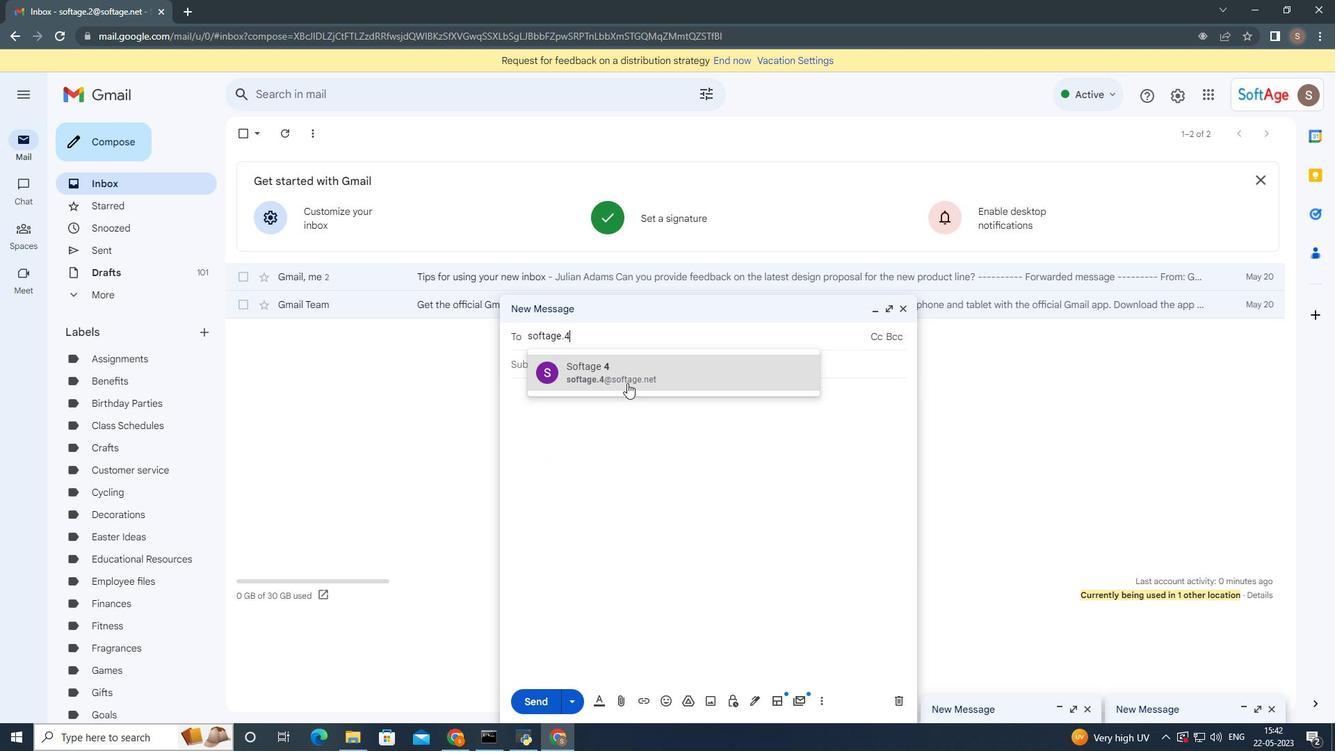 
Action: Mouse pressed left at (627, 383)
Screenshot: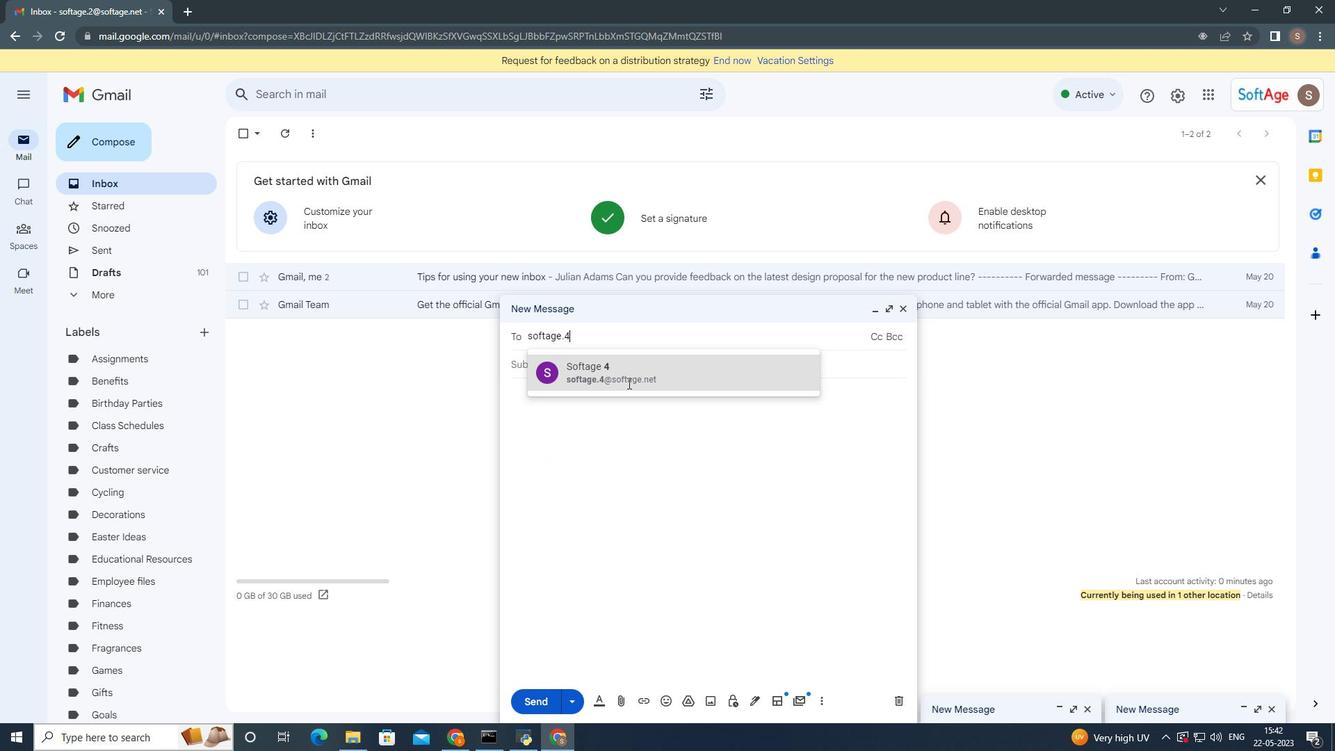 
Action: Mouse moved to (597, 571)
Screenshot: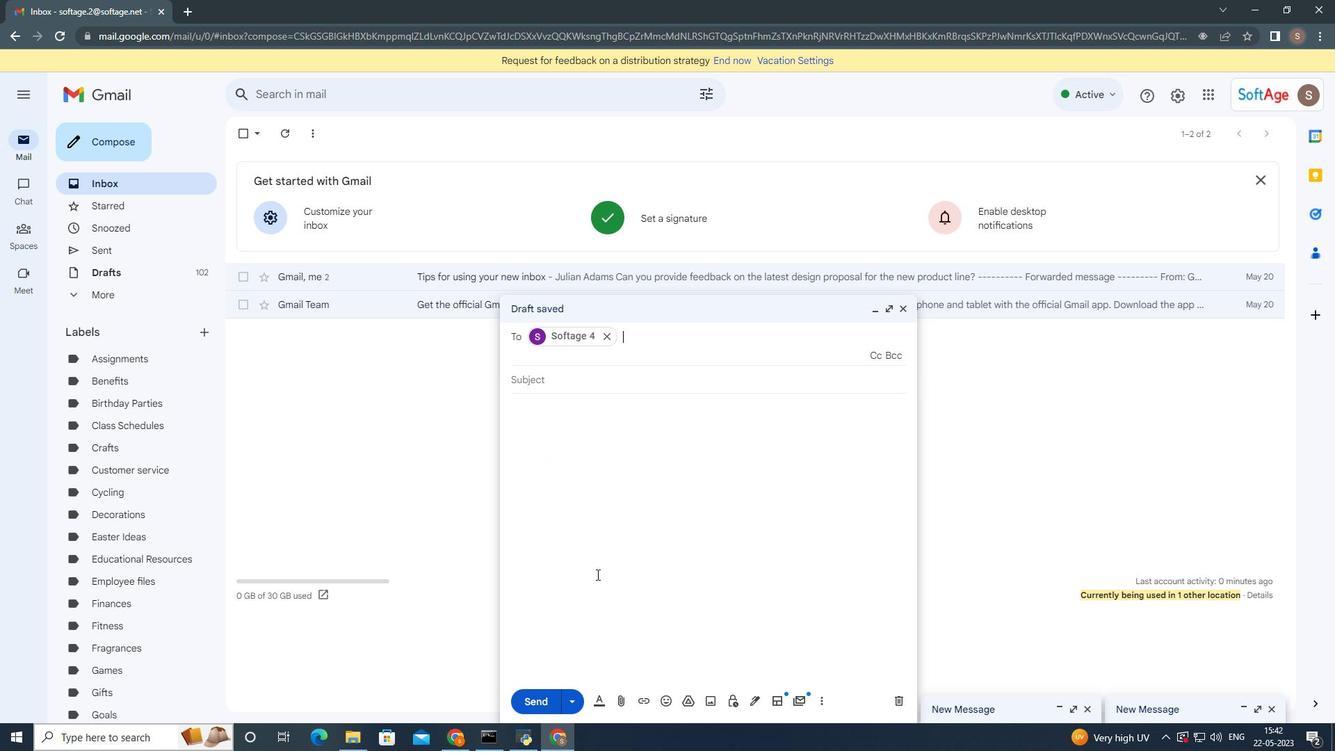 
Action: Mouse scrolled (597, 570) with delta (0, 0)
Screenshot: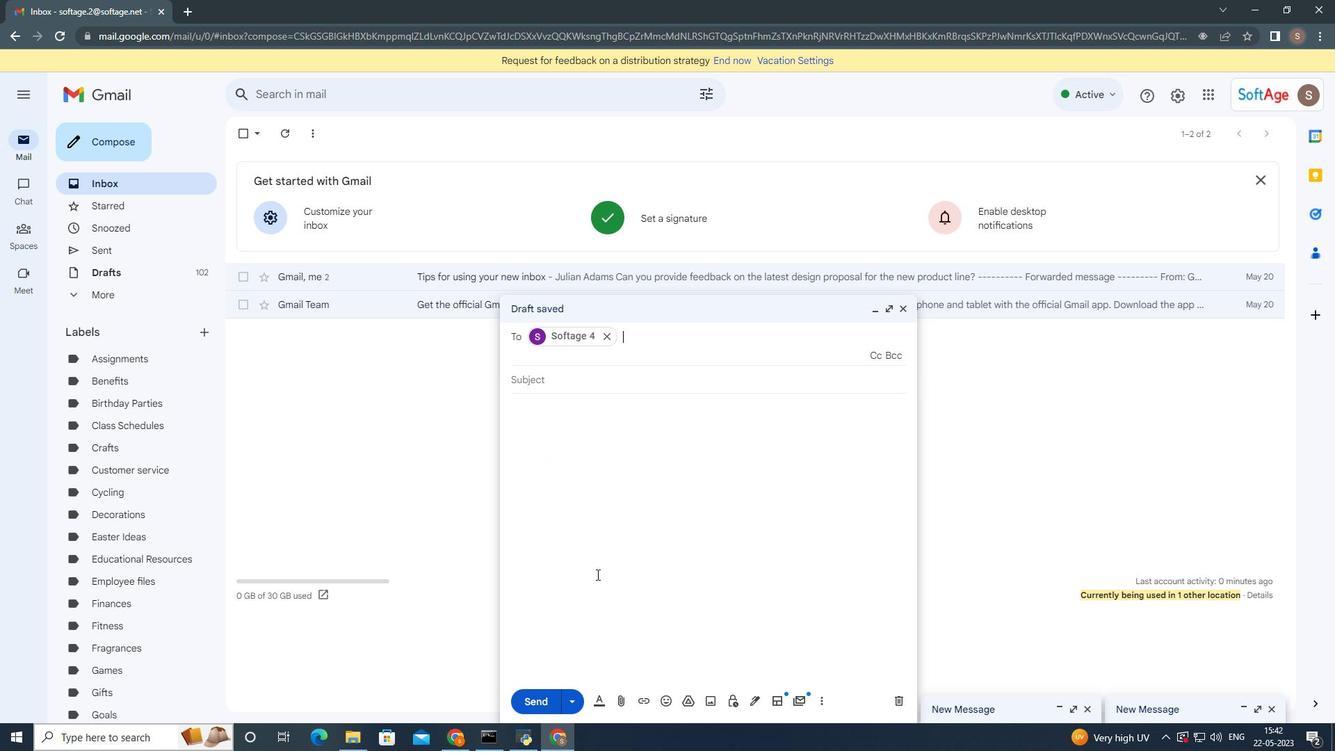 
Action: Mouse moved to (596, 575)
Screenshot: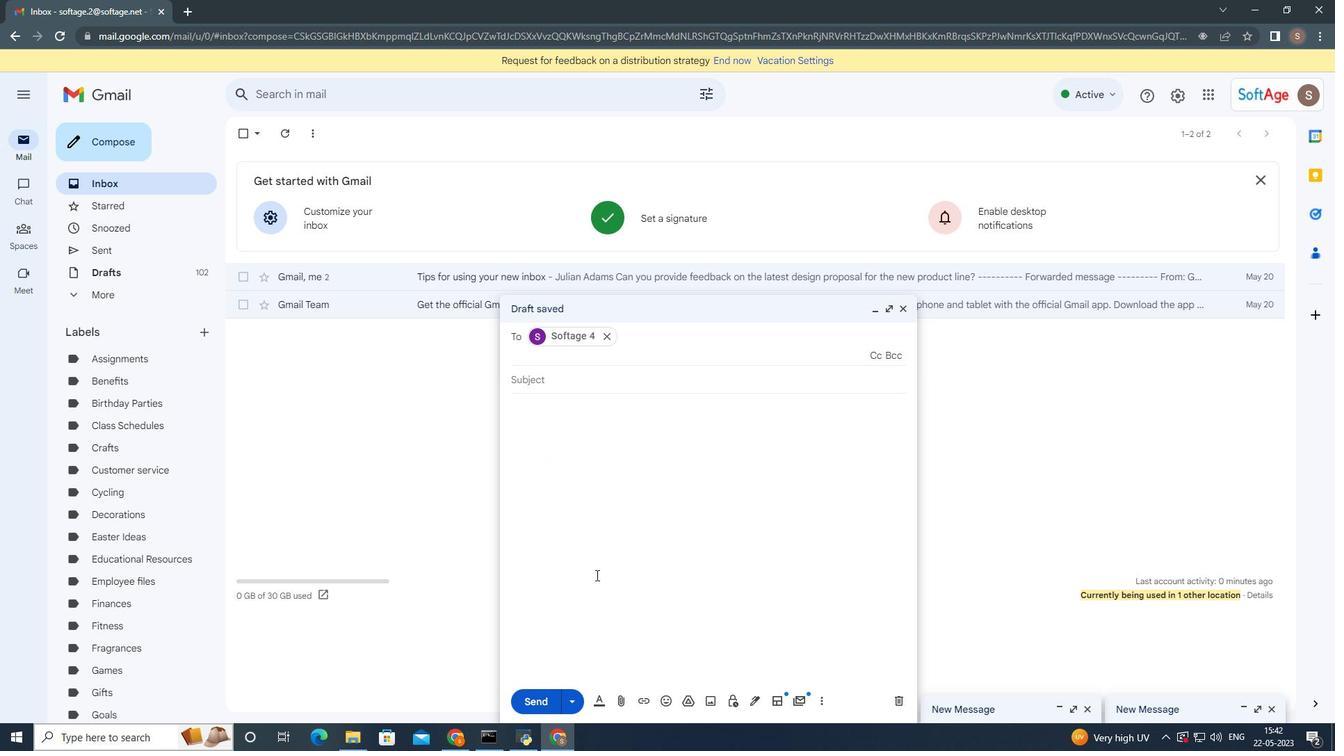 
Action: Mouse scrolled (596, 574) with delta (0, 0)
Screenshot: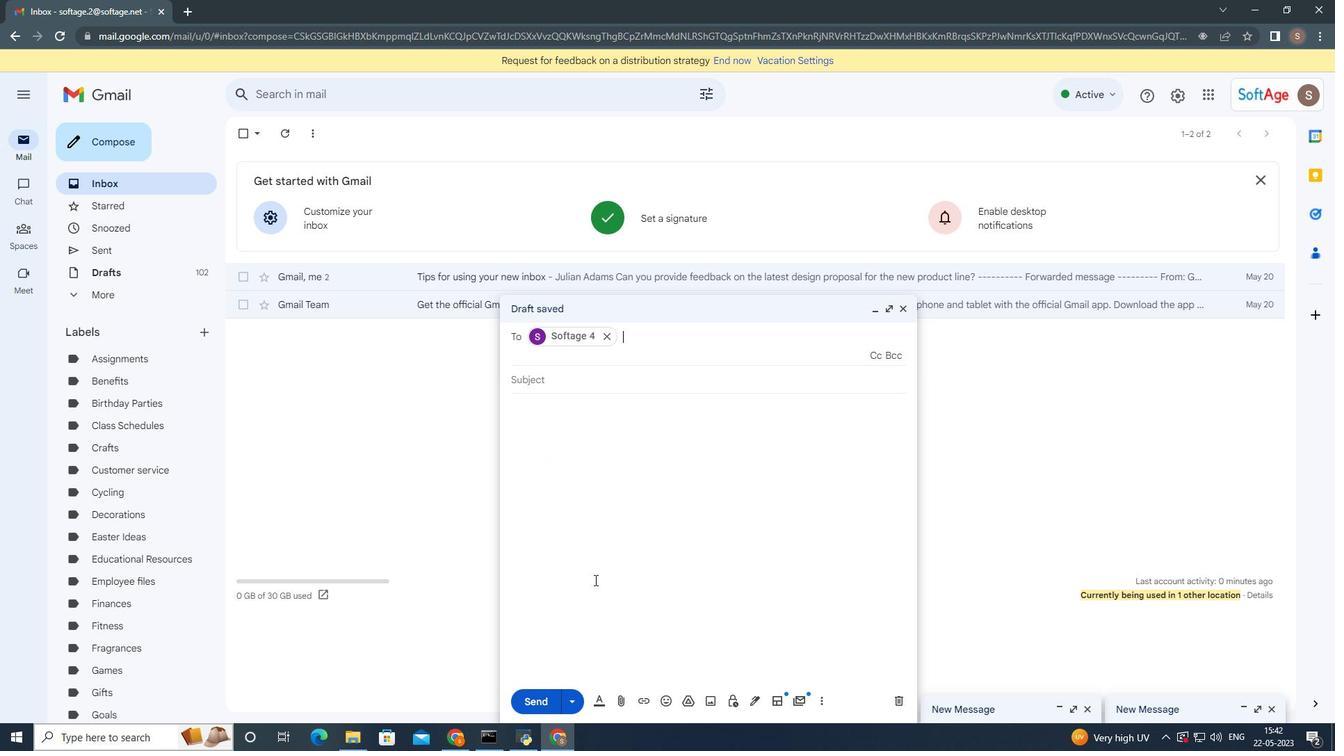 
Action: Mouse moved to (594, 580)
Screenshot: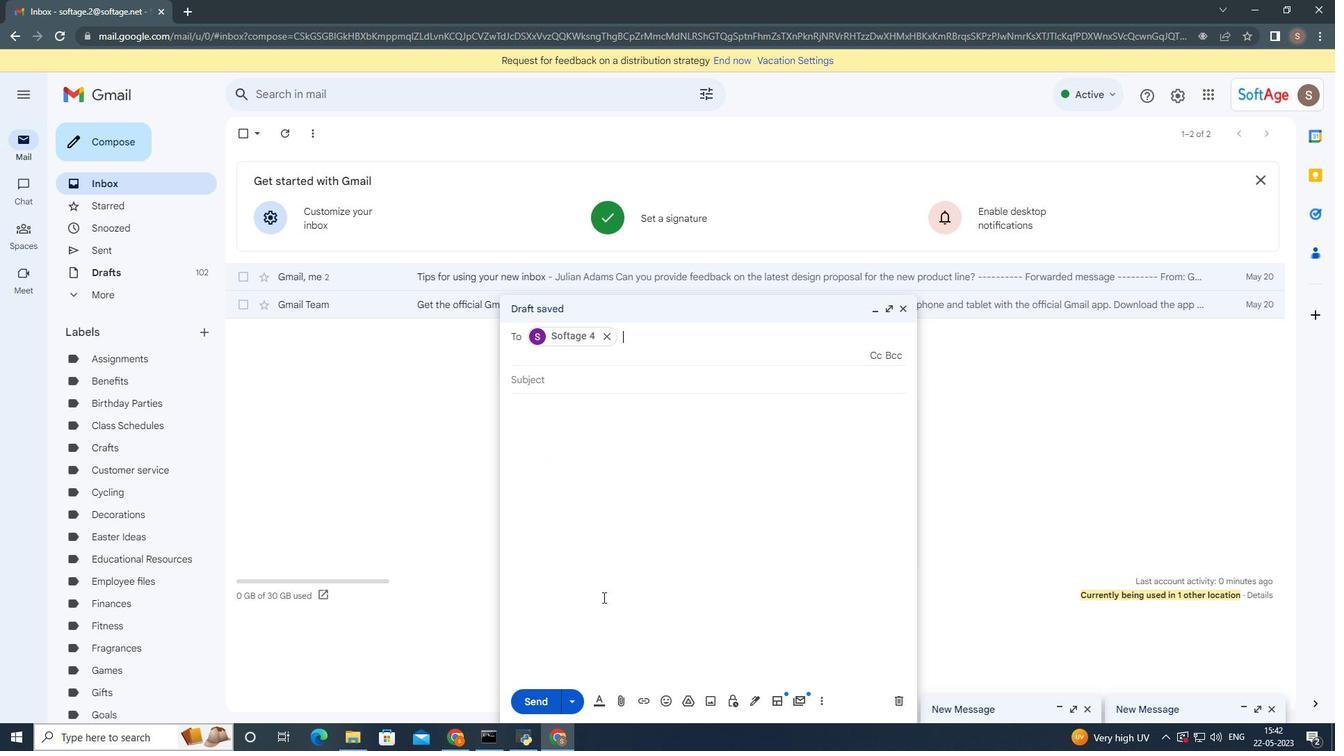 
Action: Mouse scrolled (594, 579) with delta (0, 0)
Screenshot: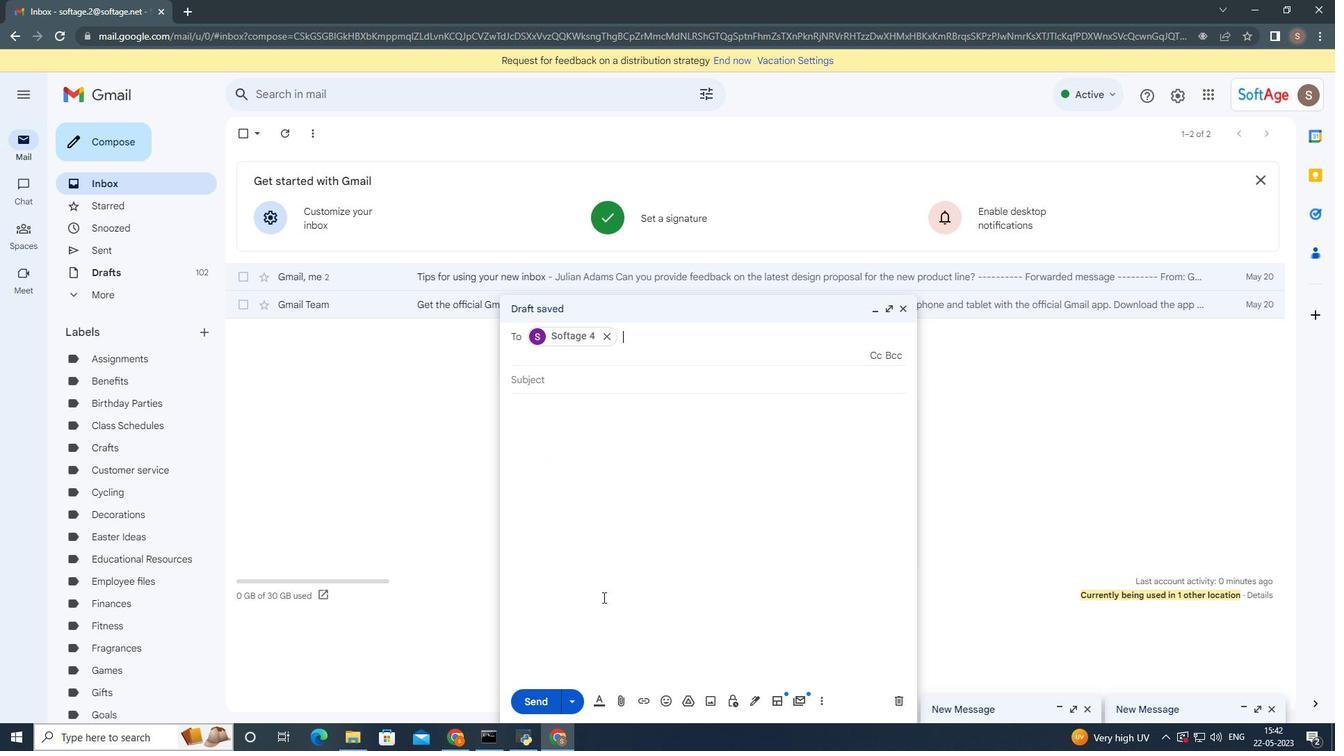 
Action: Mouse moved to (547, 422)
Screenshot: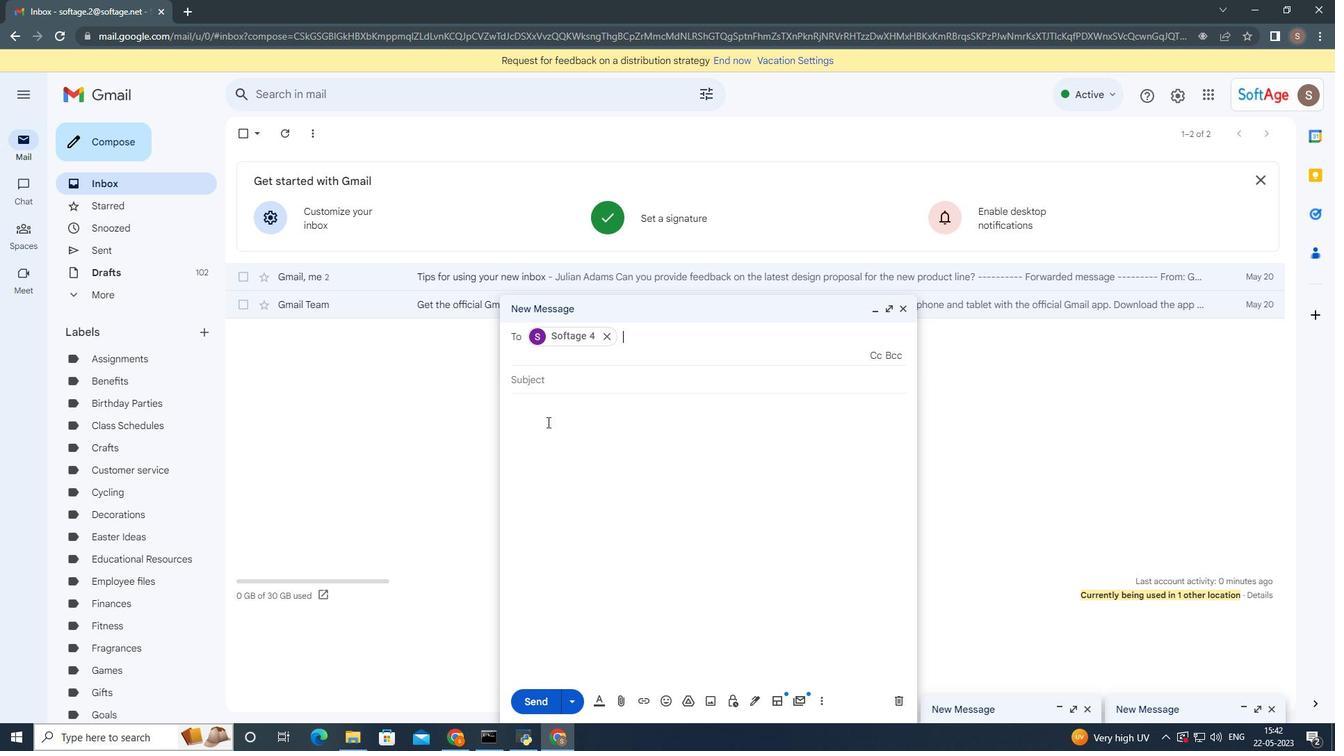 
Action: Mouse pressed left at (547, 422)
Screenshot: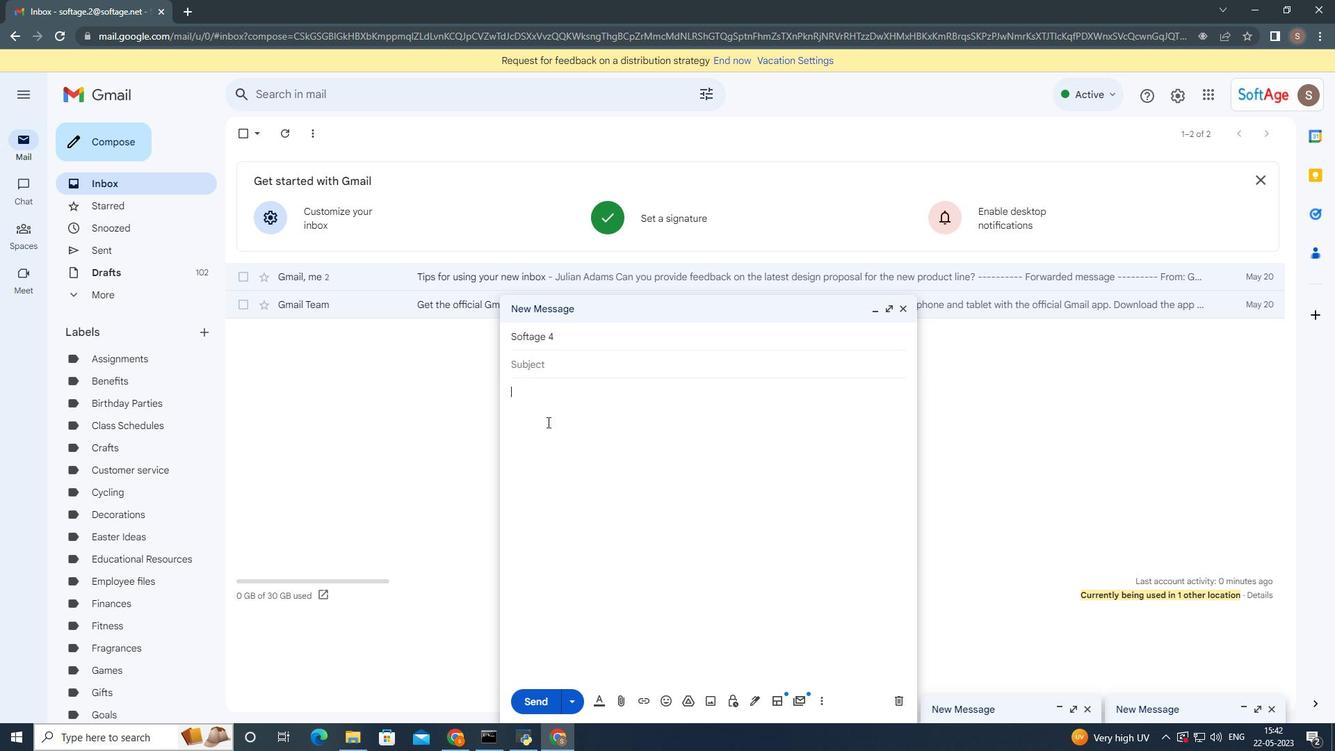 
Action: Mouse moved to (754, 698)
Screenshot: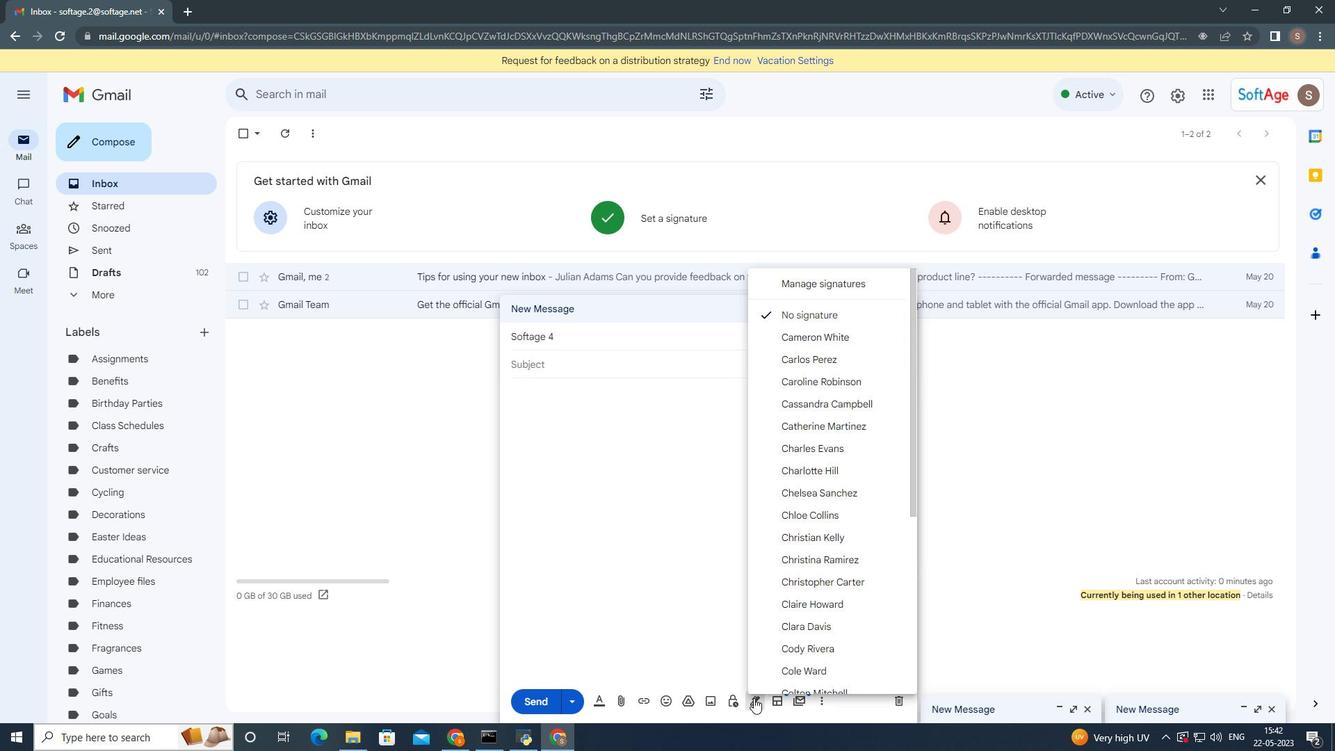 
Action: Mouse pressed left at (754, 698)
Screenshot: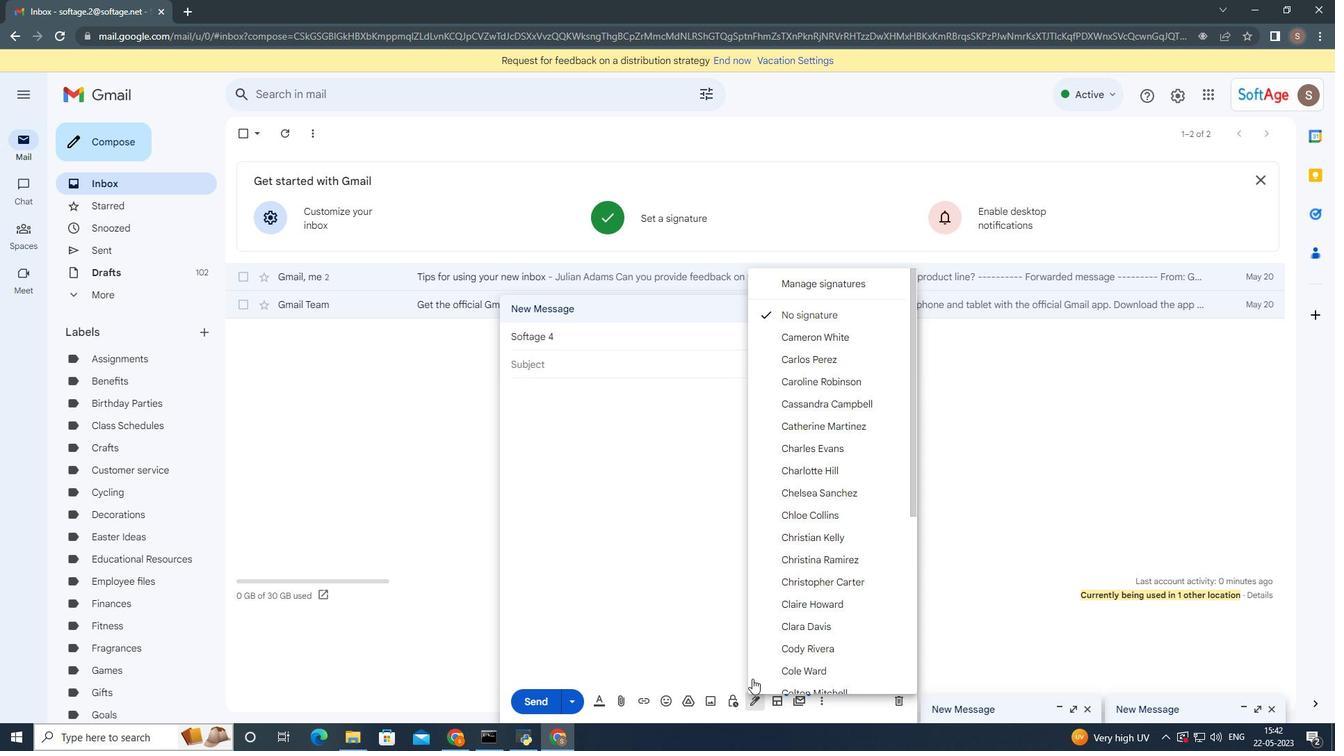 
Action: Mouse moved to (805, 582)
Screenshot: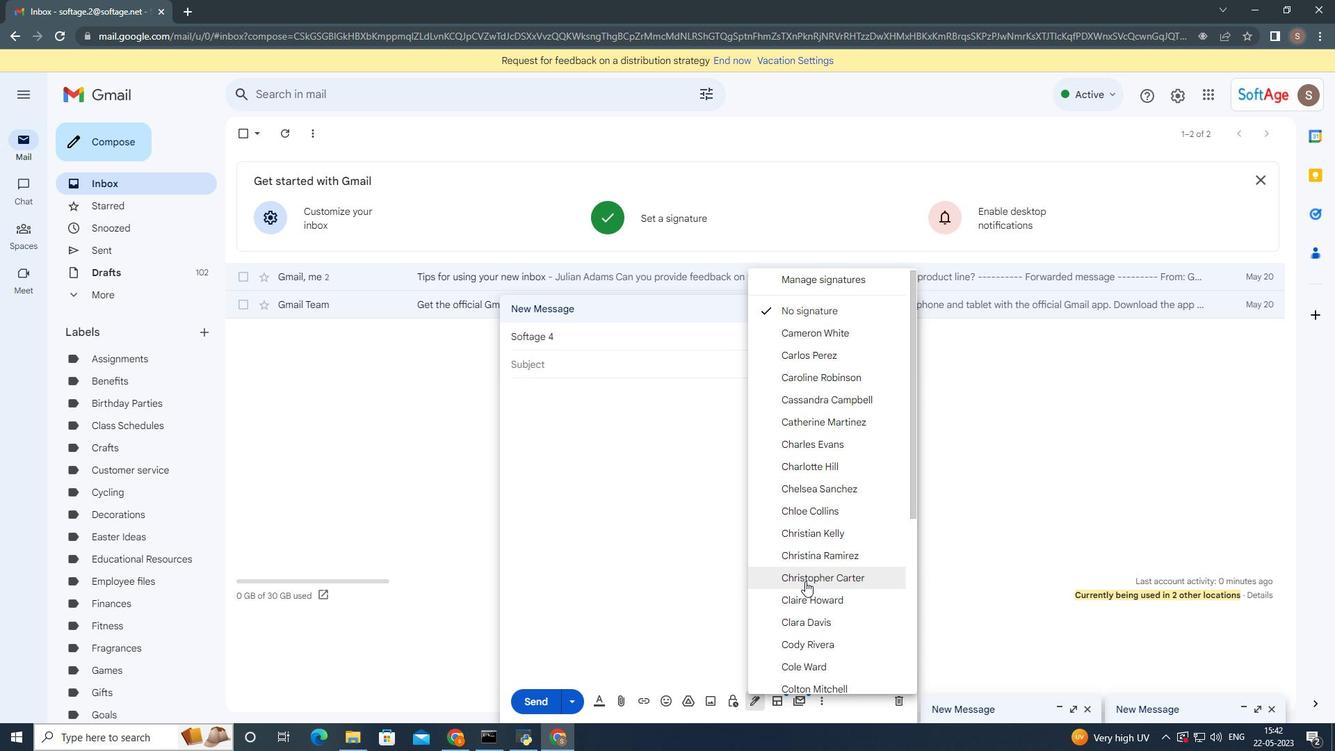 
Action: Mouse scrolled (805, 581) with delta (0, 0)
Screenshot: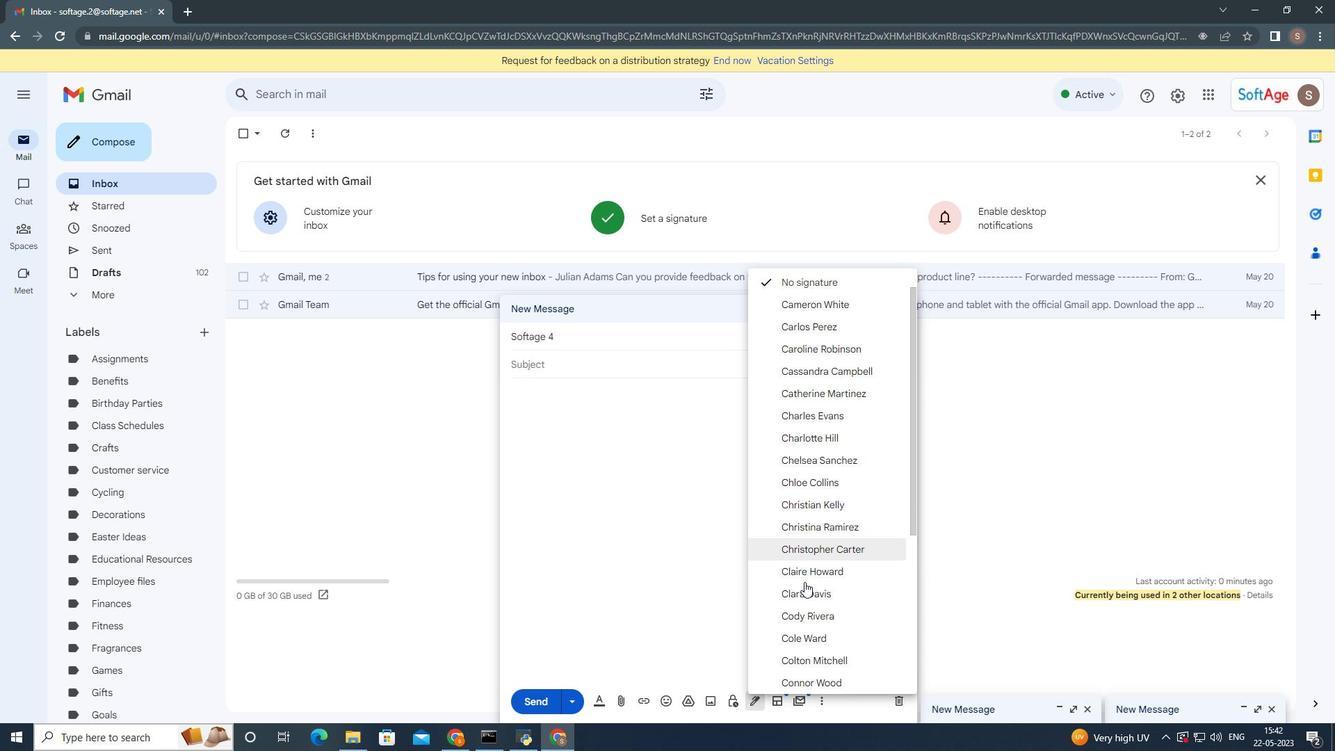 
Action: Mouse moved to (805, 581)
Screenshot: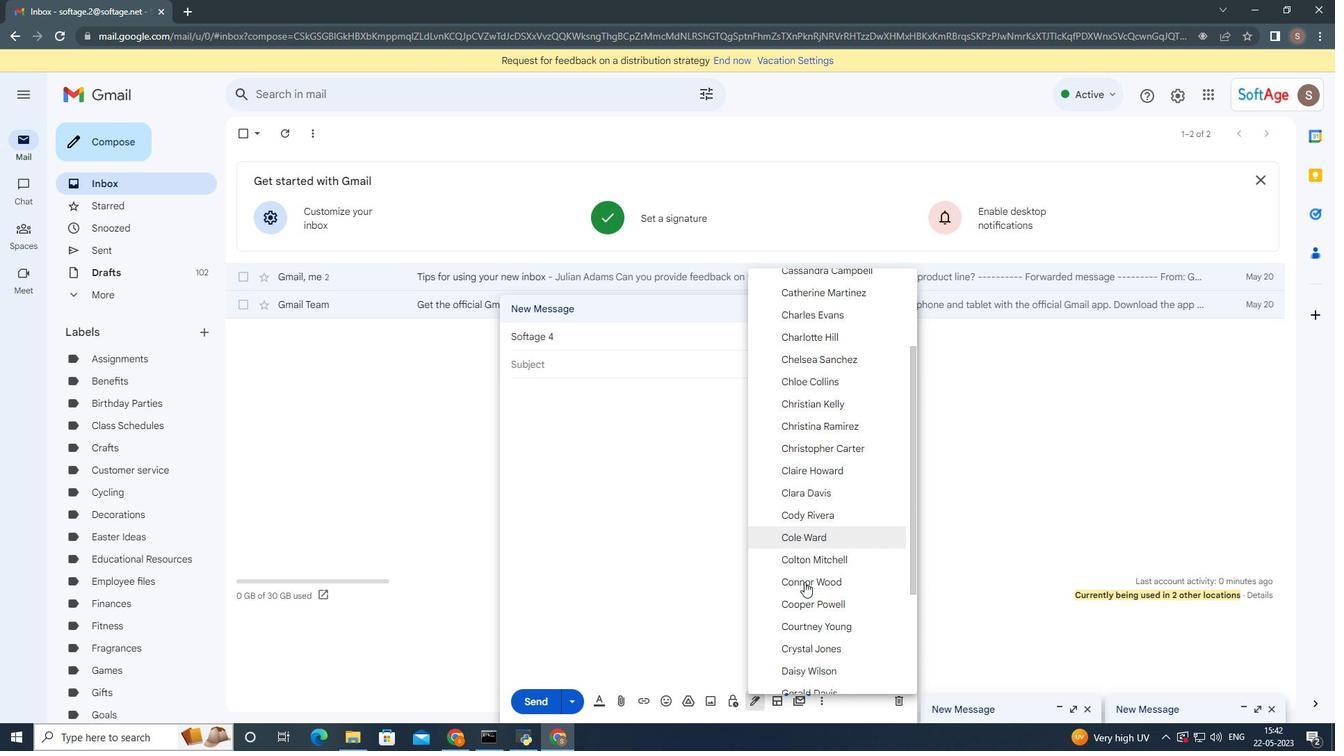 
Action: Mouse scrolled (805, 580) with delta (0, 0)
Screenshot: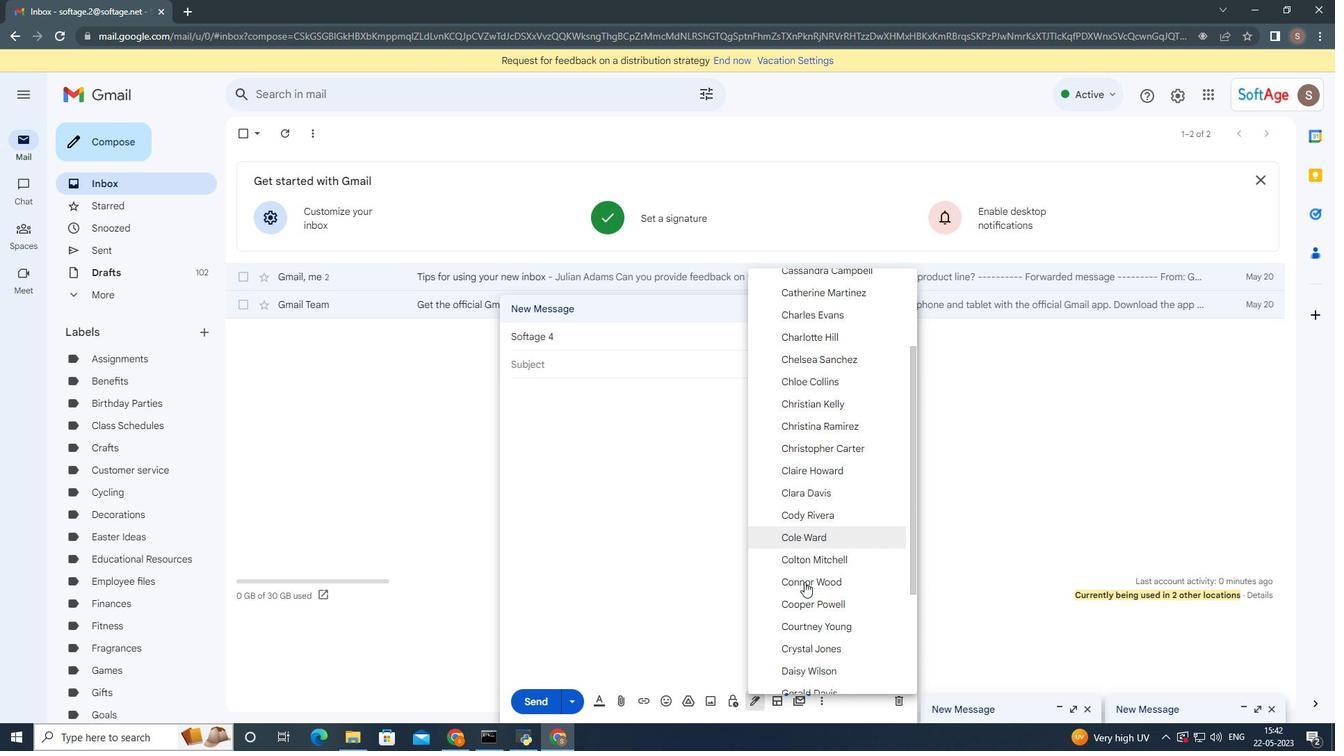 
Action: Mouse moved to (805, 582)
Screenshot: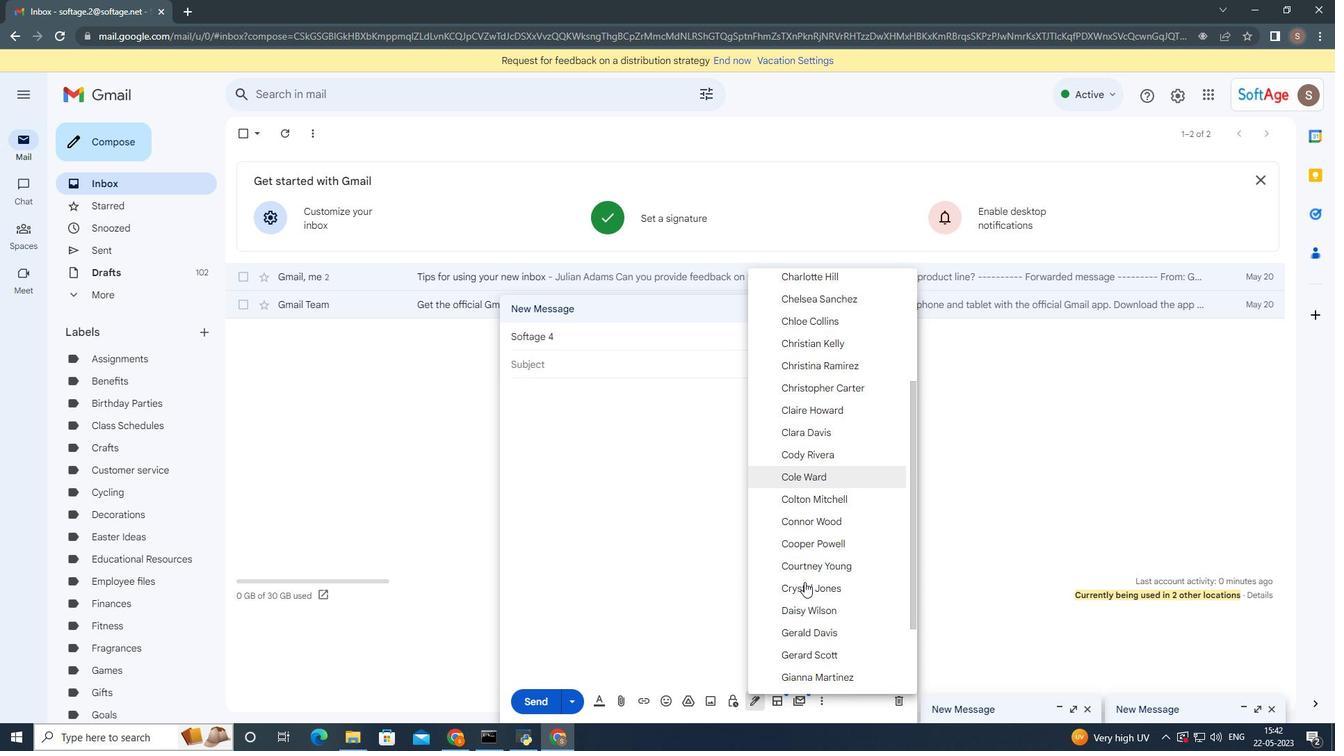 
Action: Mouse scrolled (805, 581) with delta (0, 0)
Screenshot: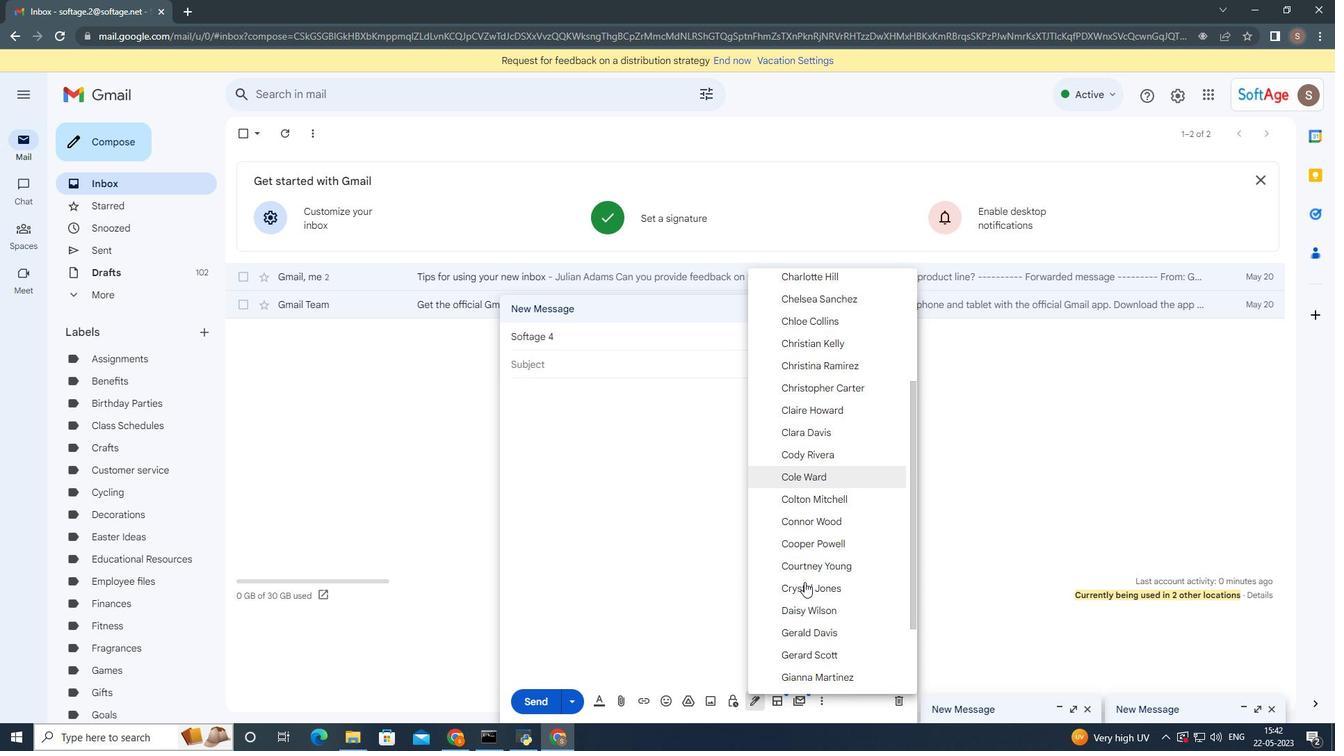 
Action: Mouse scrolled (805, 581) with delta (0, 0)
Screenshot: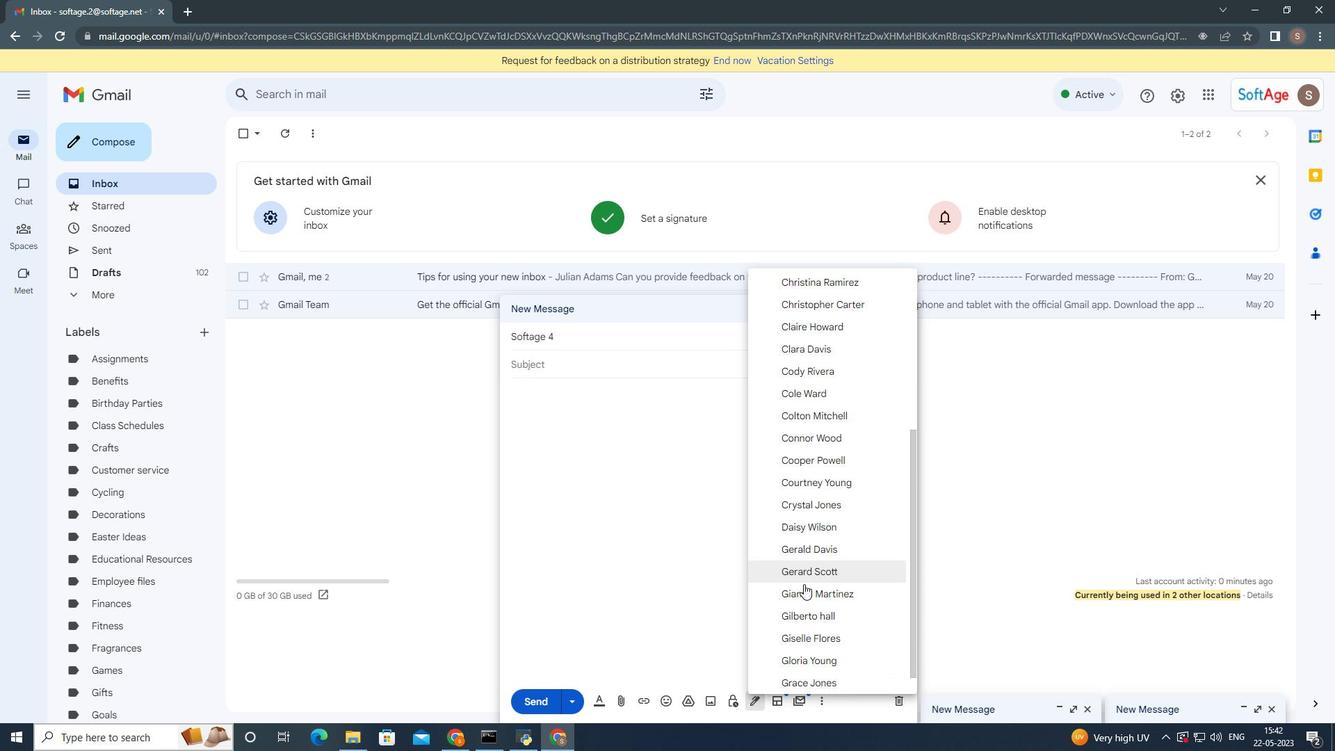 
Action: Mouse moved to (805, 583)
Screenshot: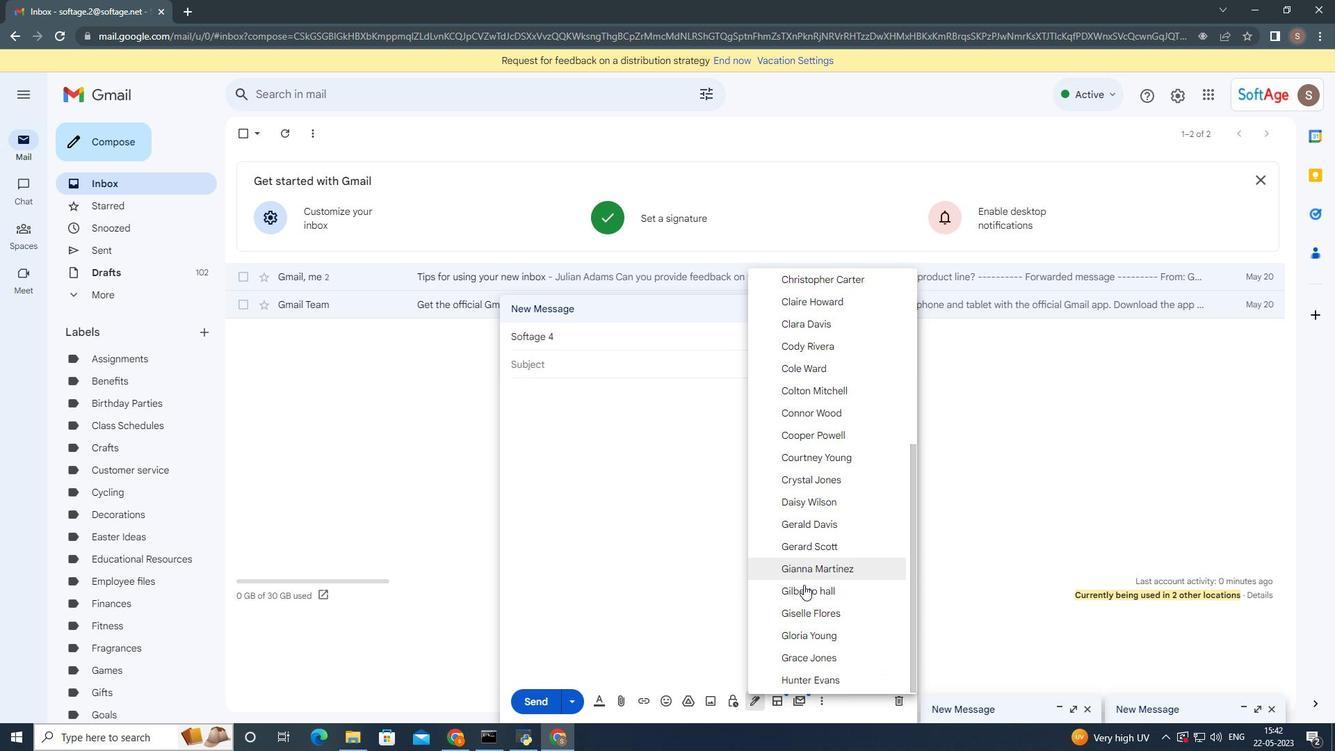 
Action: Mouse scrolled (805, 583) with delta (0, 0)
Screenshot: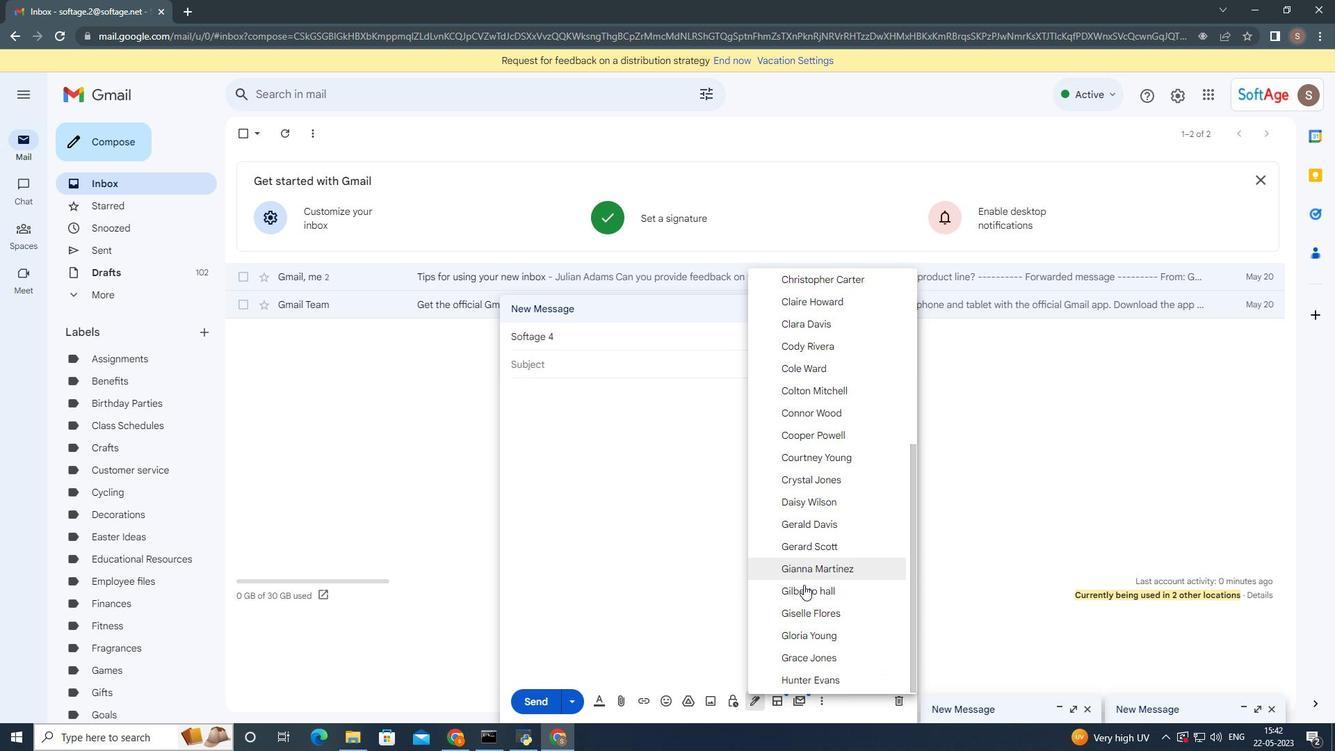 
Action: Mouse moved to (780, 537)
Screenshot: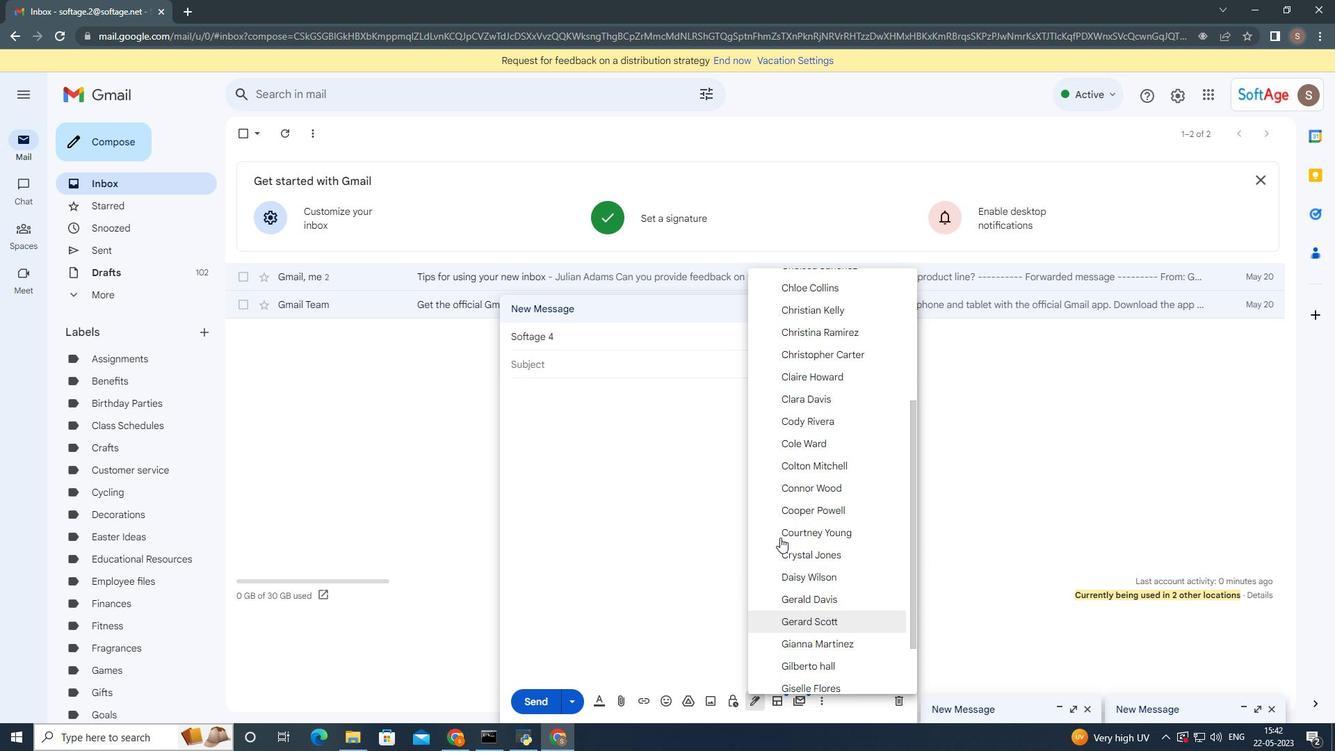 
Action: Mouse scrolled (780, 538) with delta (0, 0)
Screenshot: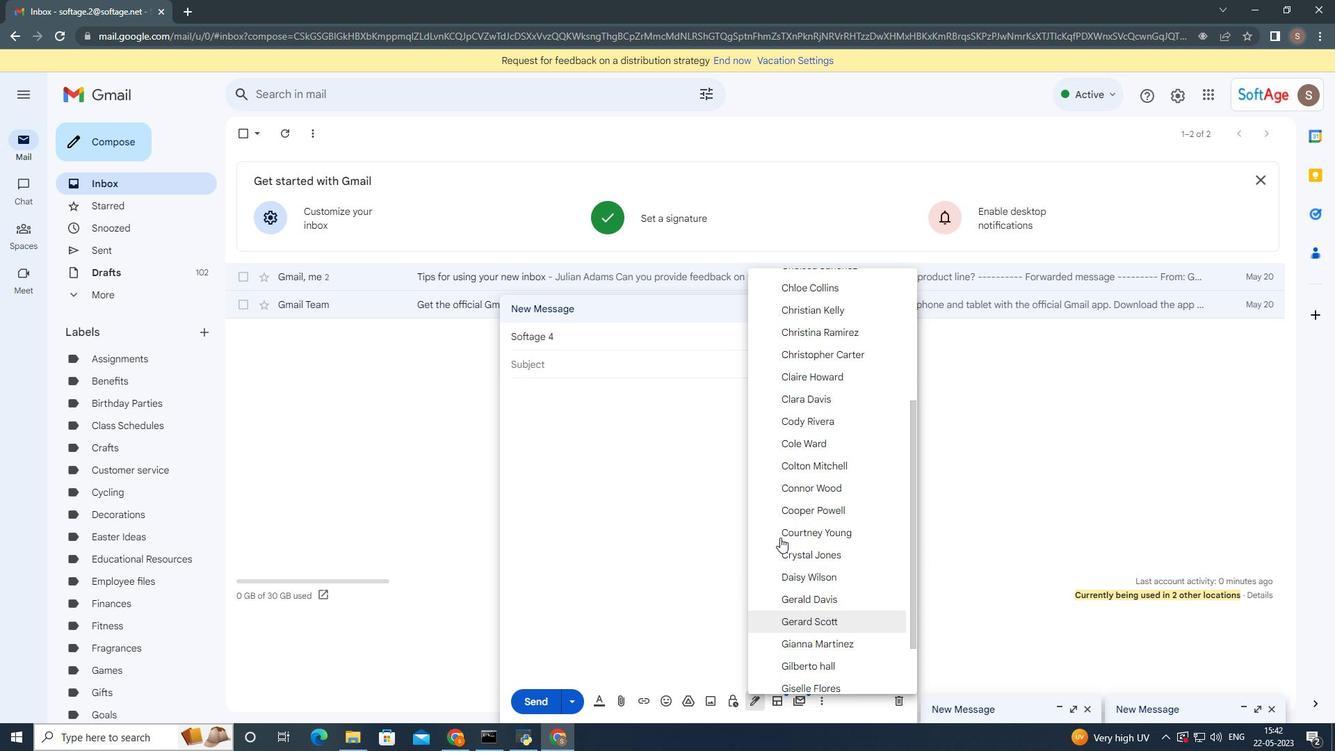 
Action: Mouse moved to (780, 537)
Screenshot: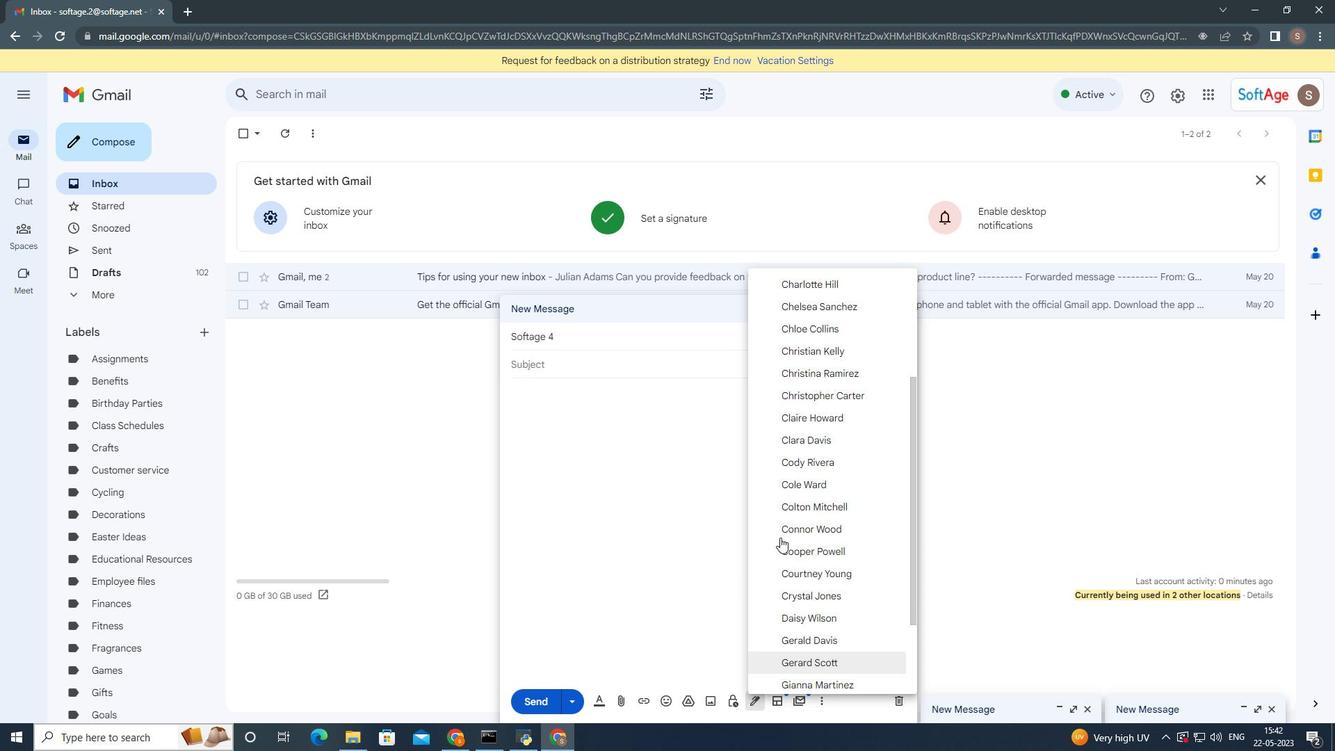 
Action: Mouse scrolled (780, 538) with delta (0, 0)
Screenshot: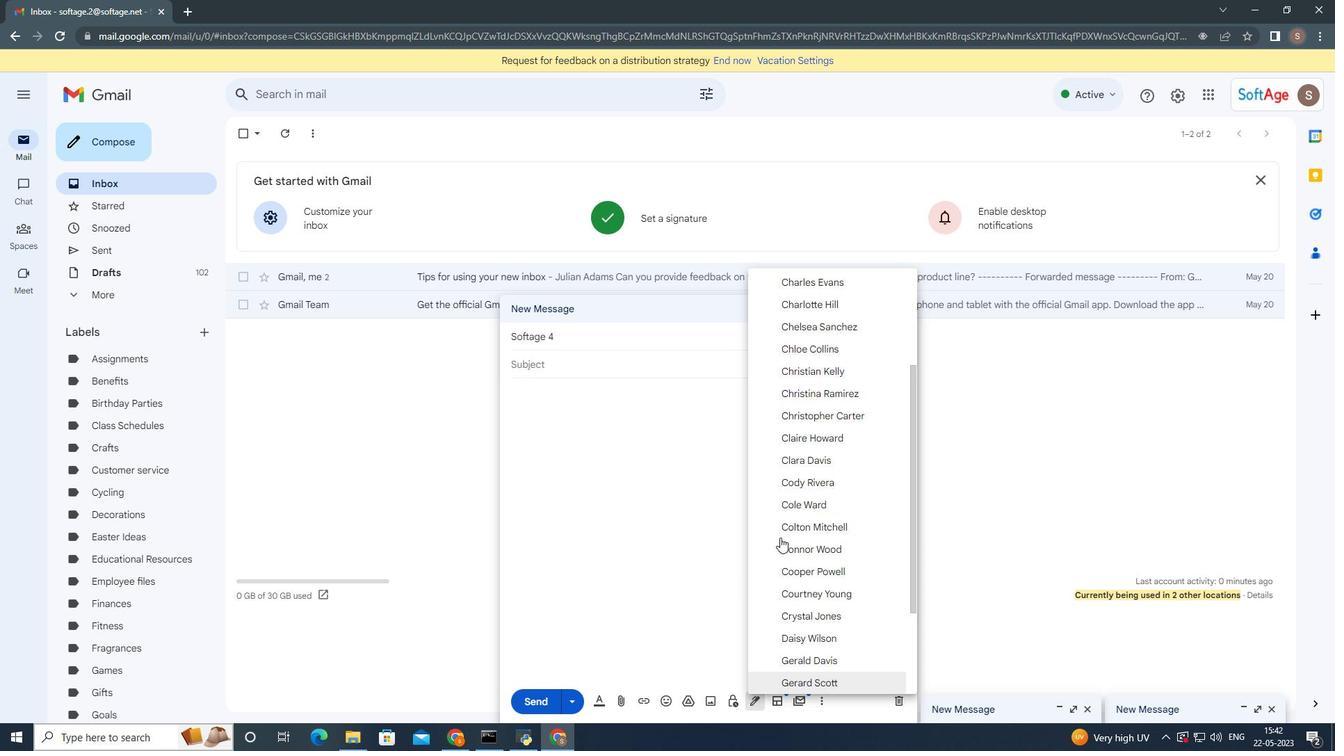 
Action: Mouse moved to (779, 548)
Screenshot: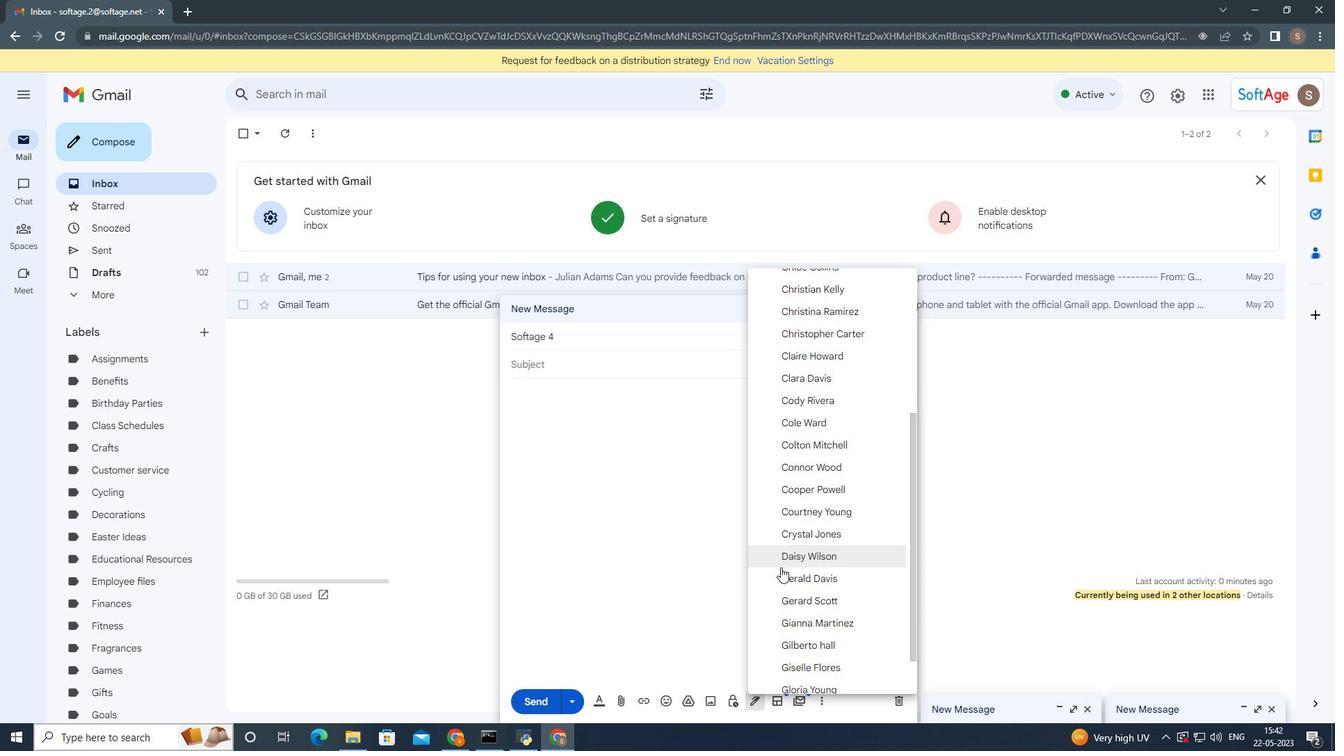 
Action: Mouse scrolled (779, 548) with delta (0, 0)
Screenshot: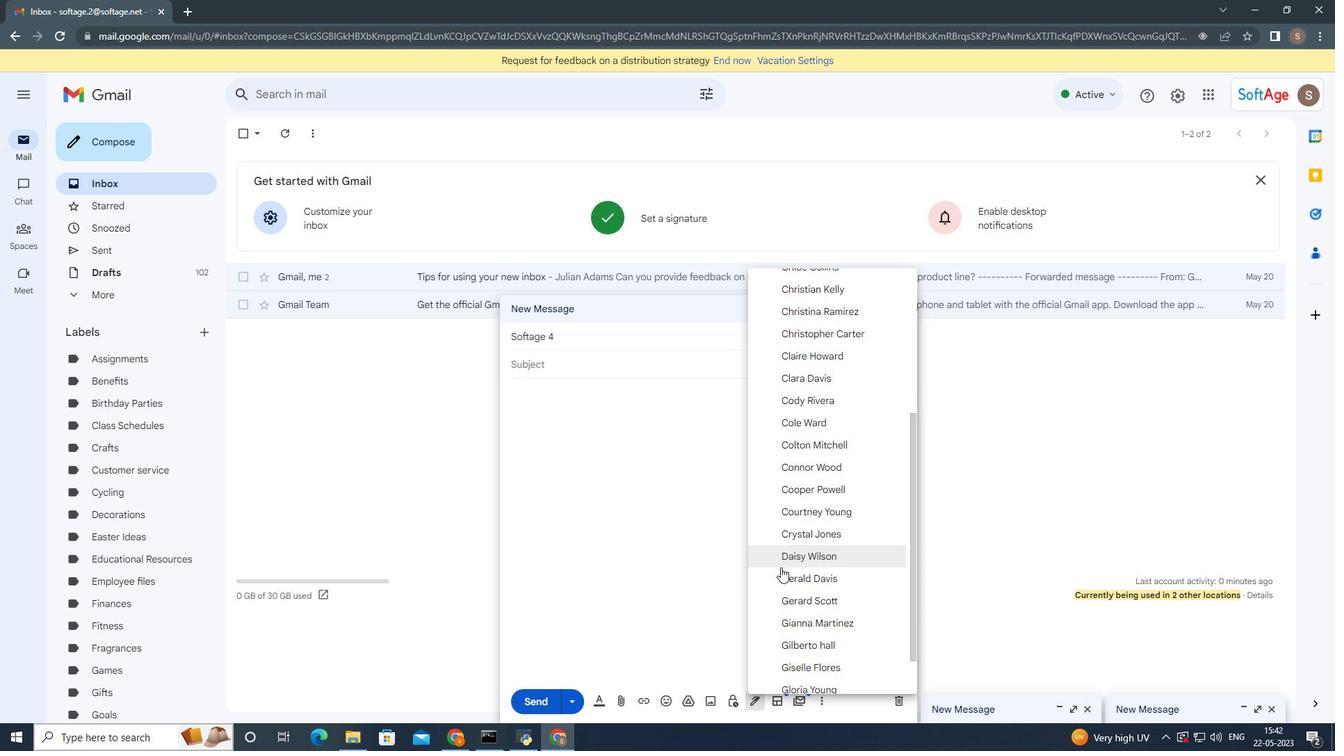 
Action: Mouse moved to (780, 560)
Screenshot: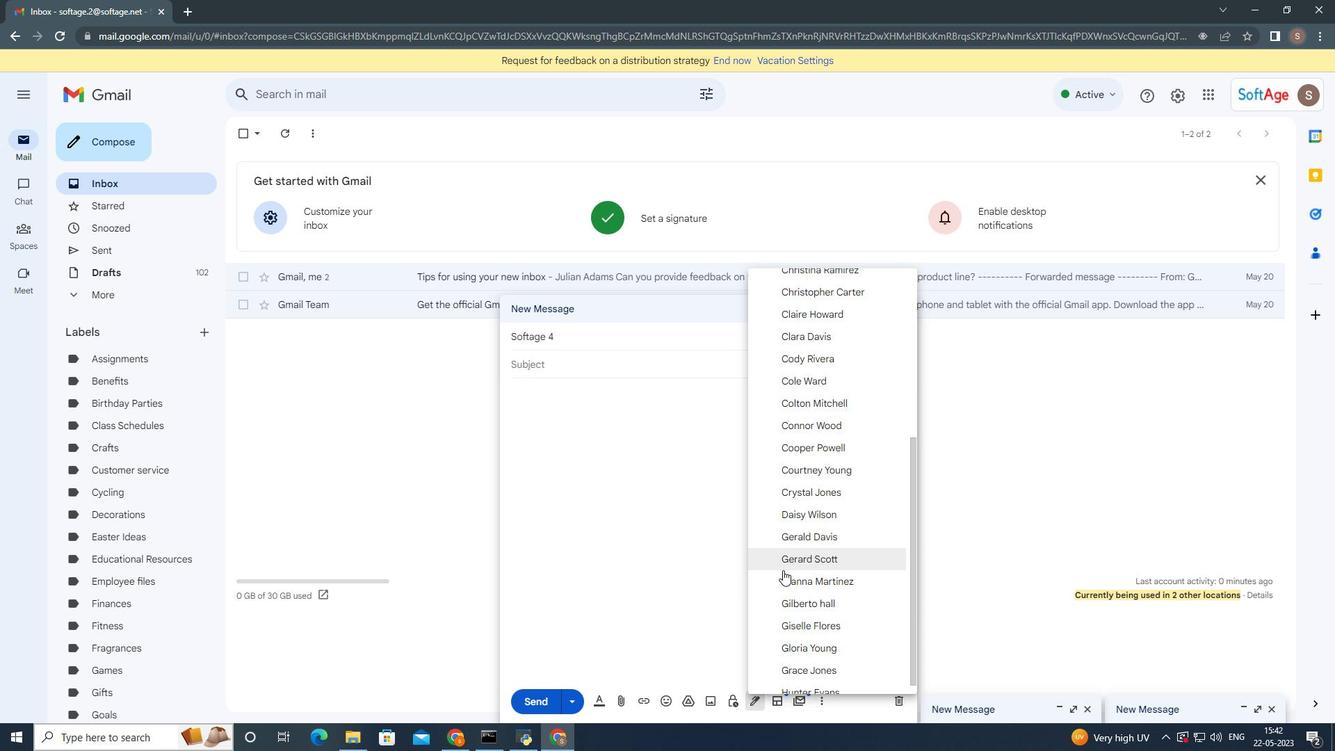 
Action: Mouse scrolled (780, 560) with delta (0, 0)
Screenshot: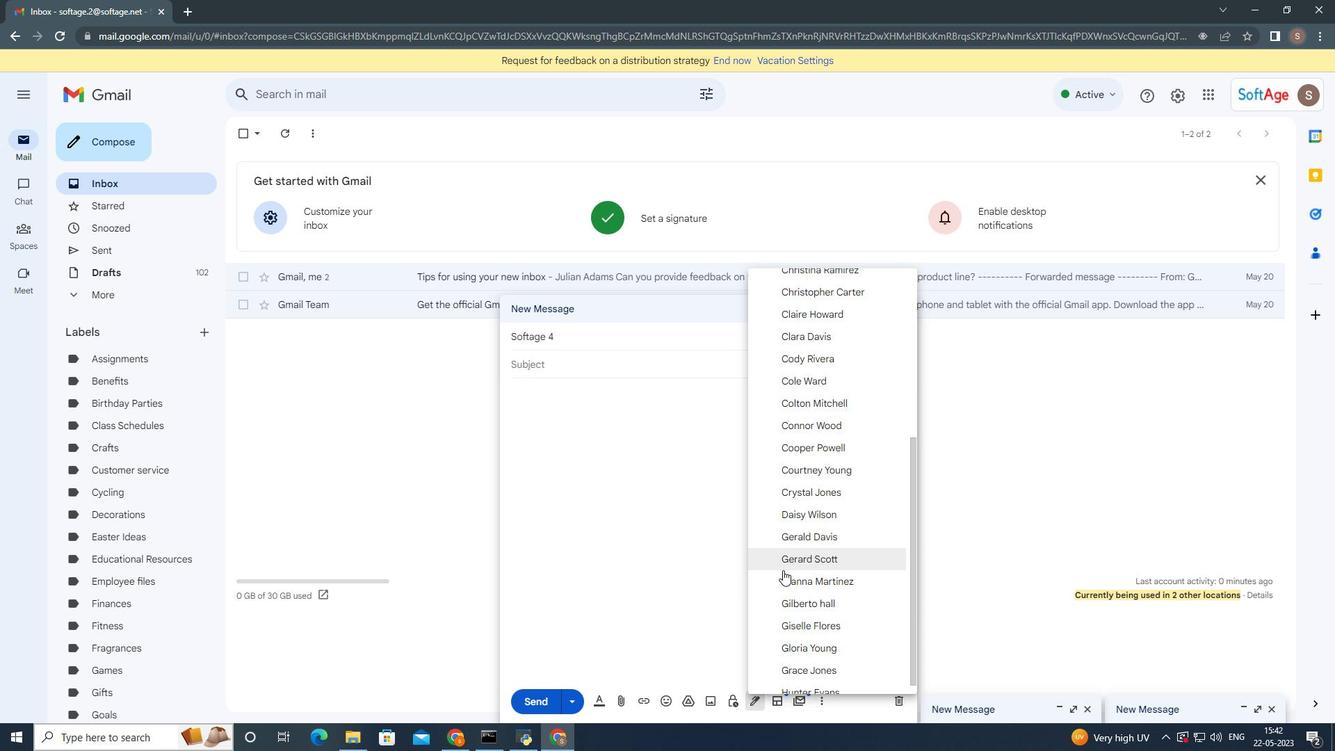 
Action: Mouse moved to (782, 502)
Screenshot: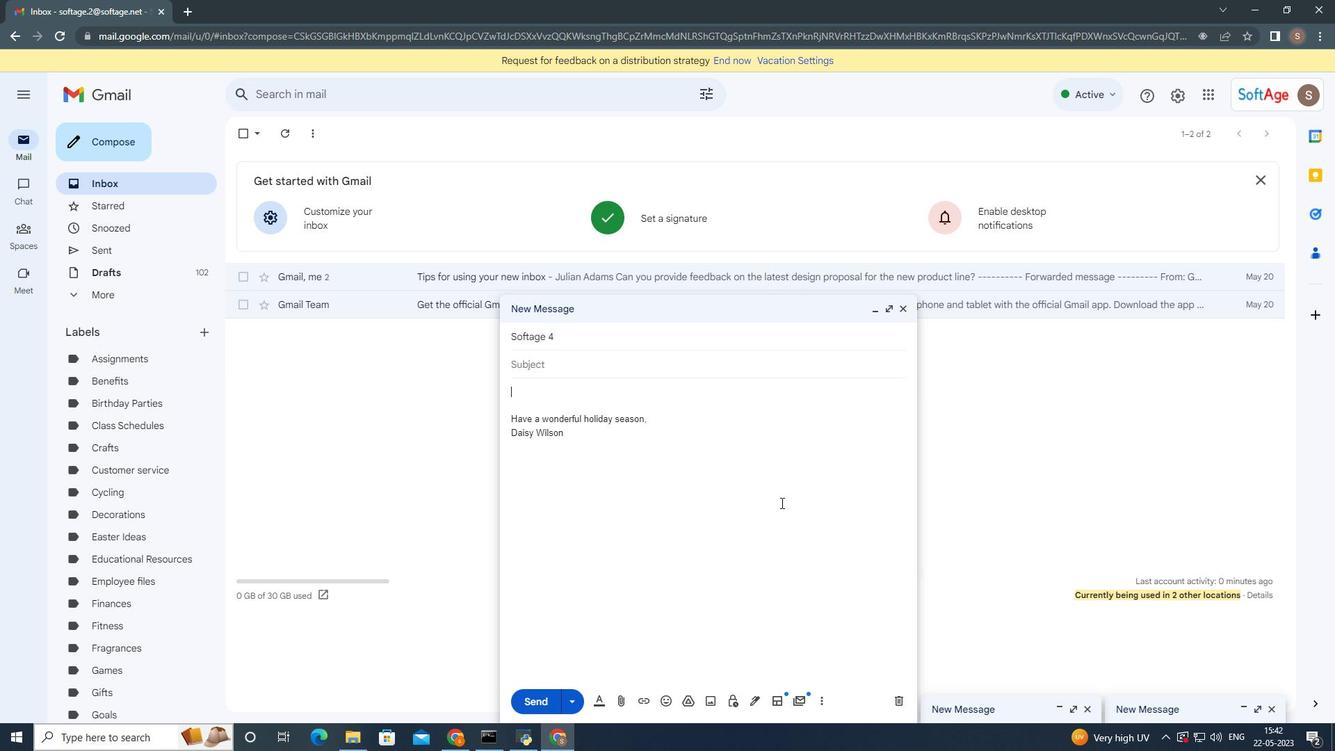 
Action: Mouse pressed left at (781, 502)
Screenshot: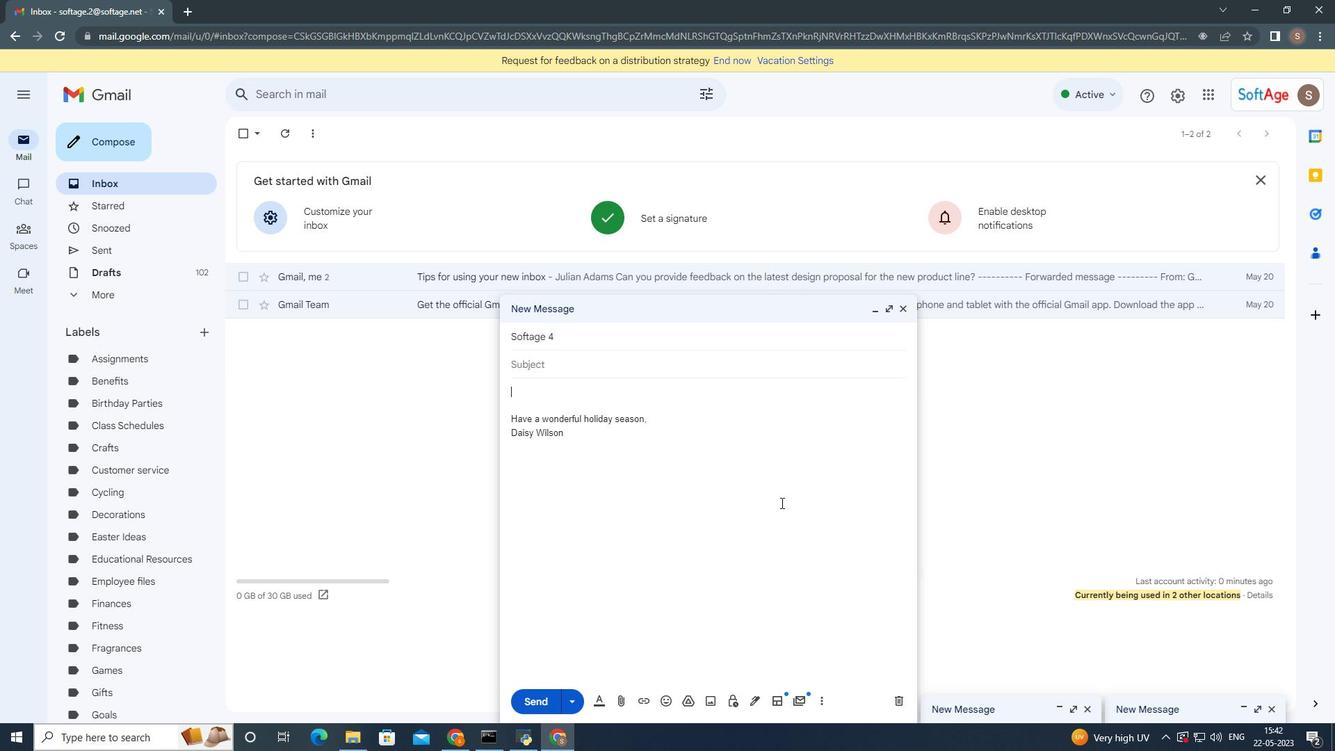 
Action: Mouse moved to (818, 699)
Screenshot: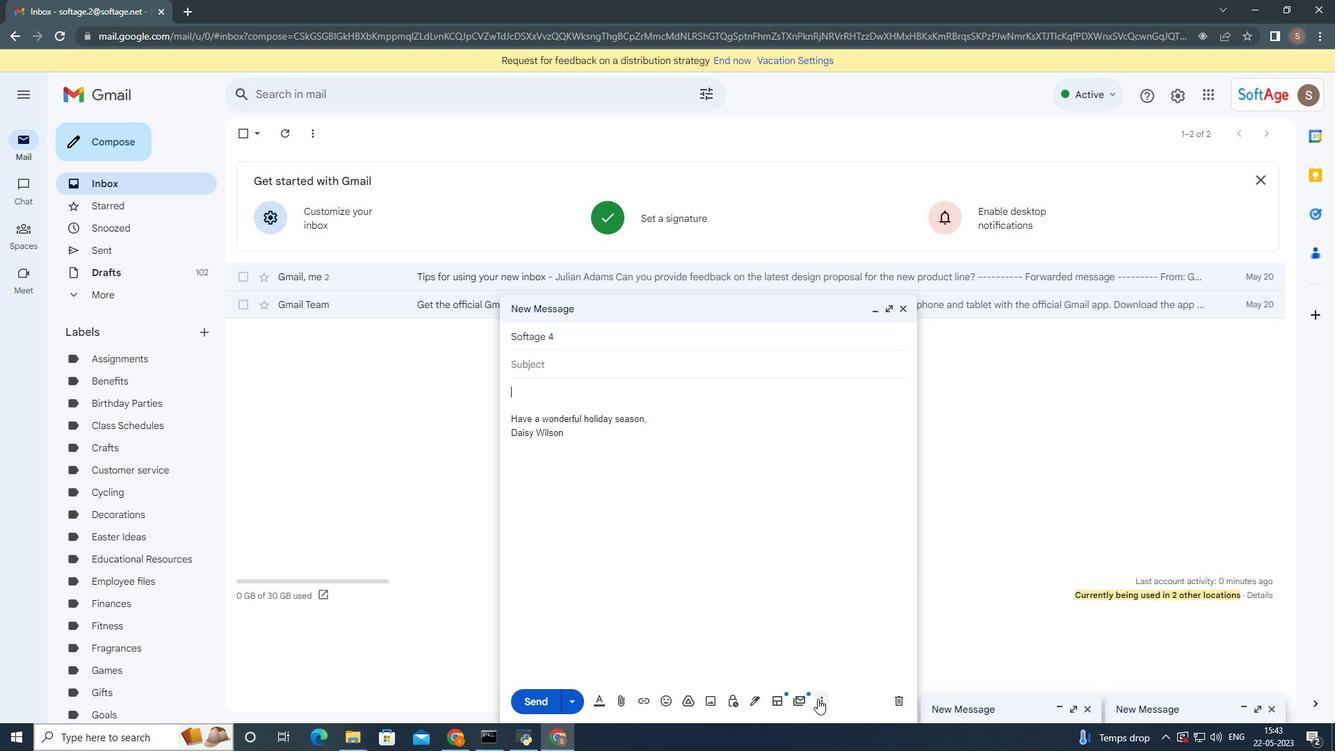 
Action: Mouse pressed left at (818, 699)
Screenshot: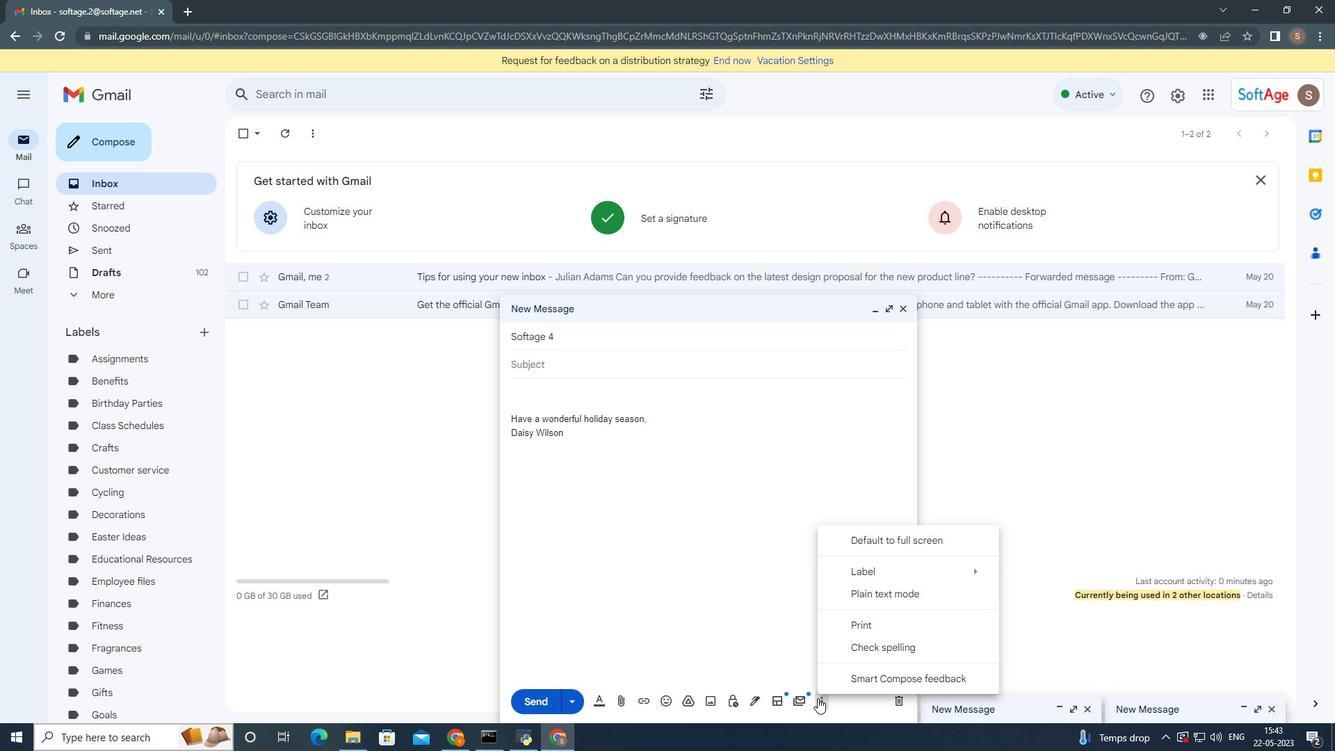 
Action: Mouse moved to (842, 571)
Screenshot: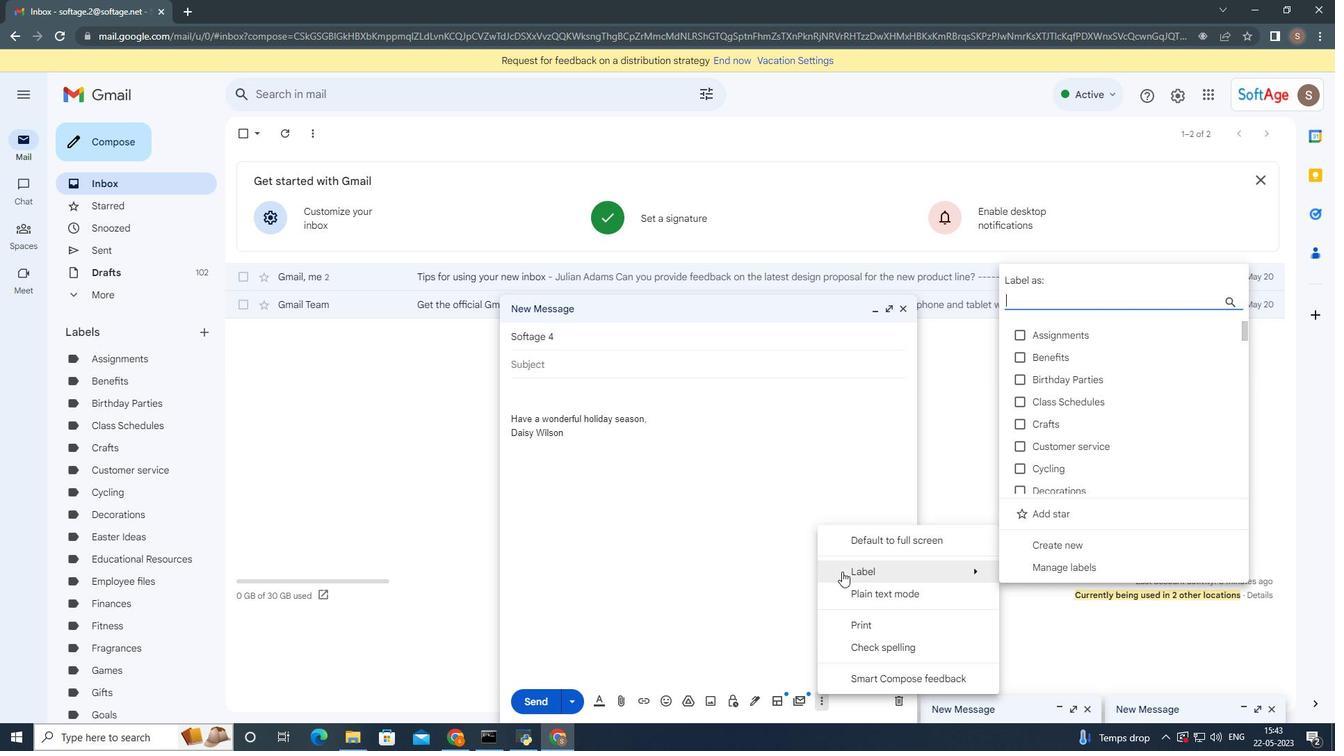 
Action: Mouse pressed left at (842, 571)
Screenshot: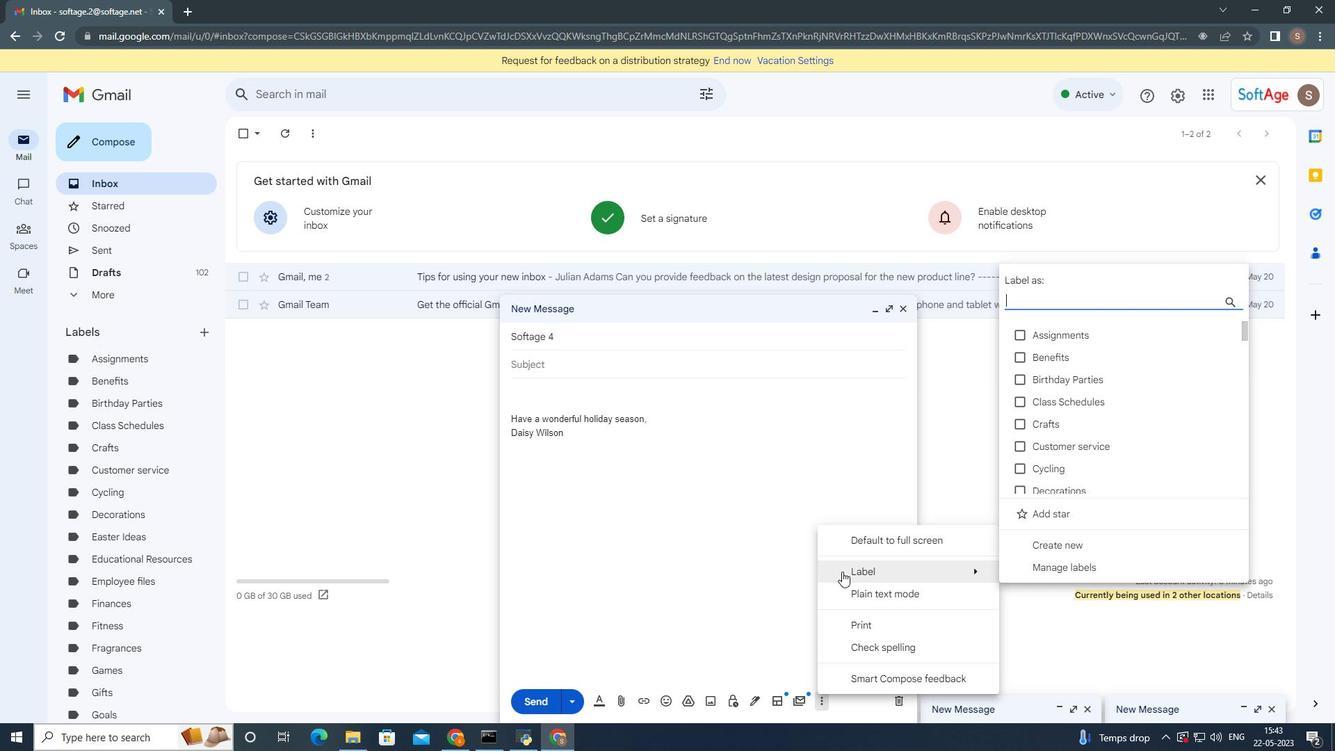 
Action: Mouse moved to (1058, 545)
Screenshot: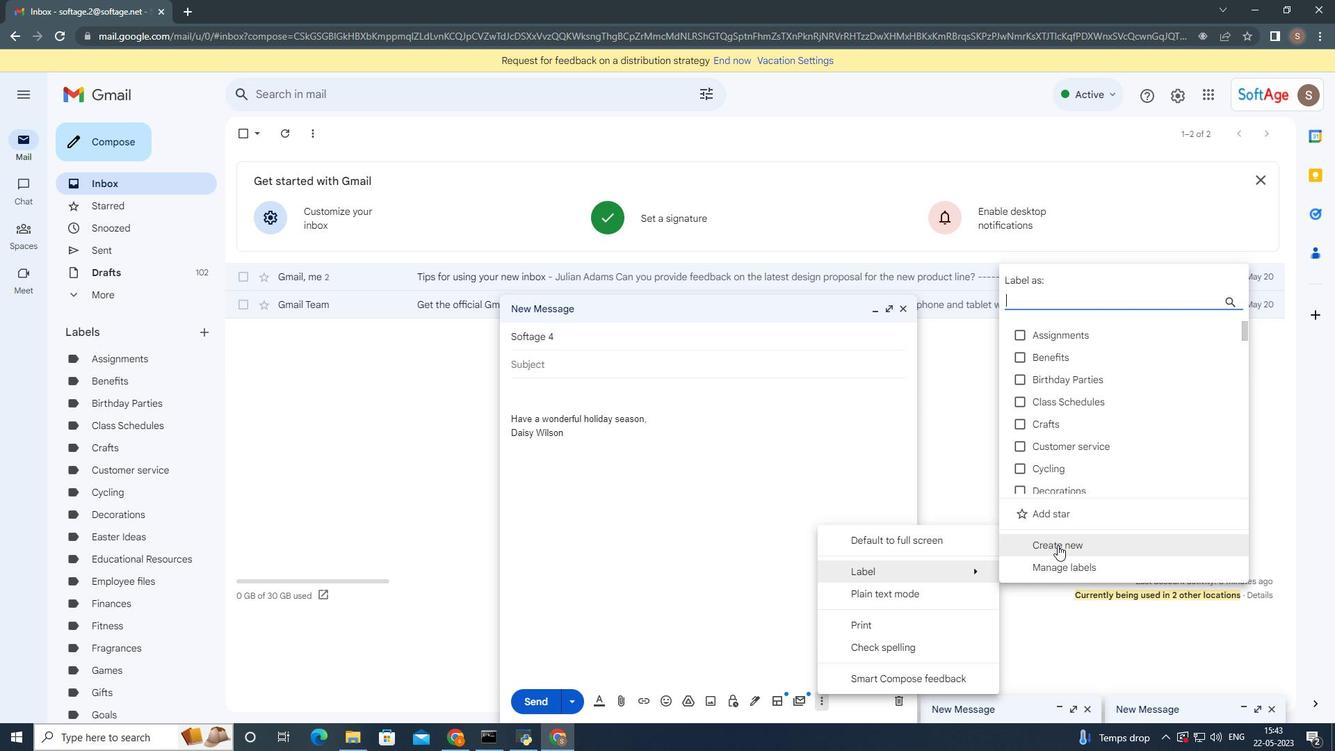 
Action: Mouse pressed left at (1058, 545)
Screenshot: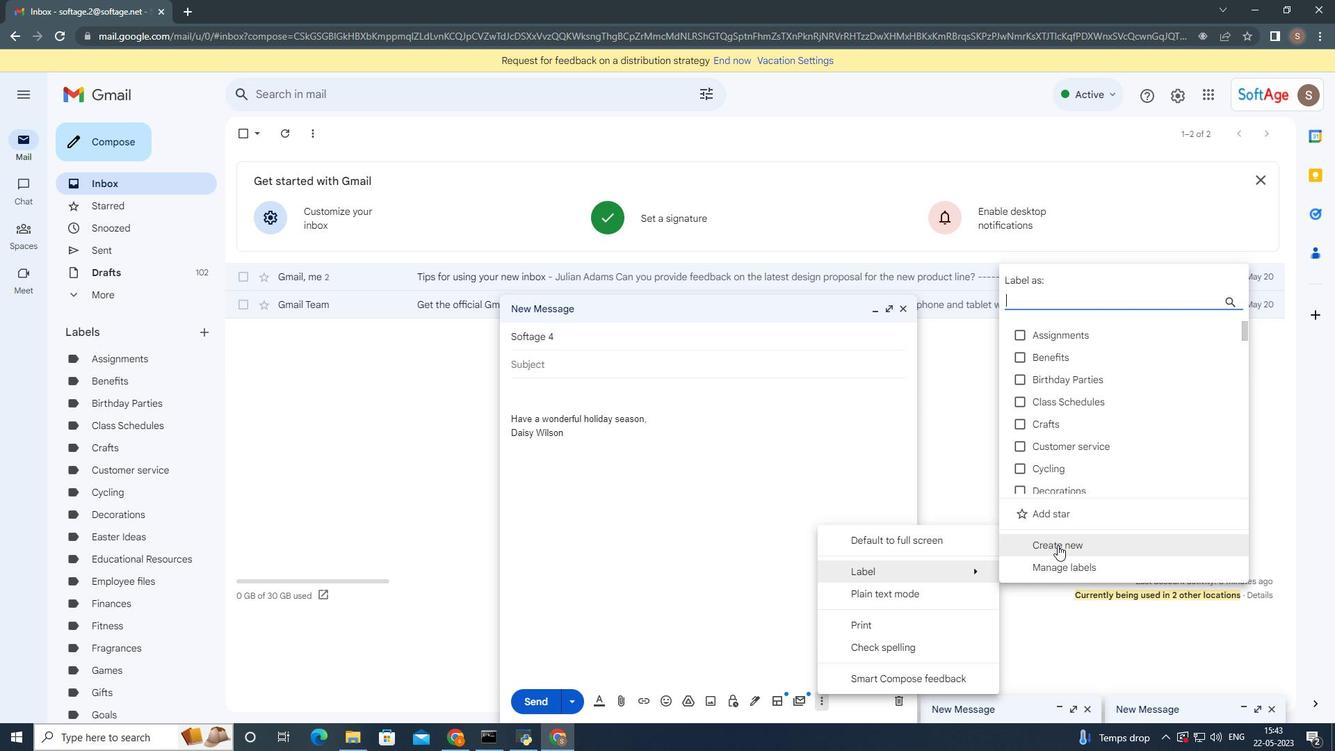 
Action: Mouse moved to (531, 368)
Screenshot: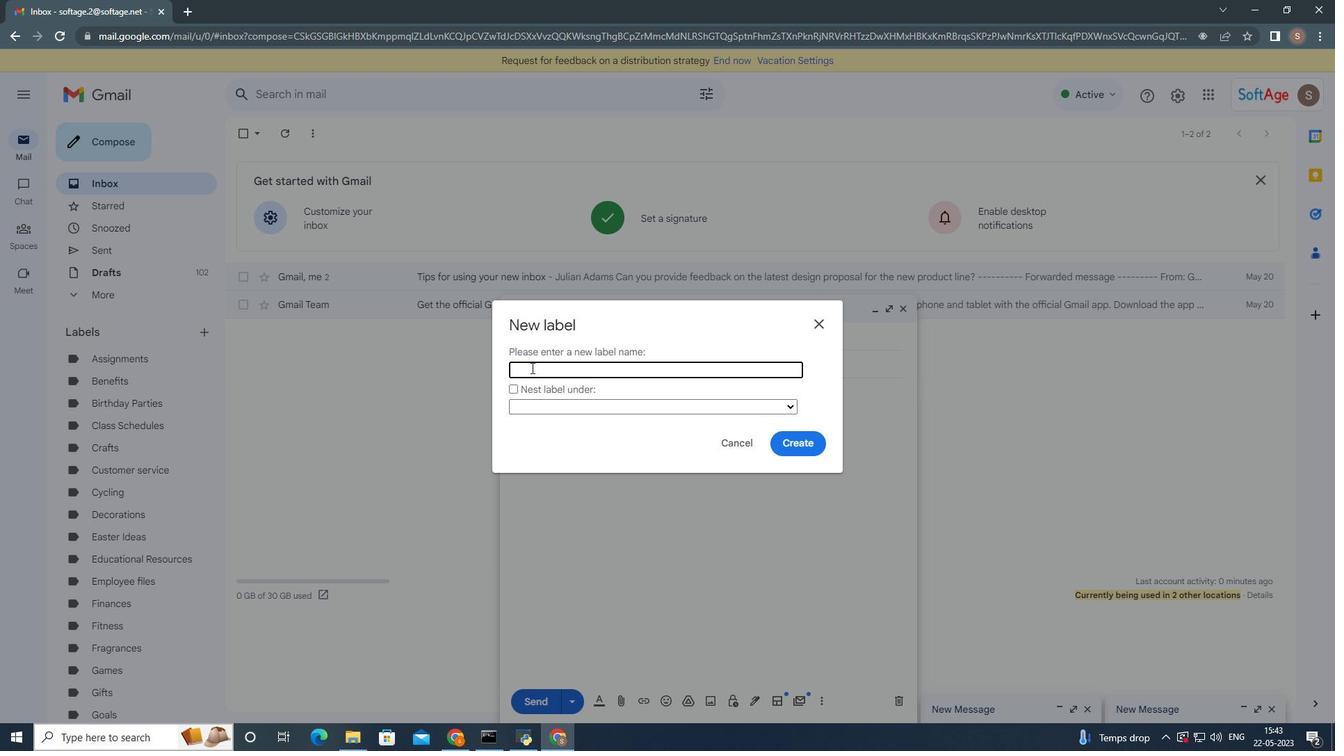 
Action: Mouse pressed left at (531, 368)
Screenshot: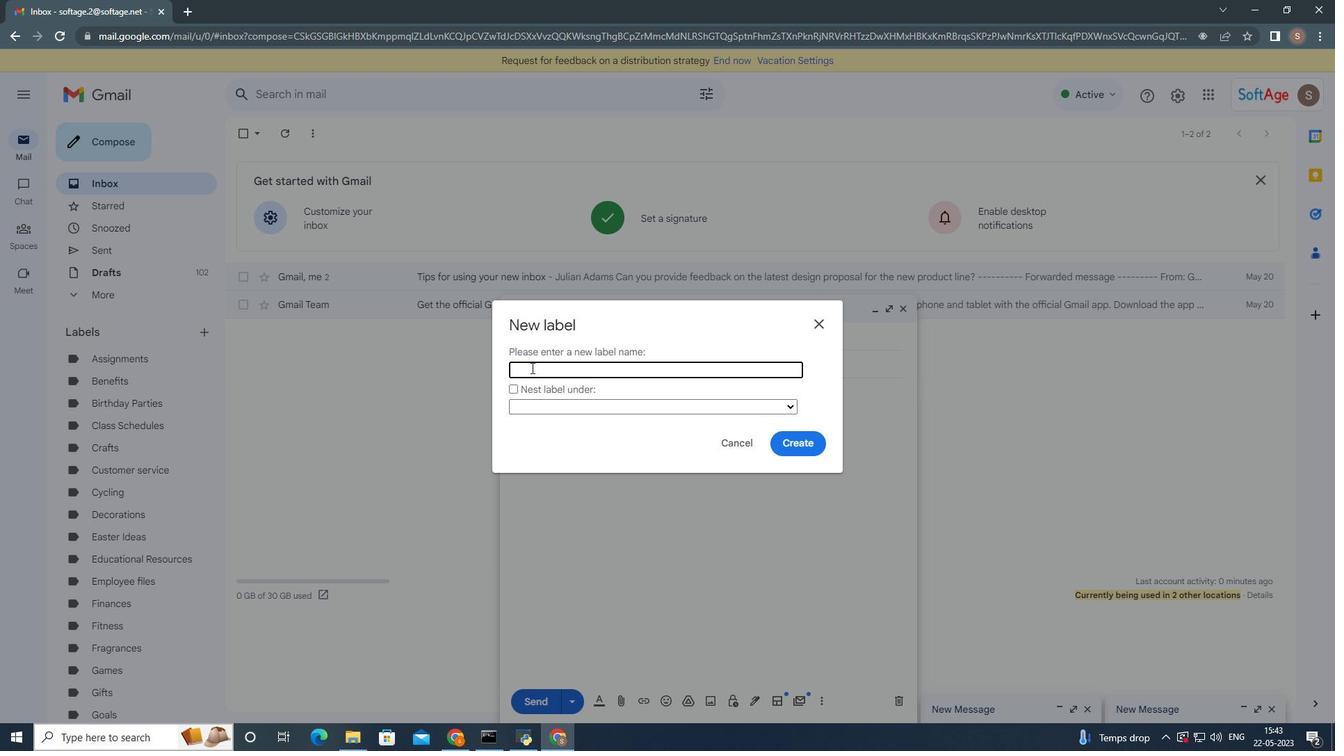 
Action: Key pressed <Key.shift>Network
Screenshot: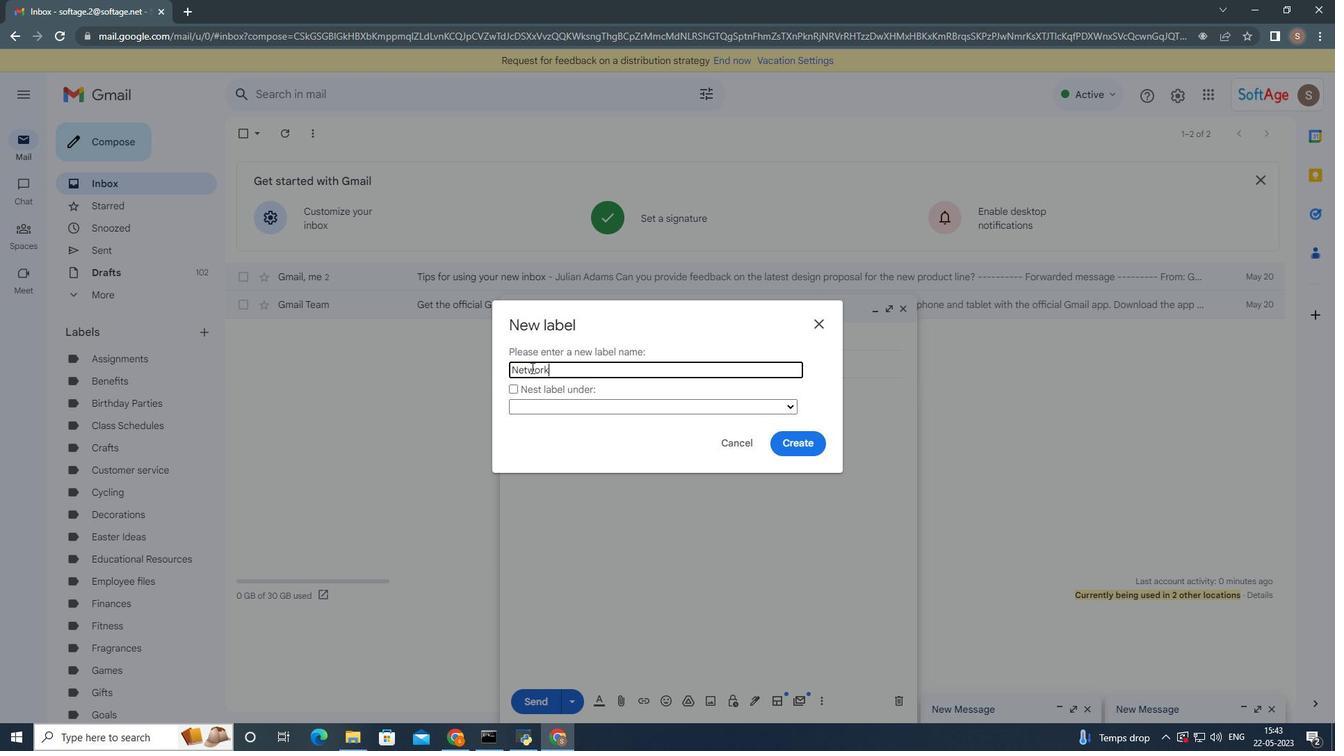 
Action: Mouse moved to (801, 448)
Screenshot: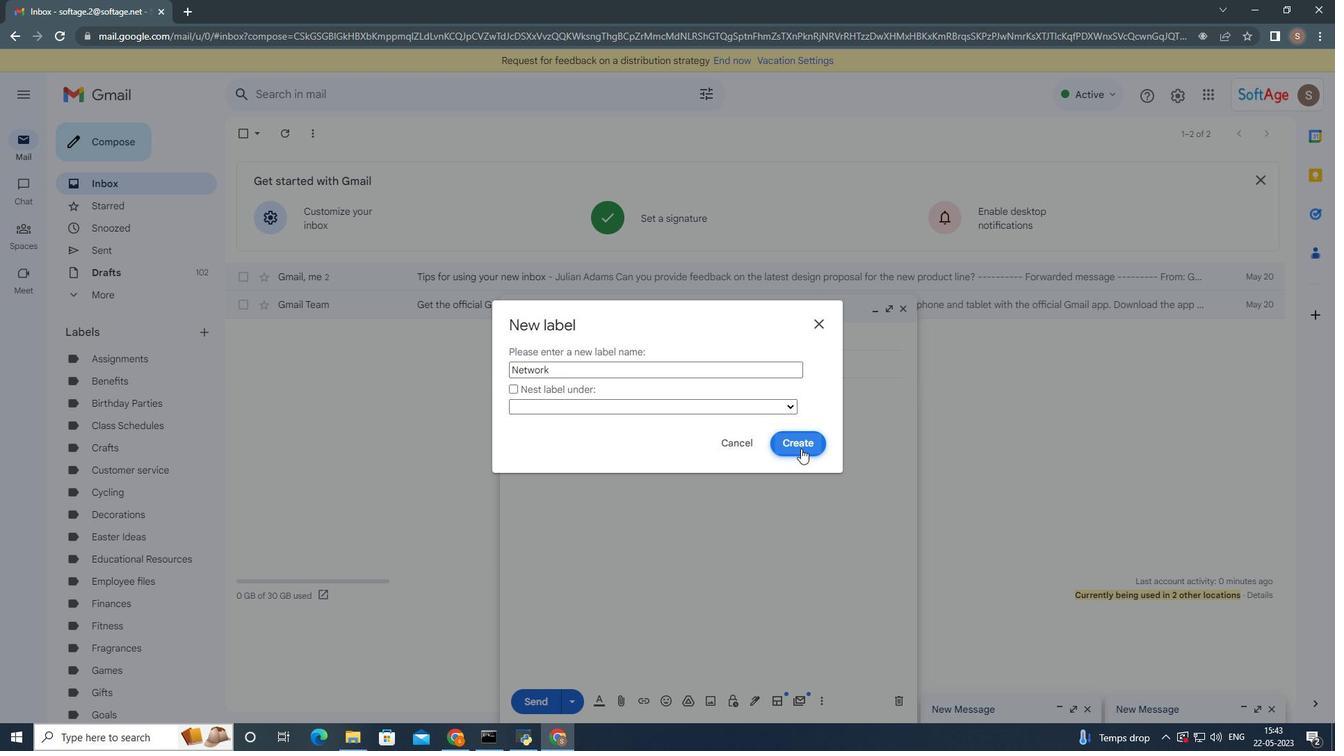 
Action: Mouse pressed left at (801, 448)
Screenshot: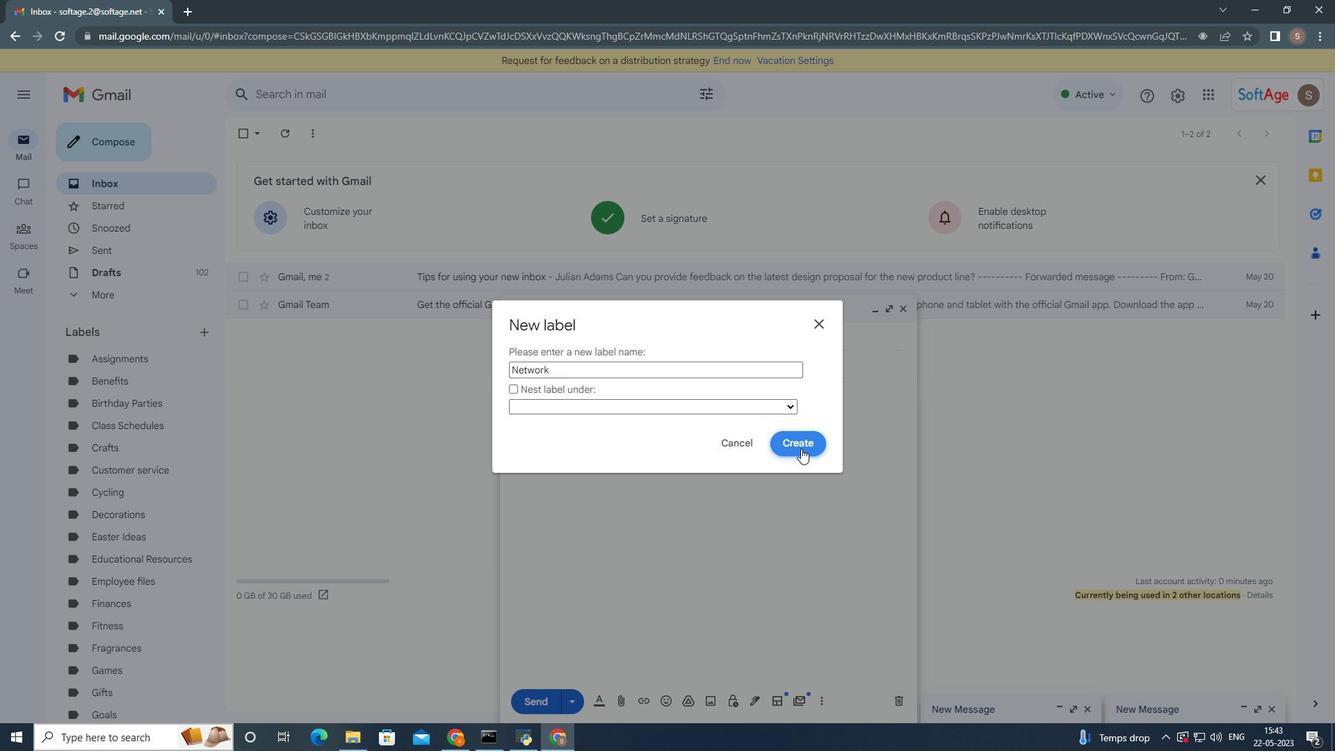
Action: Mouse moved to (800, 448)
Screenshot: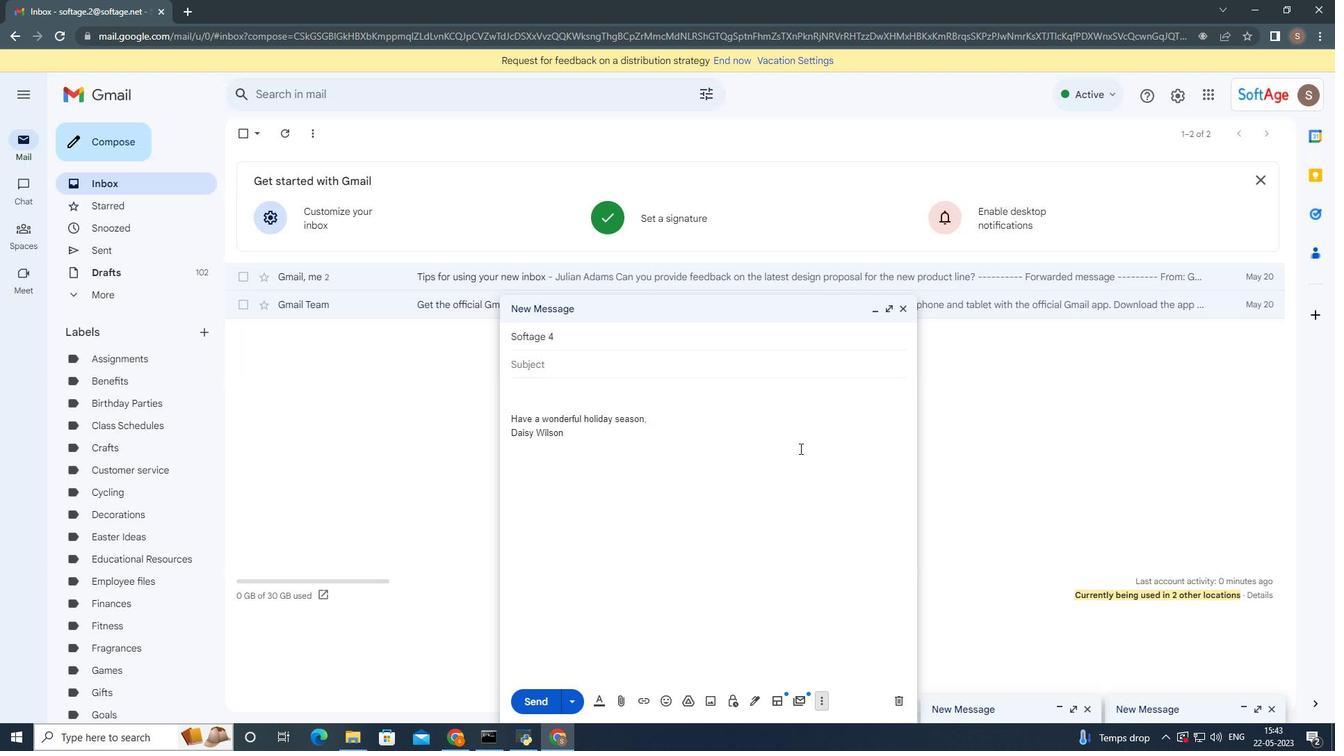 
